 Task: Search one way flight ticket for 4 adults, 2 children, 2 infants in seat and 1 infant on lap in economy from Tupelo: Tupelo Regional Airport (c.d. Lemons Field) to Fort Wayne: Fort Wayne International Airport on 5-4-2023. Choice of flights is Spirit. Number of bags: 1 carry on bag. Price is upto 109000. Outbound departure time preference is 13:30.
Action: Mouse moved to (316, 131)
Screenshot: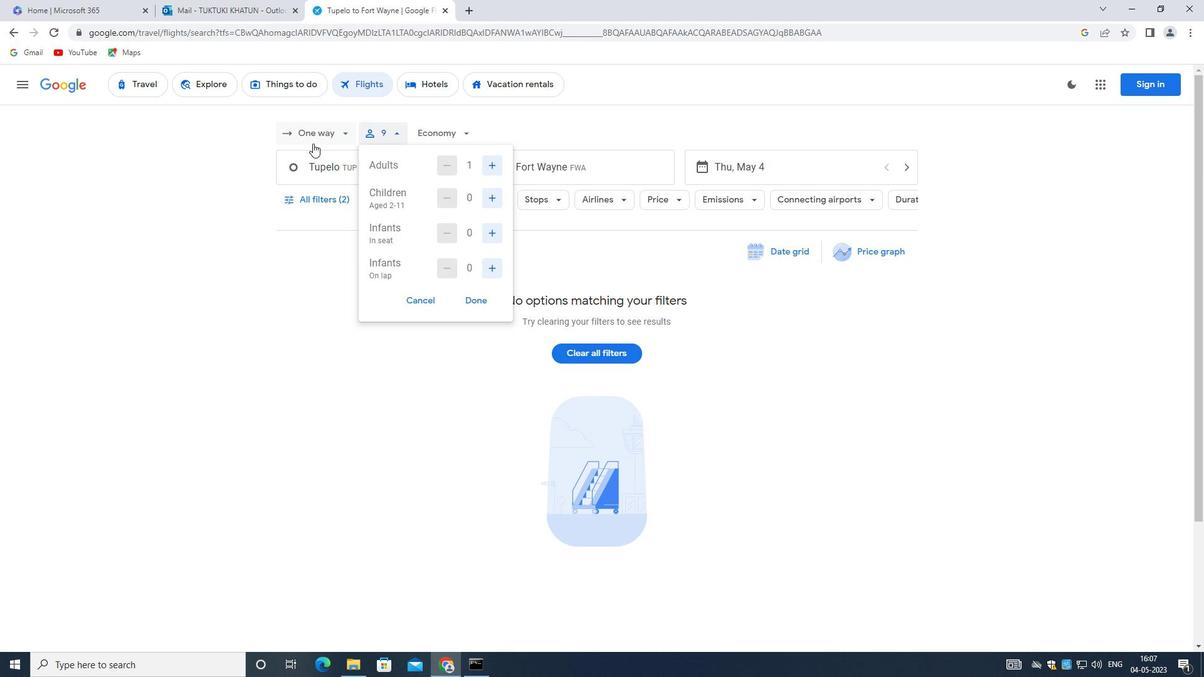 
Action: Mouse pressed left at (316, 131)
Screenshot: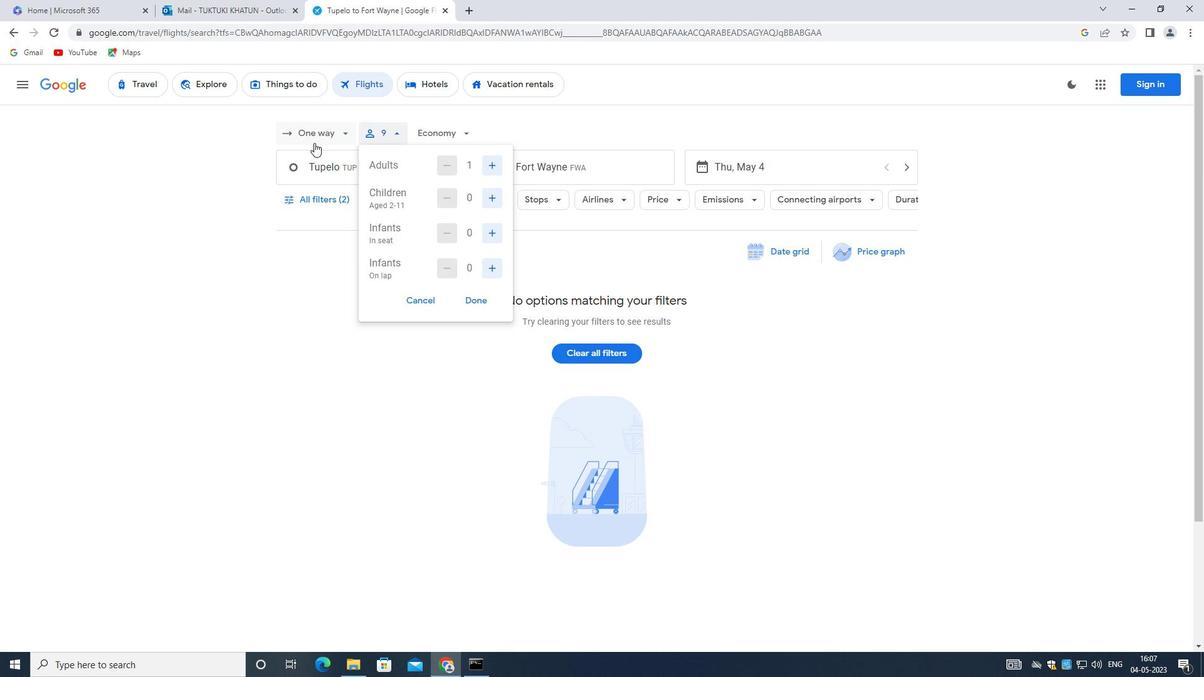 
Action: Mouse moved to (331, 129)
Screenshot: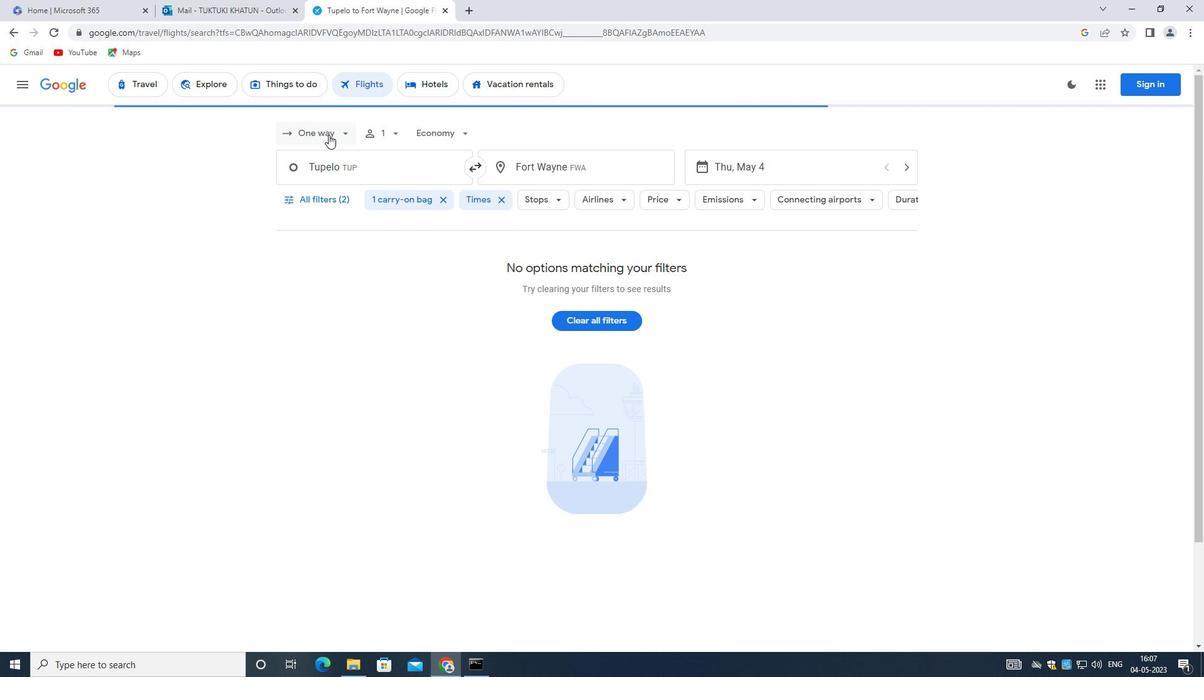 
Action: Mouse pressed left at (331, 129)
Screenshot: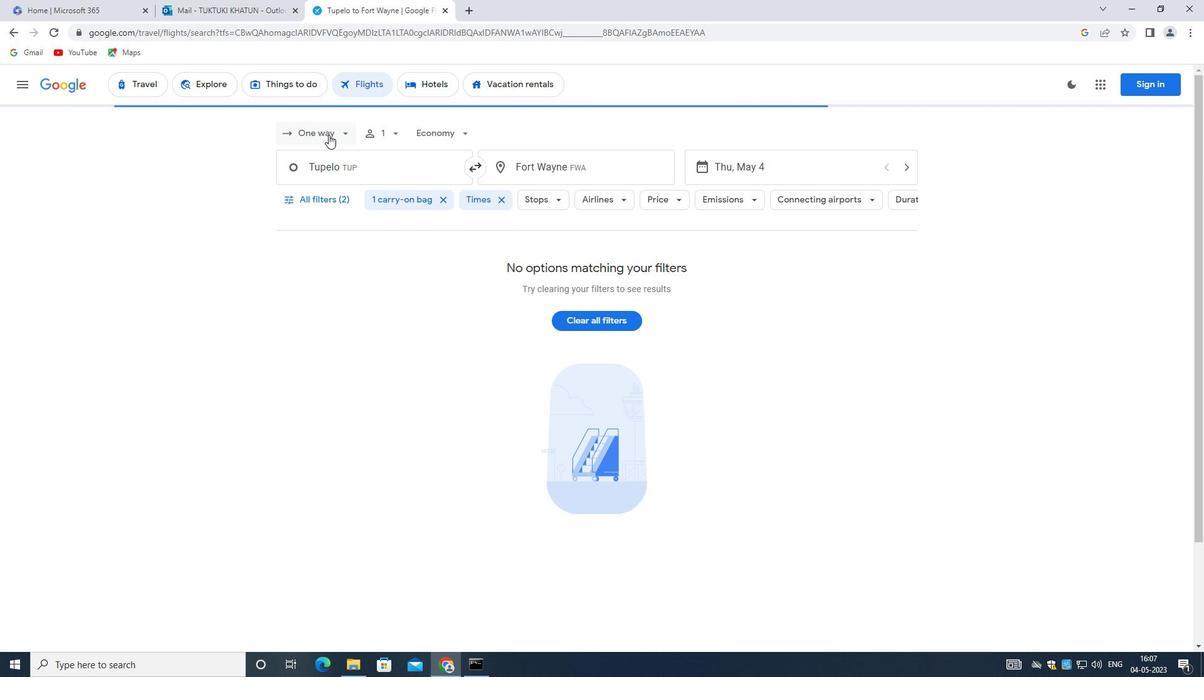 
Action: Mouse moved to (339, 196)
Screenshot: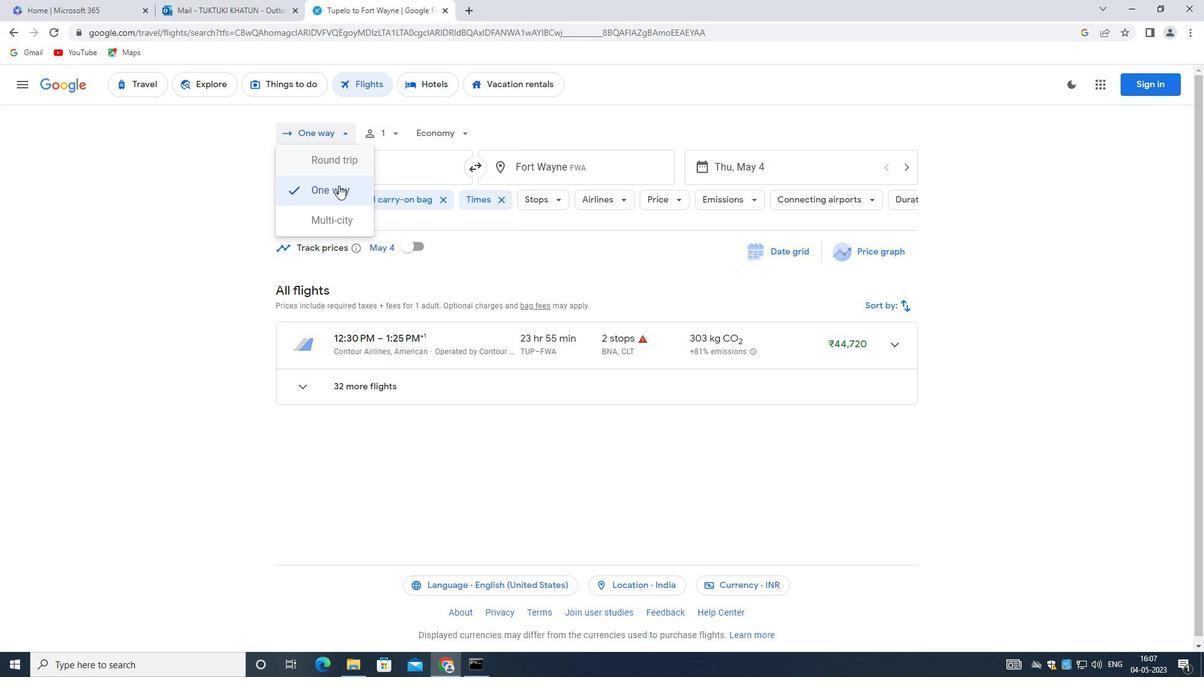 
Action: Mouse pressed left at (339, 196)
Screenshot: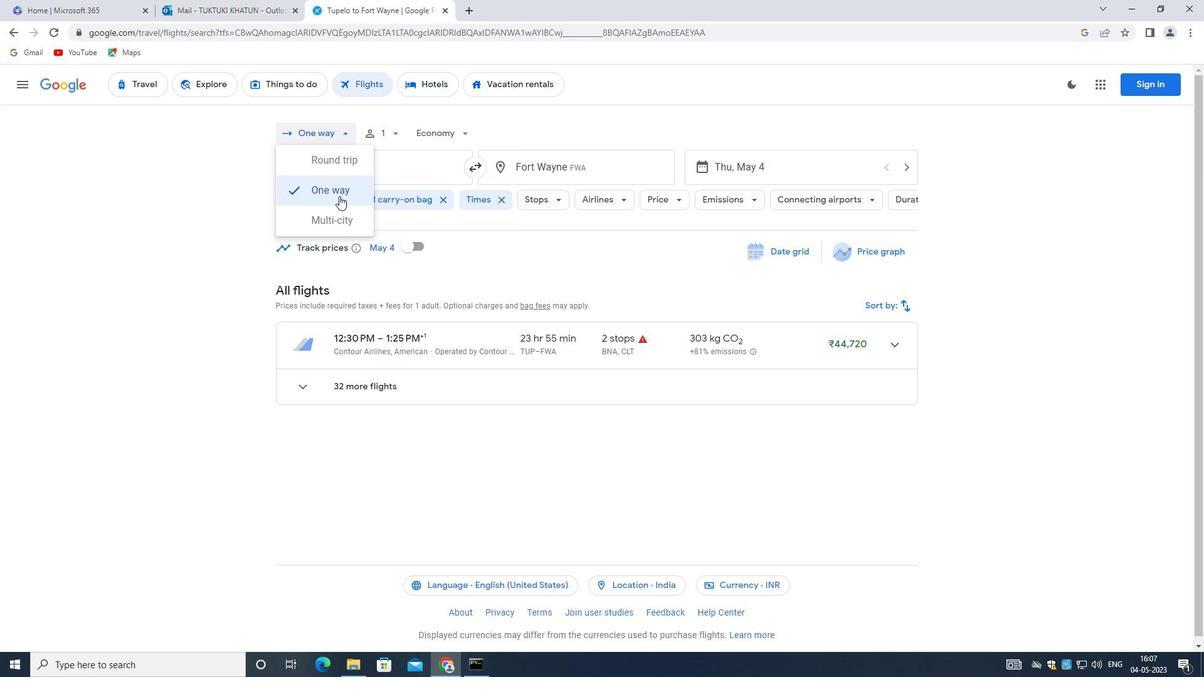 
Action: Mouse moved to (383, 142)
Screenshot: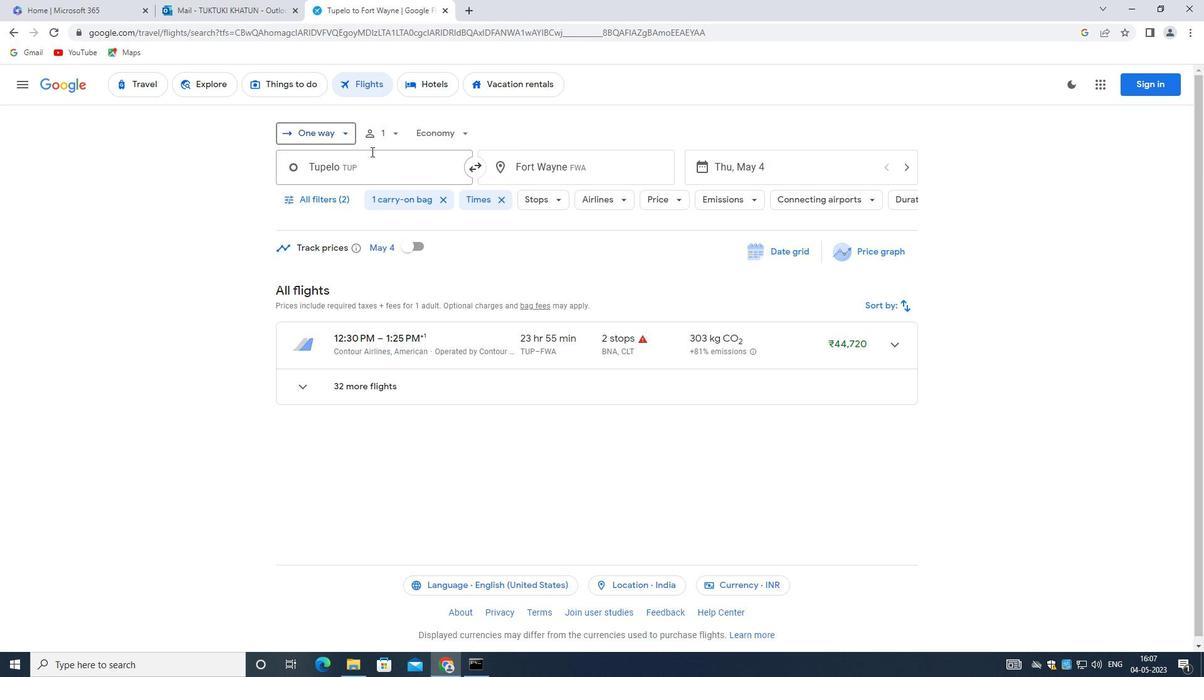 
Action: Mouse pressed left at (383, 142)
Screenshot: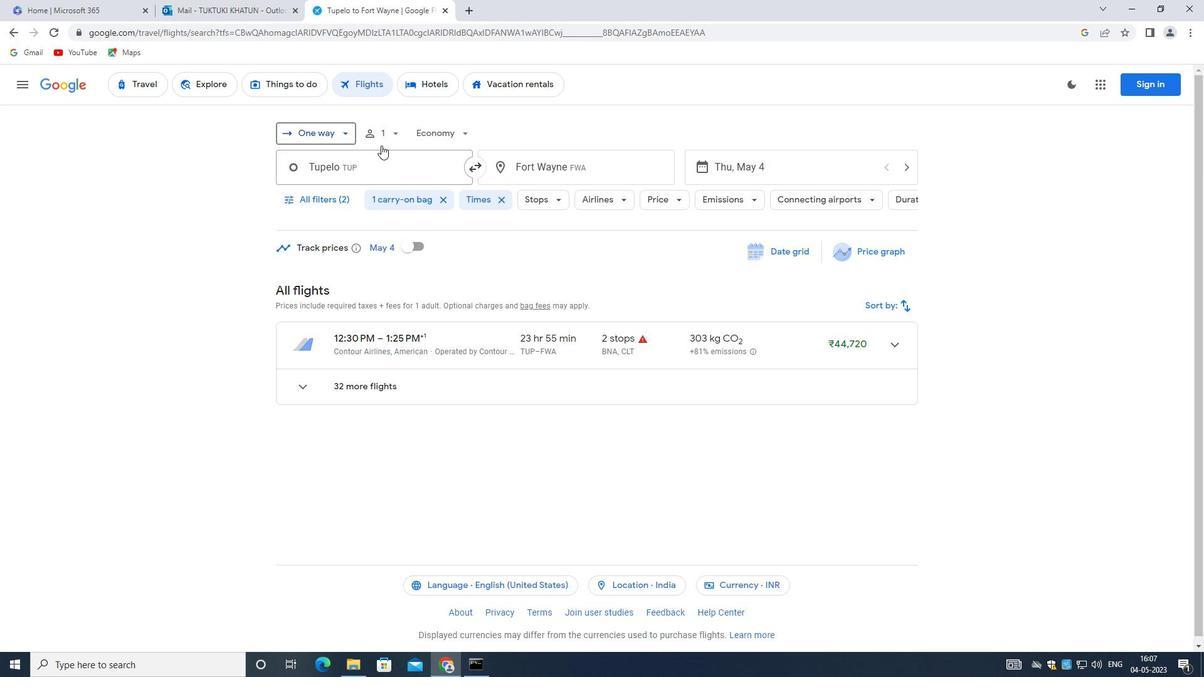 
Action: Mouse moved to (487, 167)
Screenshot: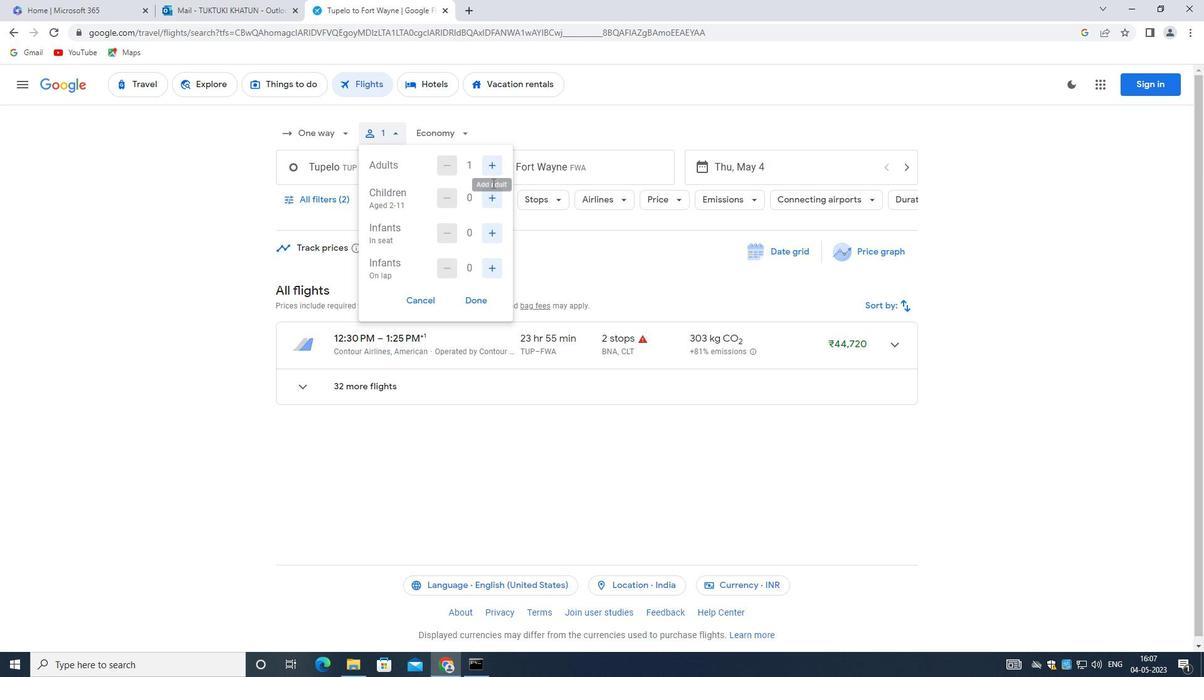 
Action: Mouse pressed left at (487, 167)
Screenshot: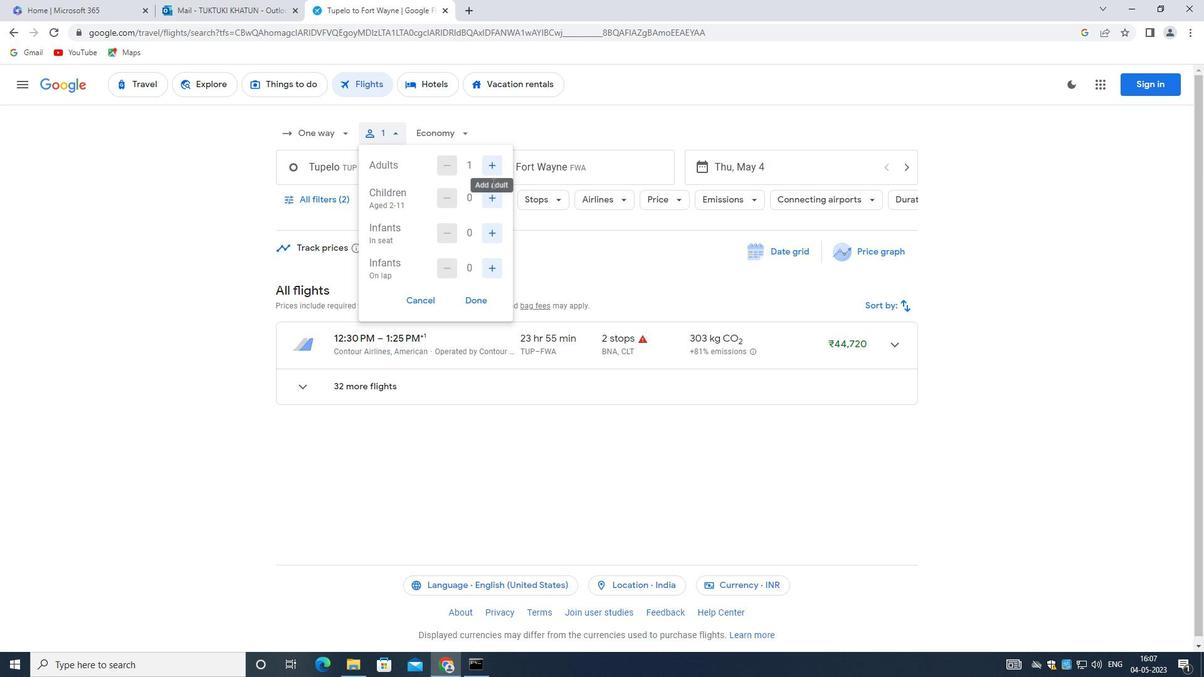 
Action: Mouse moved to (488, 166)
Screenshot: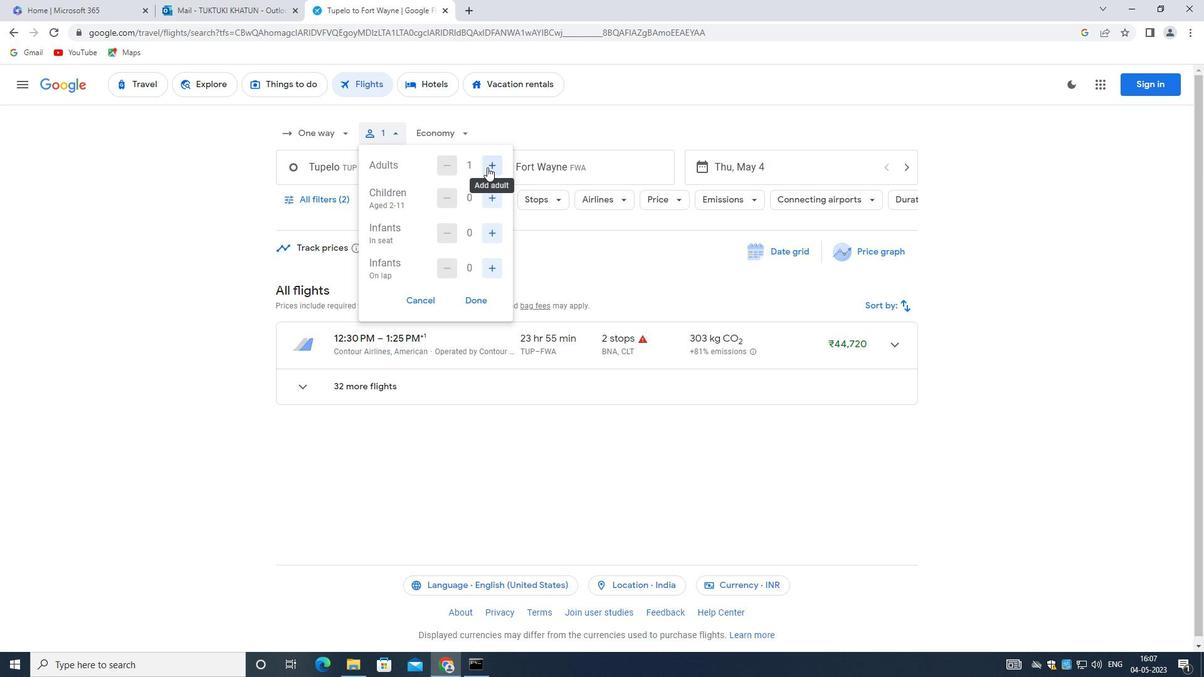 
Action: Mouse pressed left at (488, 166)
Screenshot: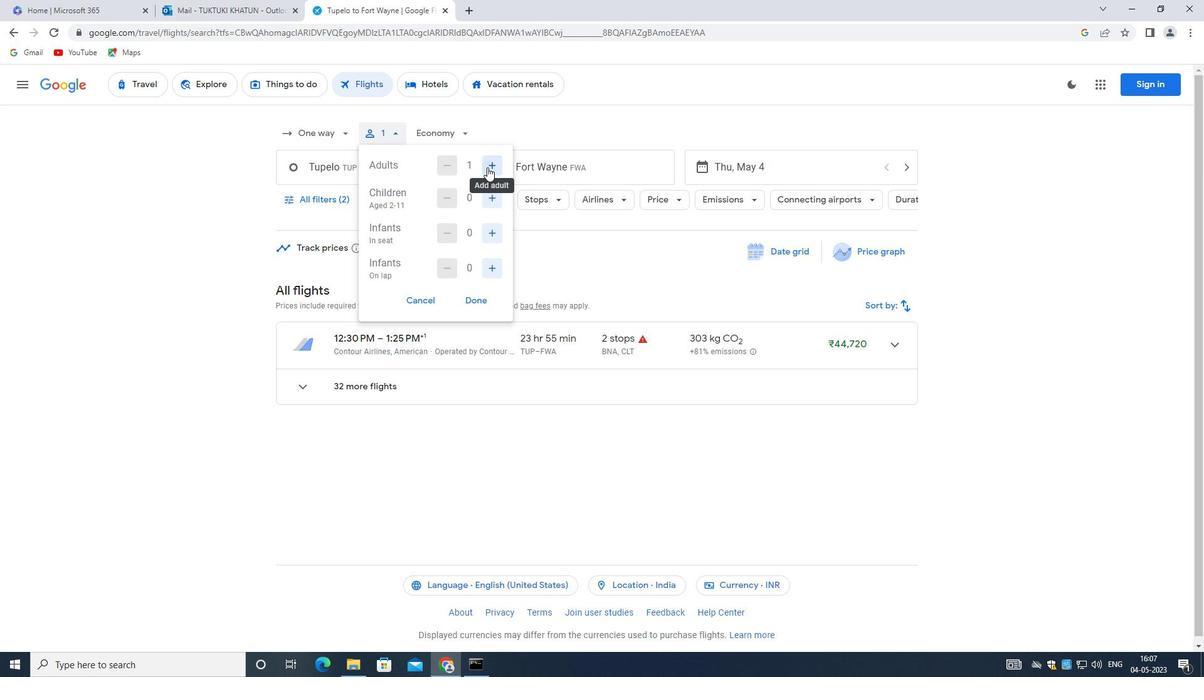 
Action: Mouse moved to (488, 165)
Screenshot: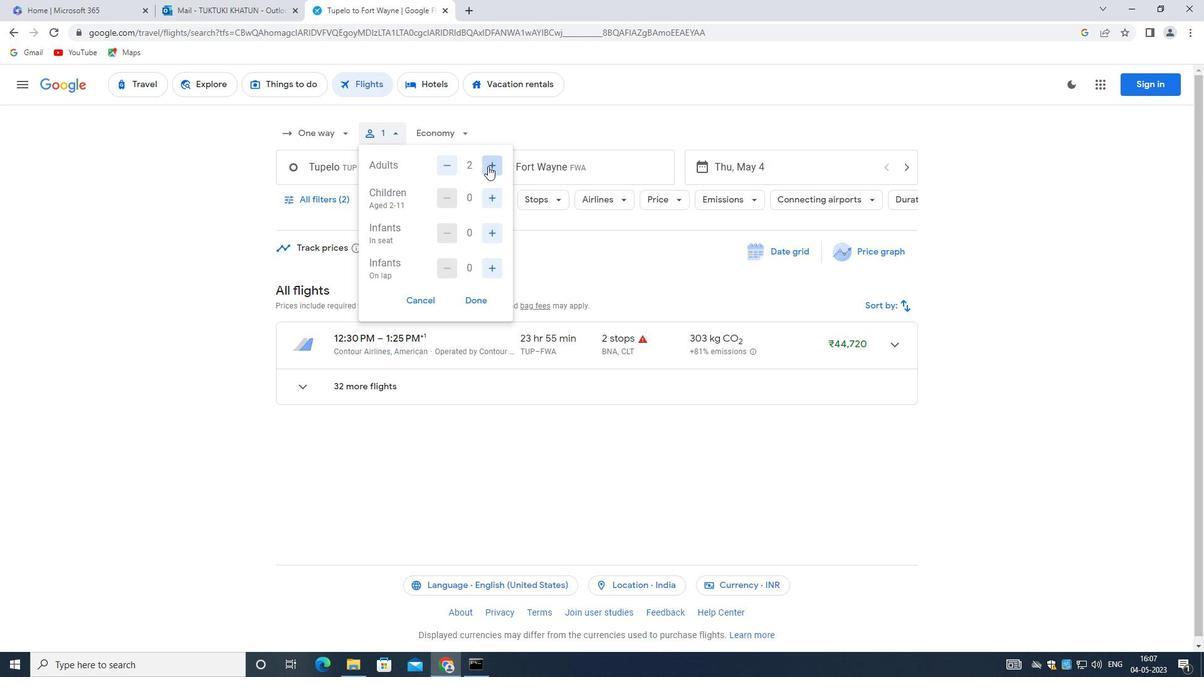 
Action: Mouse pressed left at (488, 165)
Screenshot: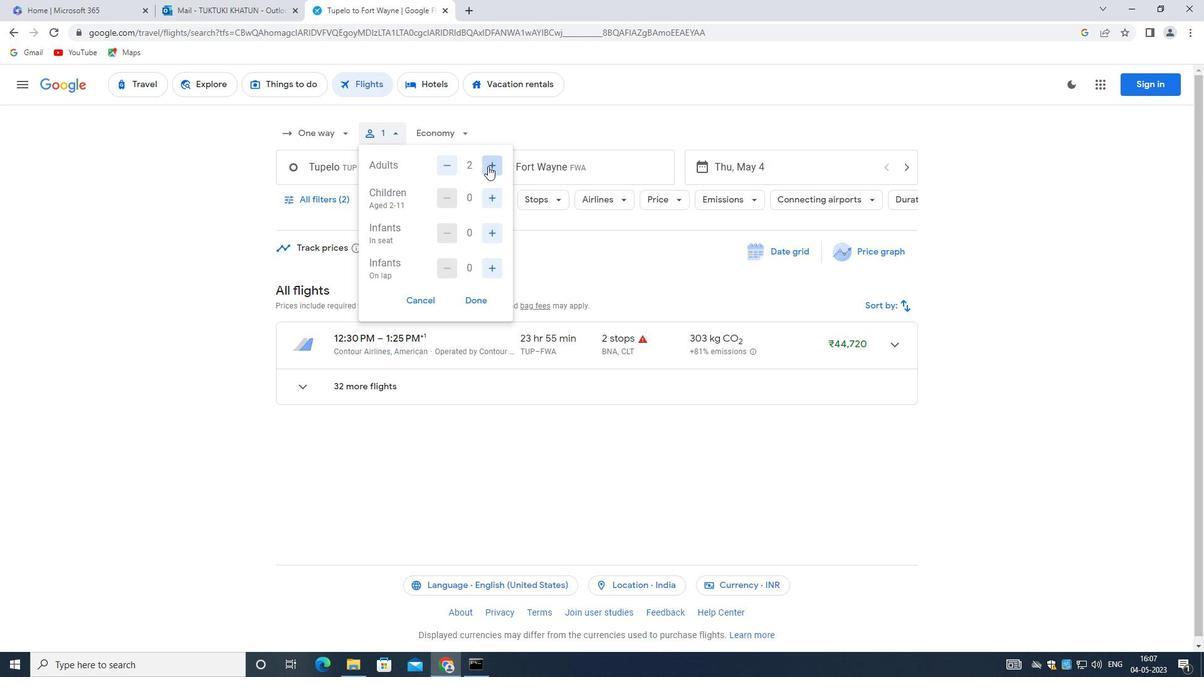 
Action: Mouse moved to (490, 196)
Screenshot: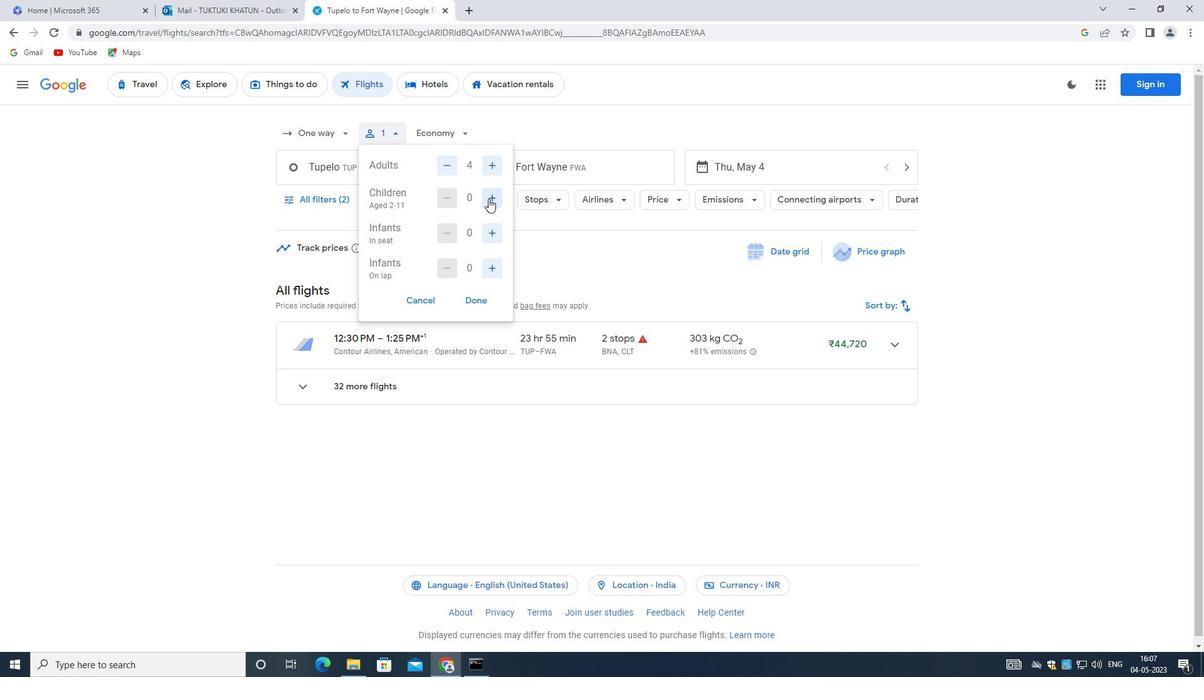 
Action: Mouse pressed left at (490, 196)
Screenshot: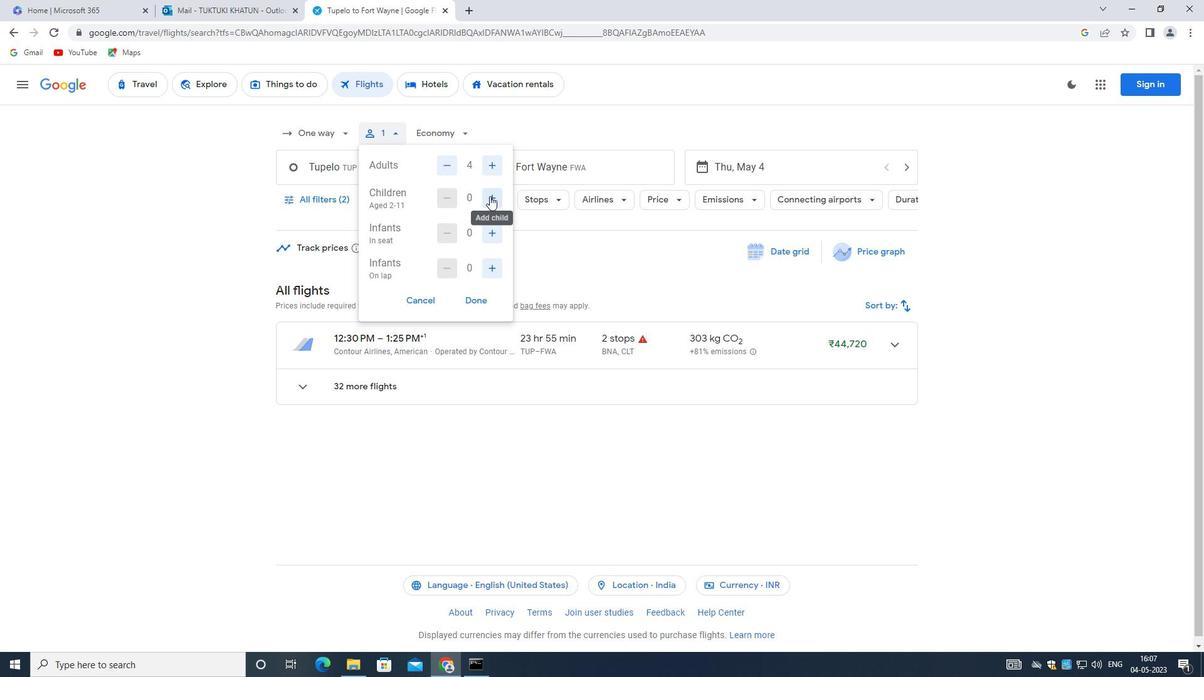 
Action: Mouse pressed left at (490, 196)
Screenshot: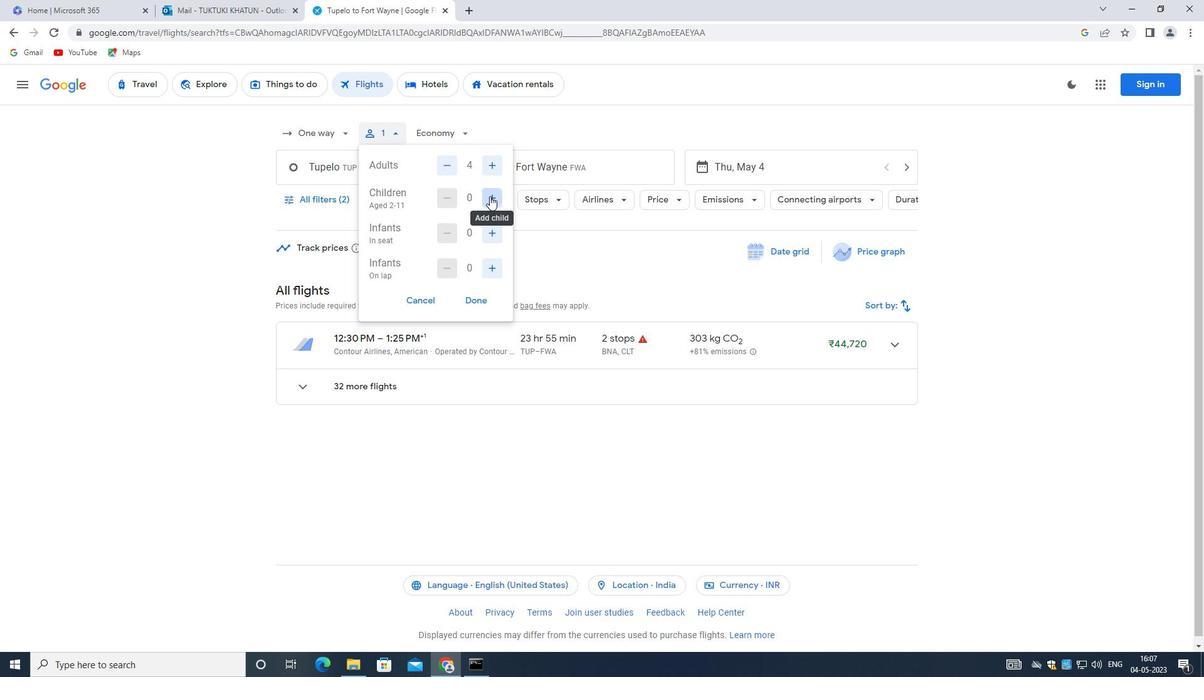 
Action: Mouse moved to (491, 231)
Screenshot: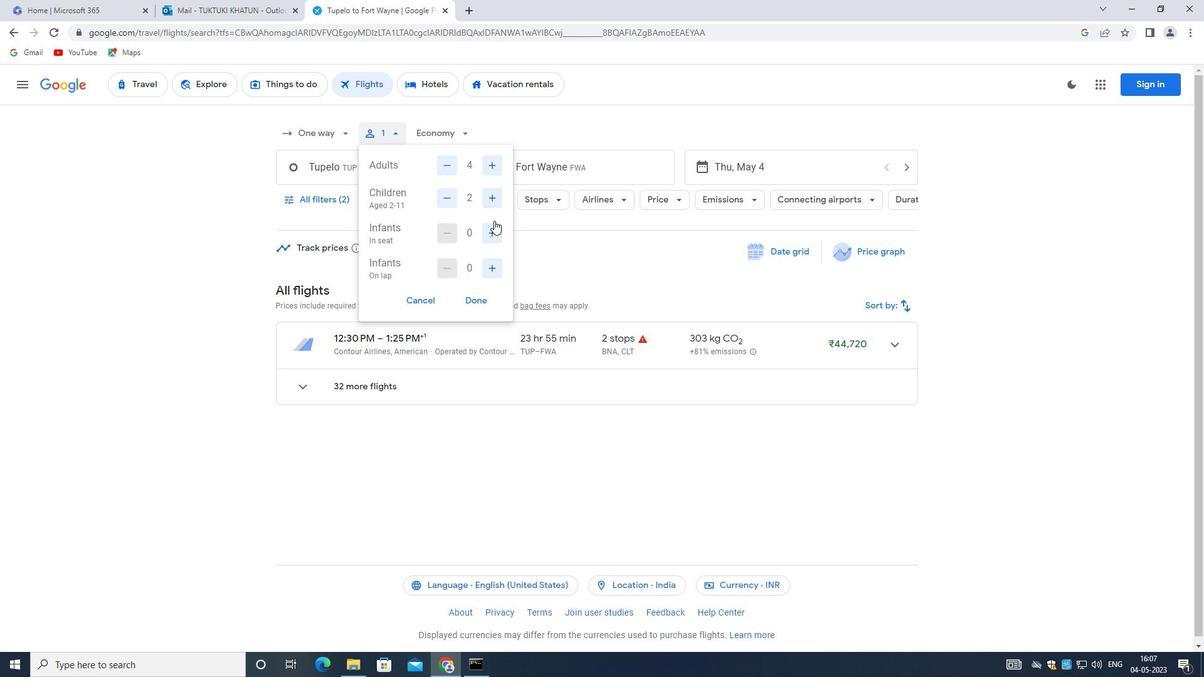 
Action: Mouse pressed left at (491, 231)
Screenshot: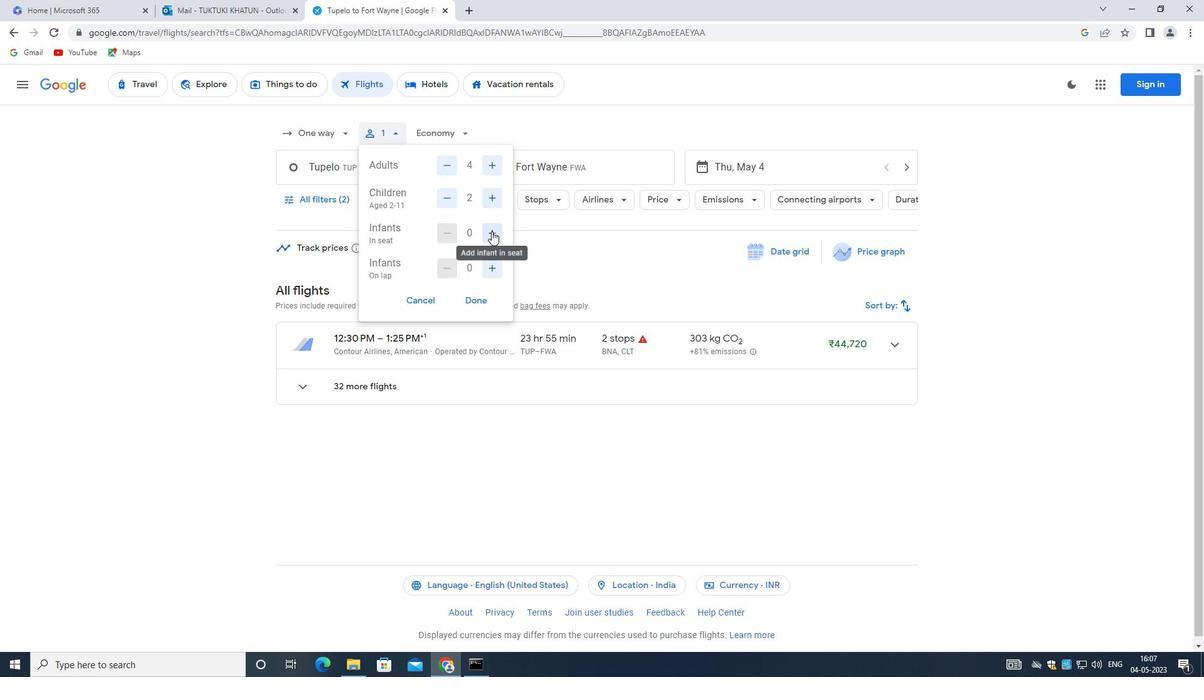 
Action: Mouse pressed left at (491, 231)
Screenshot: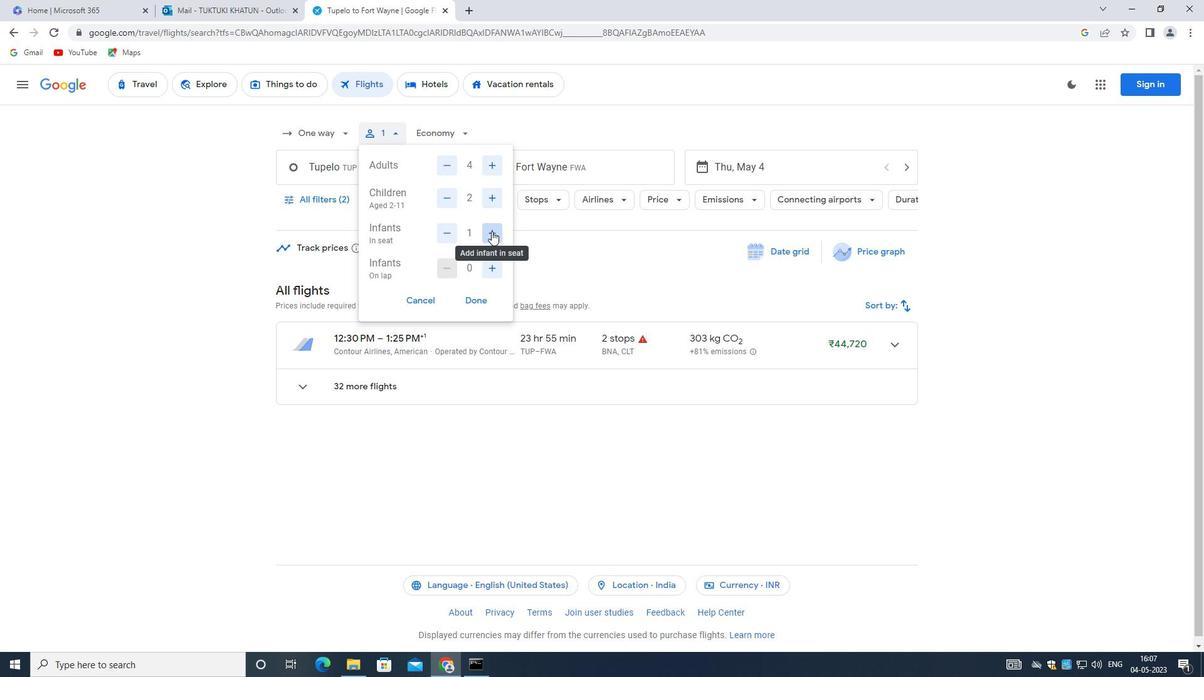 
Action: Mouse moved to (483, 260)
Screenshot: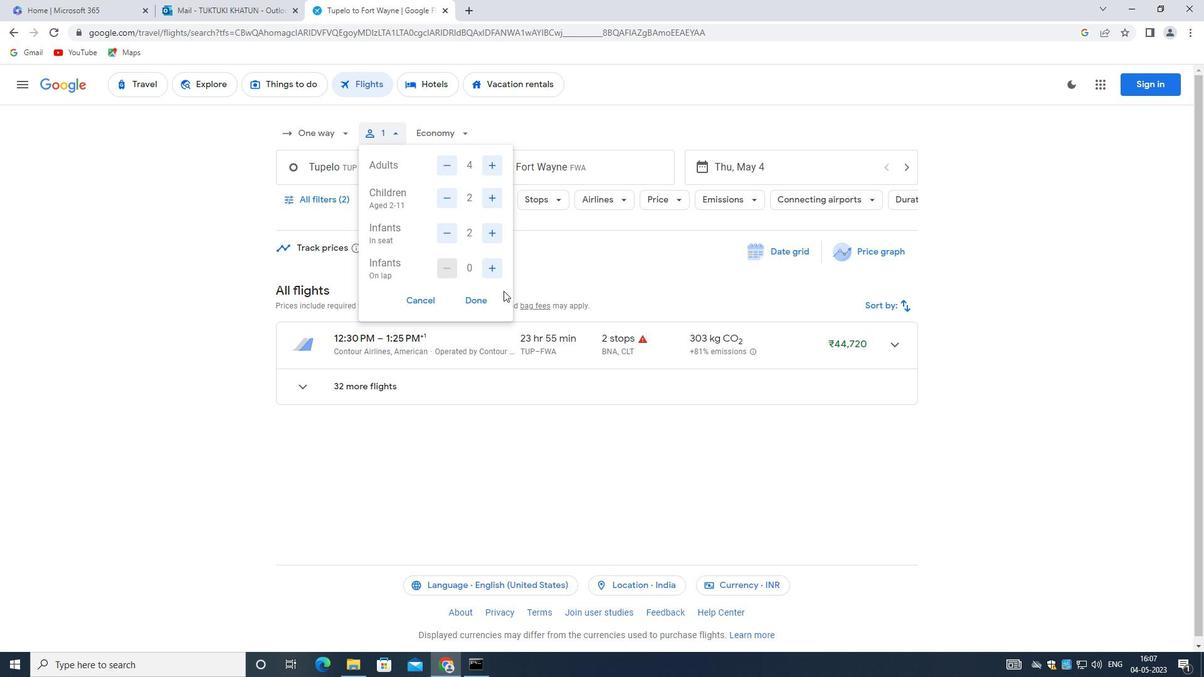 
Action: Mouse pressed left at (483, 260)
Screenshot: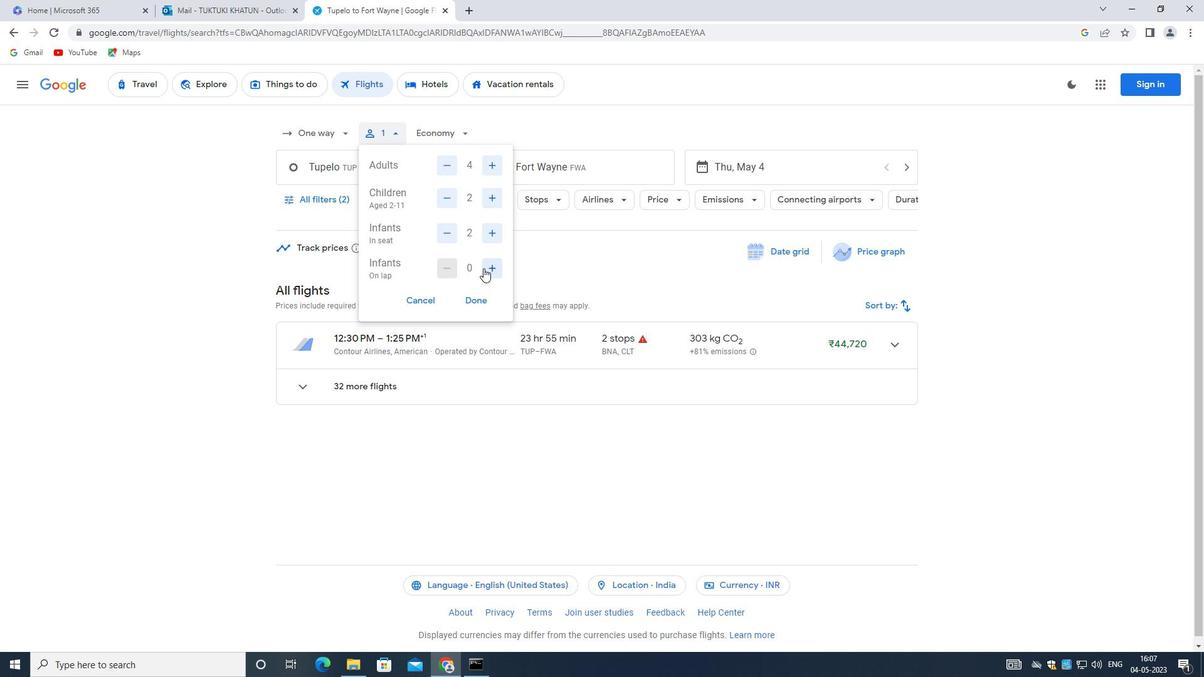 
Action: Mouse moved to (473, 303)
Screenshot: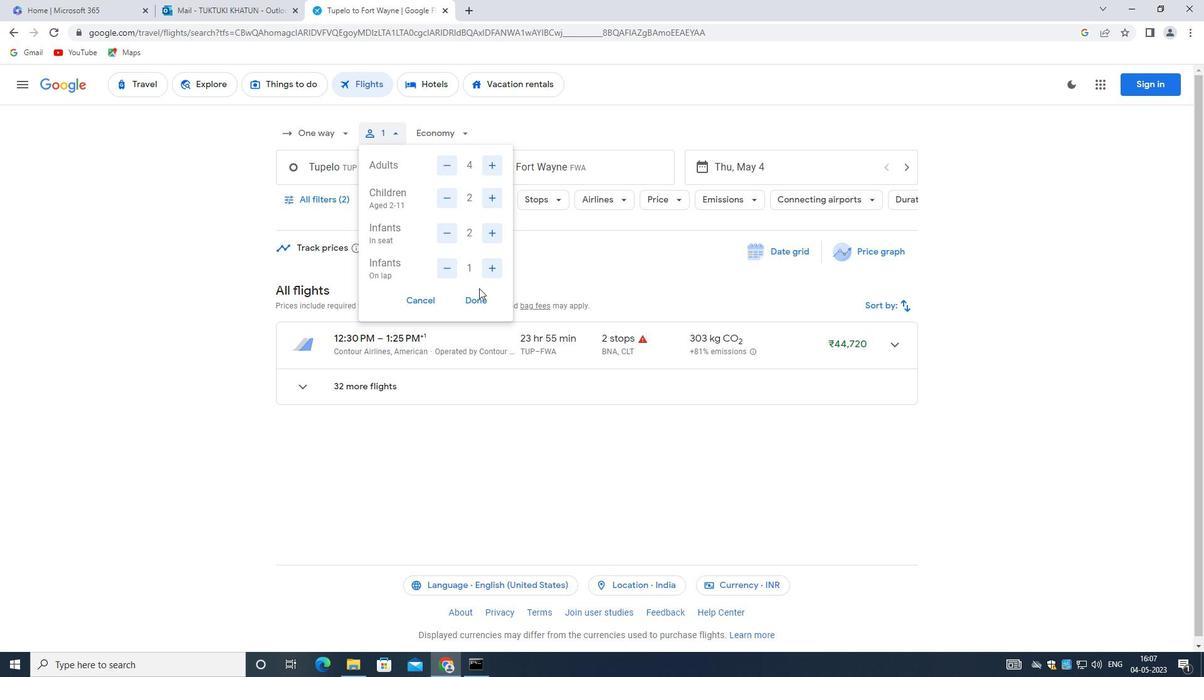 
Action: Mouse pressed left at (473, 303)
Screenshot: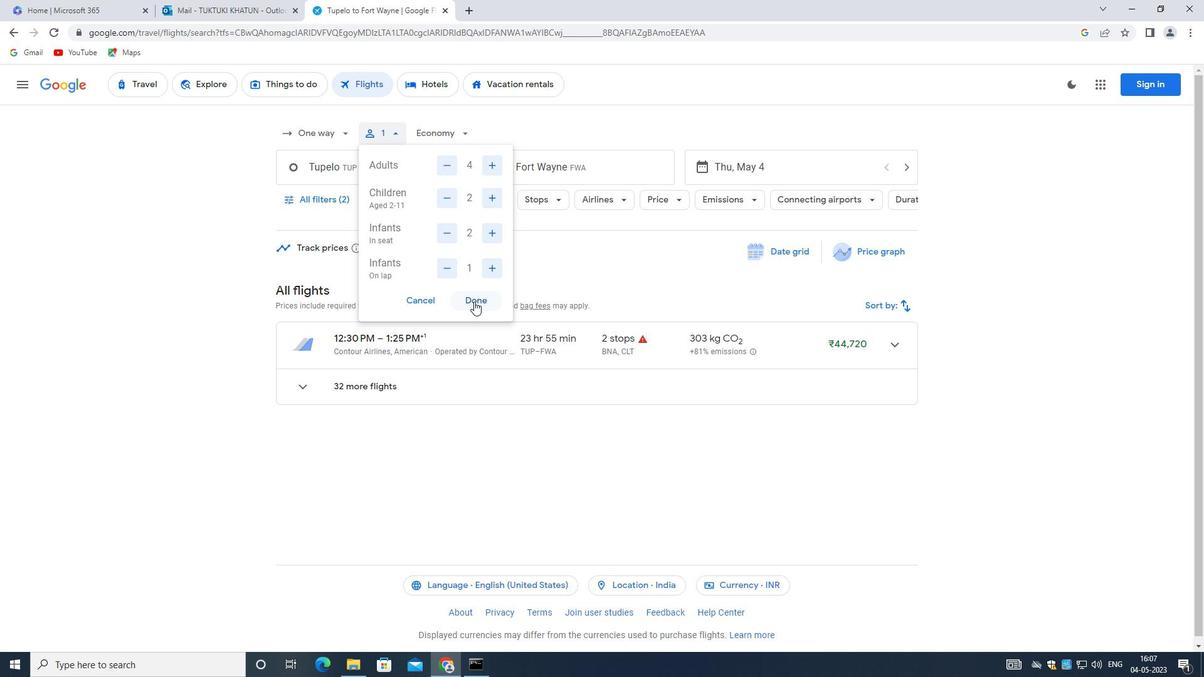 
Action: Mouse moved to (431, 131)
Screenshot: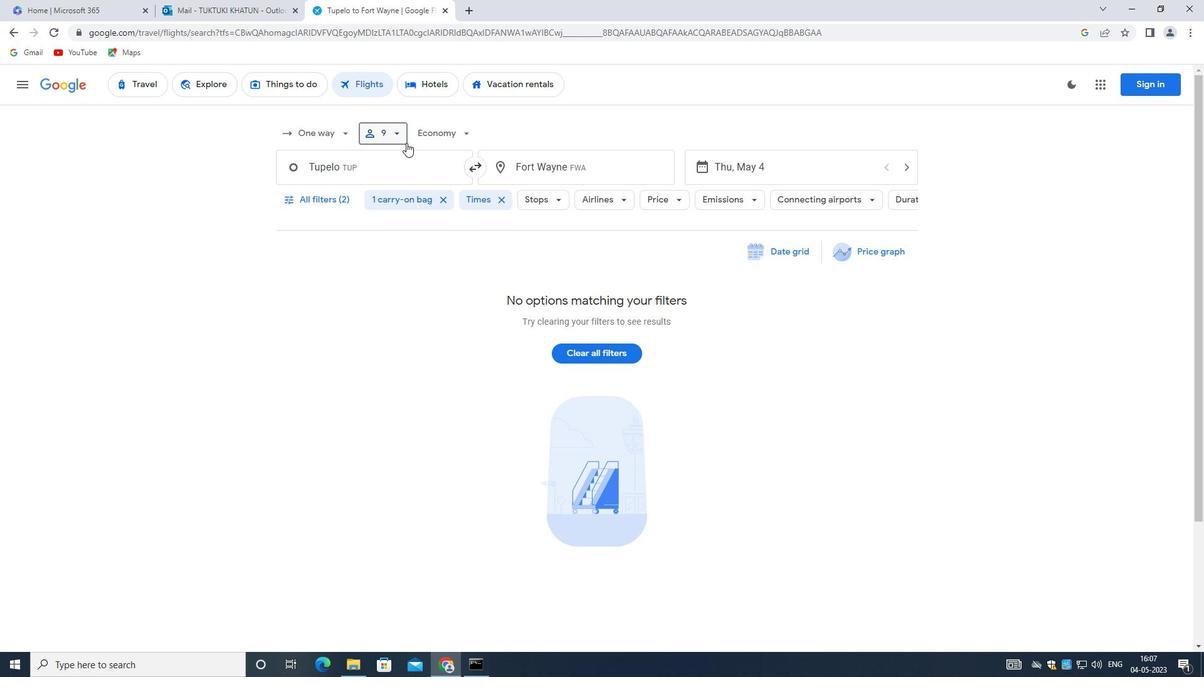
Action: Mouse pressed left at (431, 131)
Screenshot: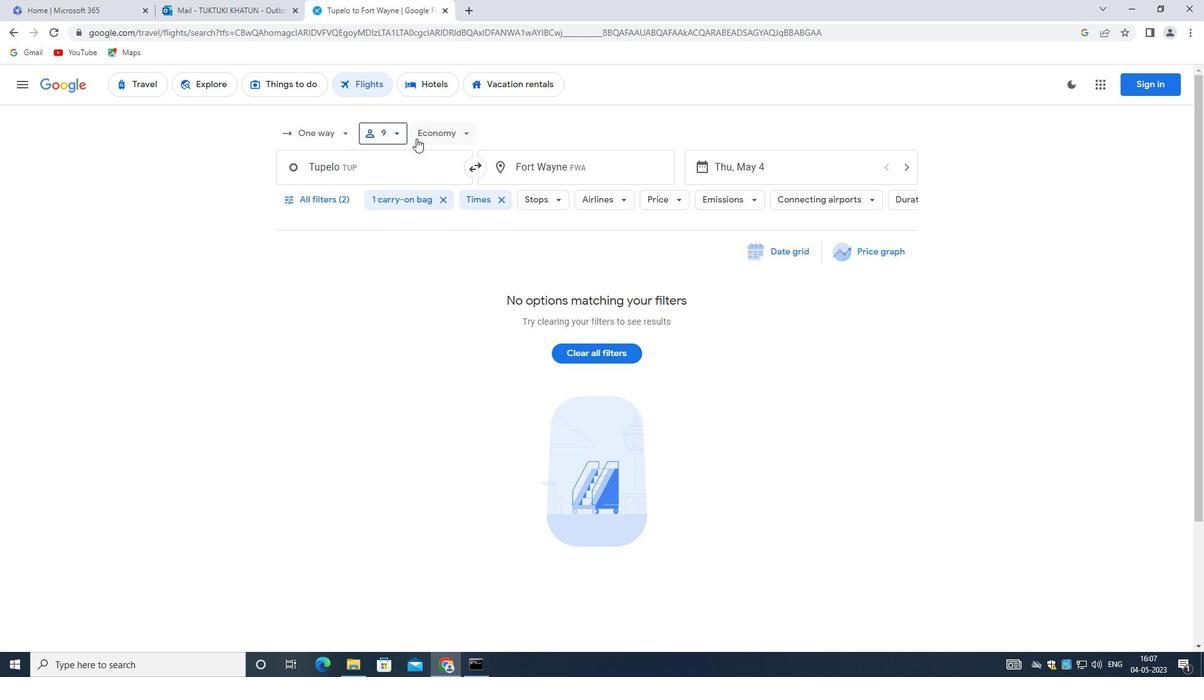 
Action: Mouse moved to (473, 165)
Screenshot: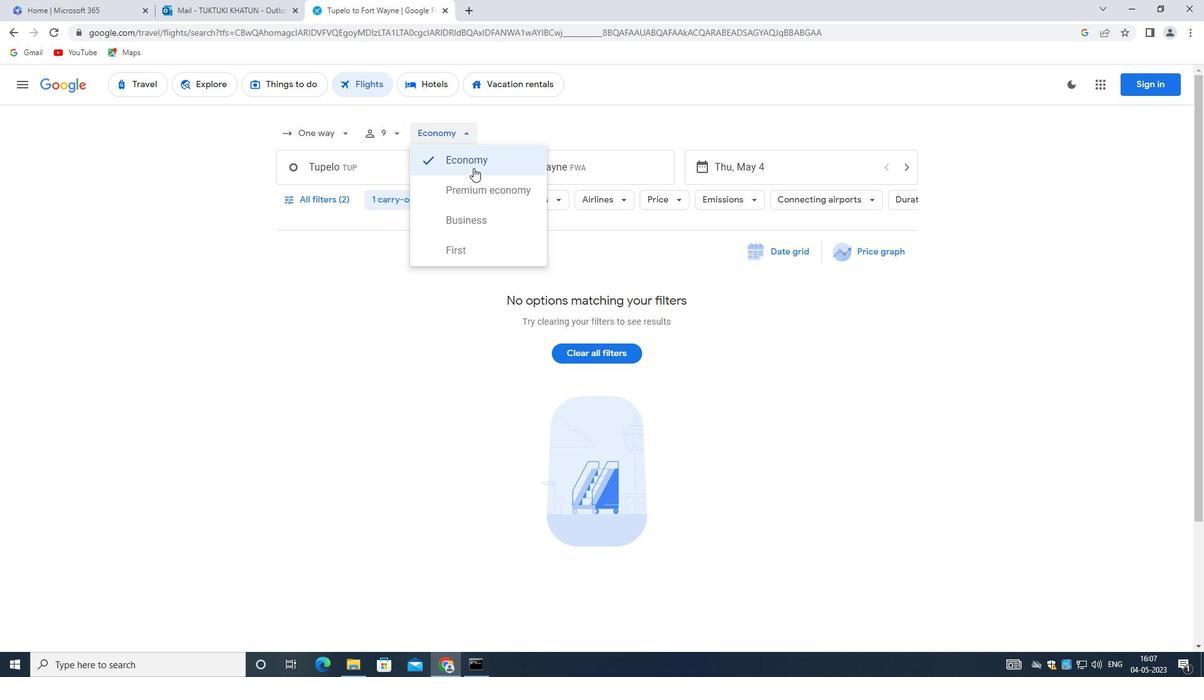 
Action: Mouse pressed left at (473, 165)
Screenshot: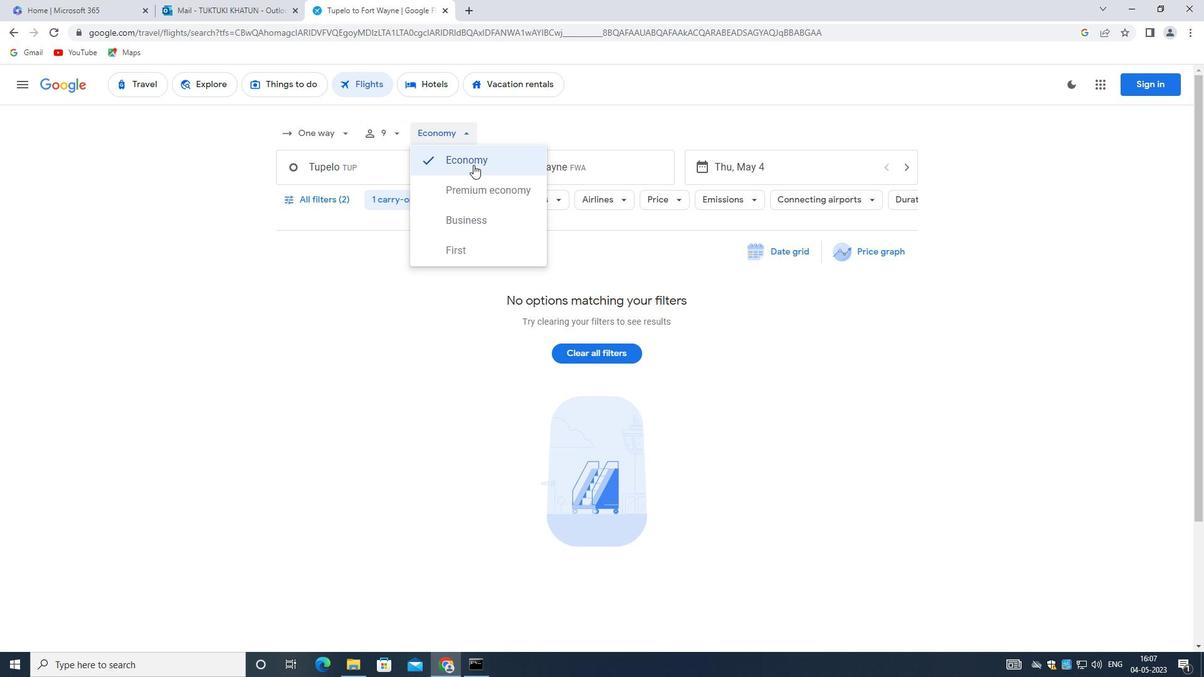 
Action: Mouse moved to (355, 170)
Screenshot: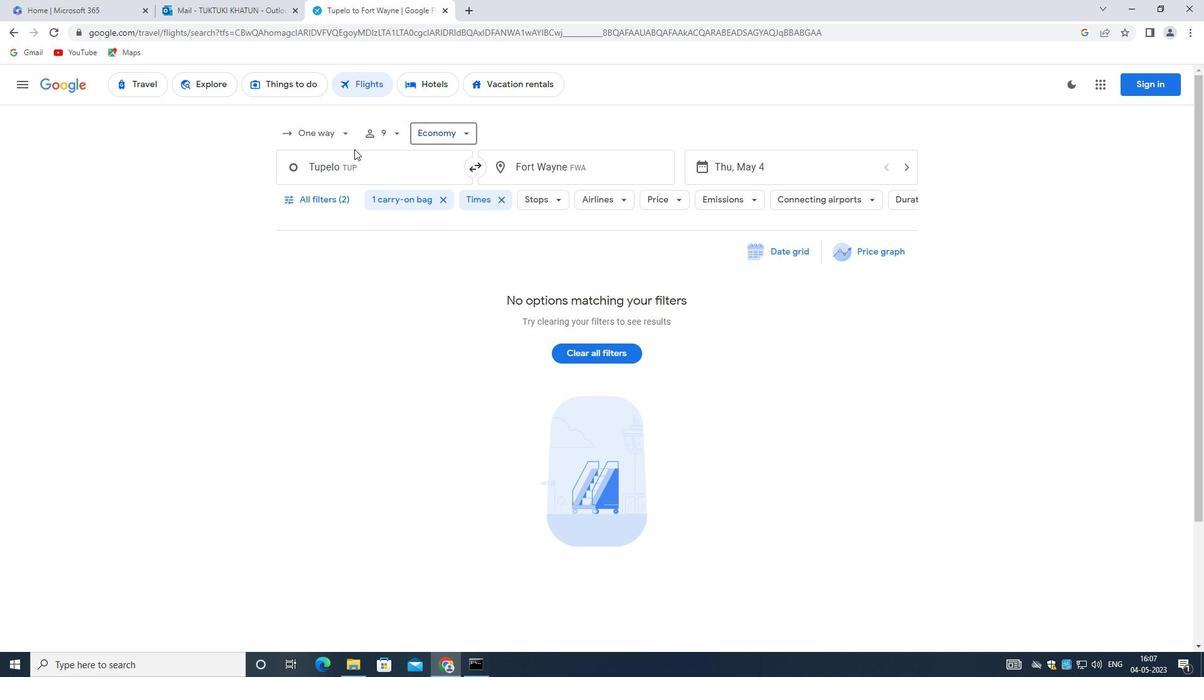 
Action: Mouse pressed left at (355, 170)
Screenshot: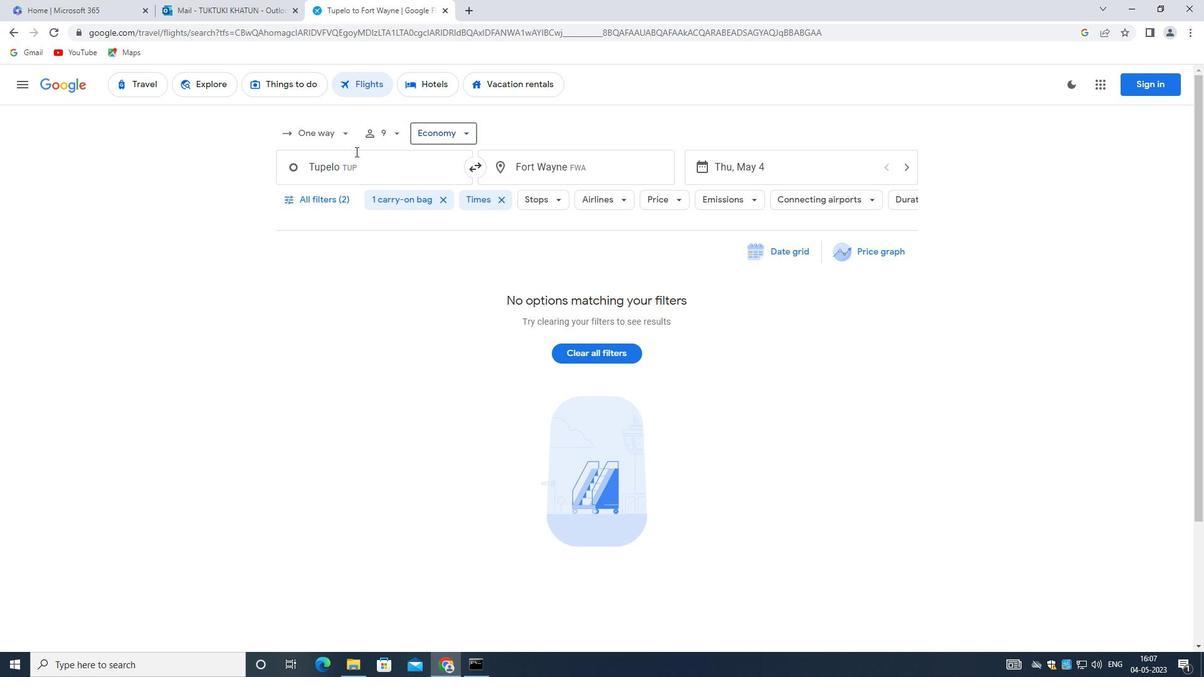 
Action: Mouse moved to (486, 211)
Screenshot: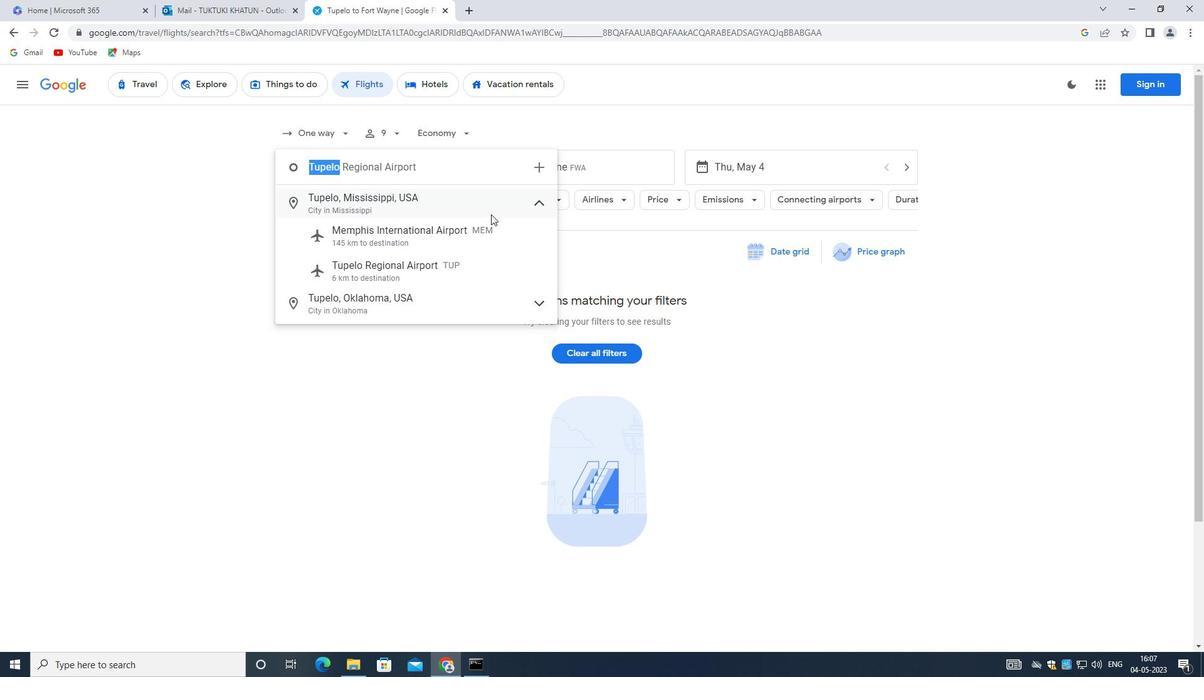 
Action: Key pressed t<Key.backspace><Key.shift>TUPELO
Screenshot: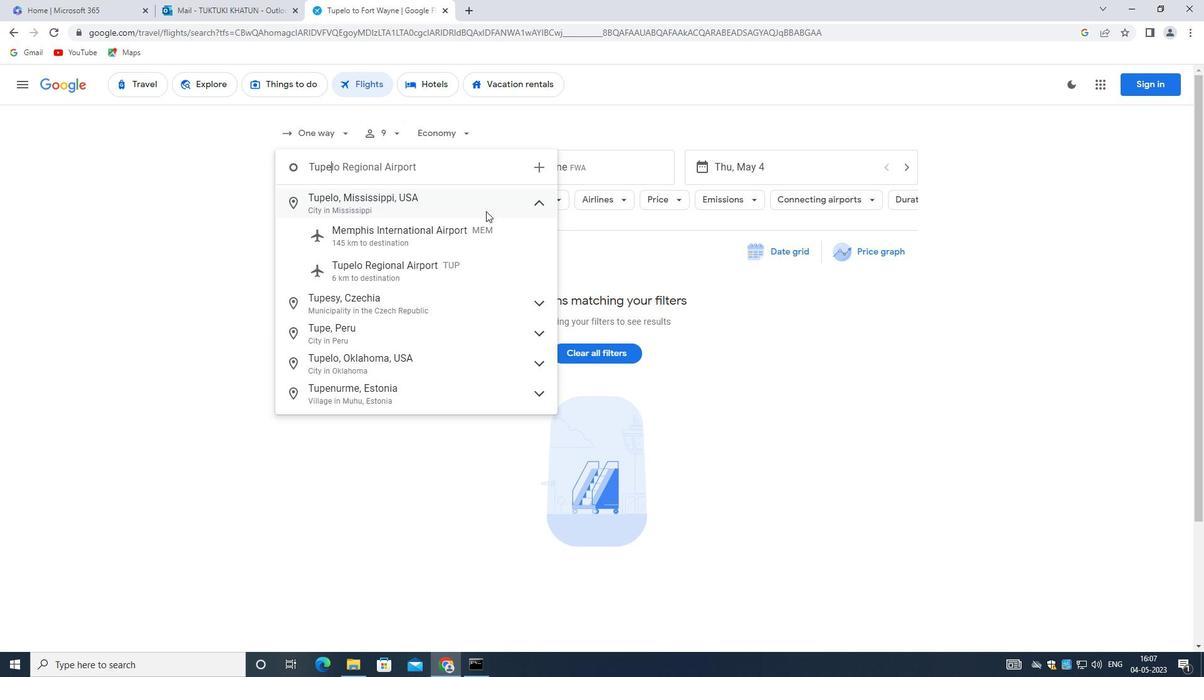 
Action: Mouse moved to (406, 273)
Screenshot: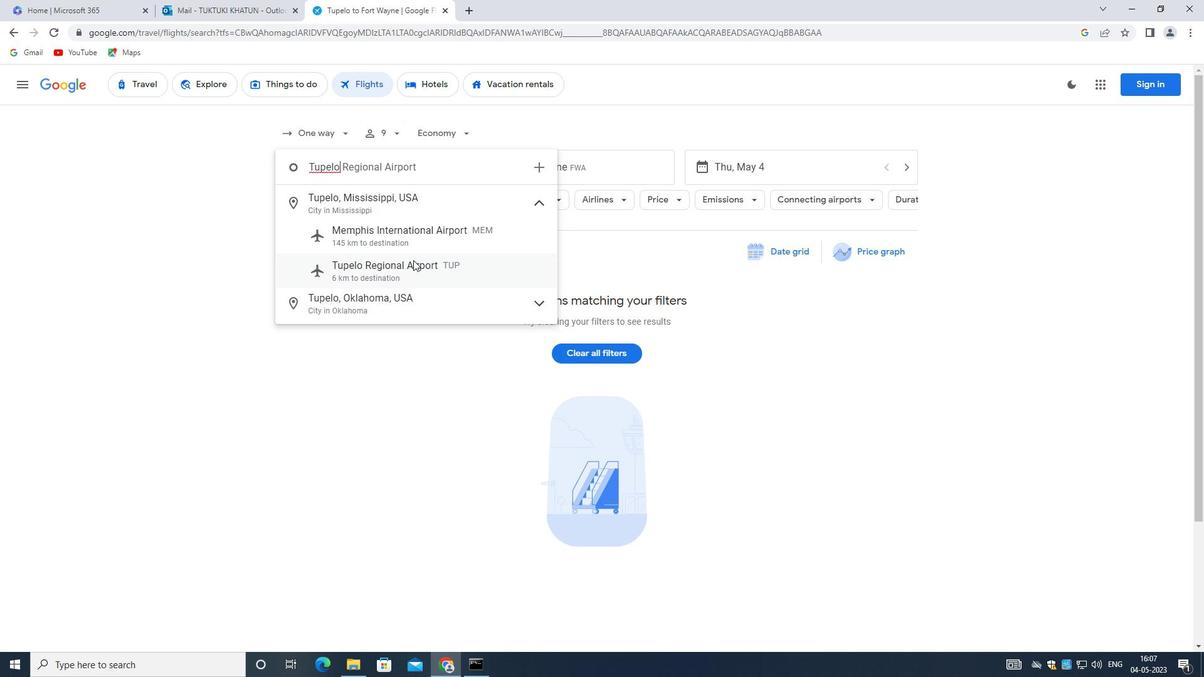 
Action: Mouse pressed left at (406, 273)
Screenshot: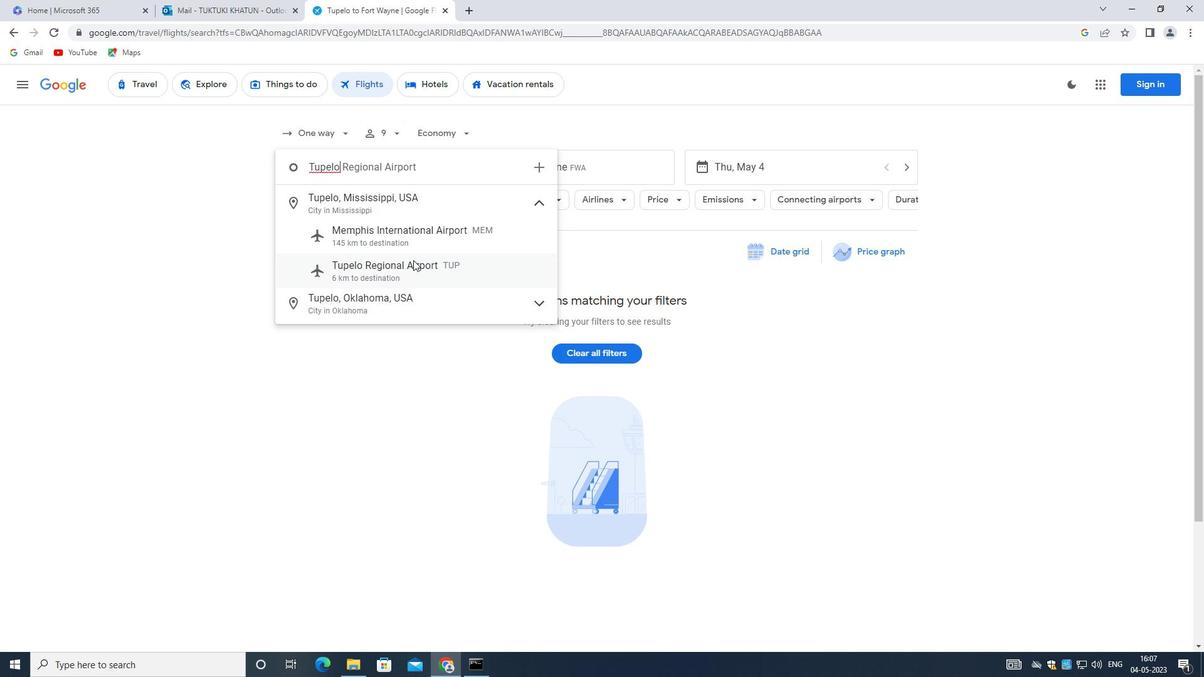 
Action: Mouse moved to (574, 175)
Screenshot: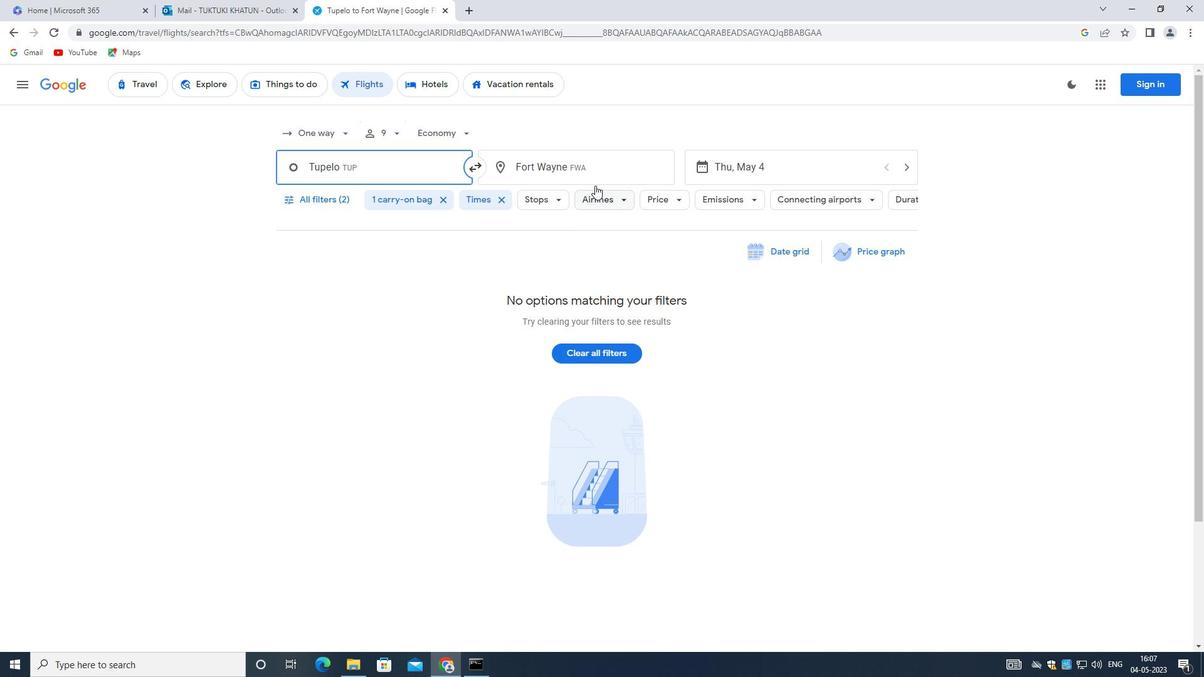 
Action: Mouse pressed left at (574, 175)
Screenshot: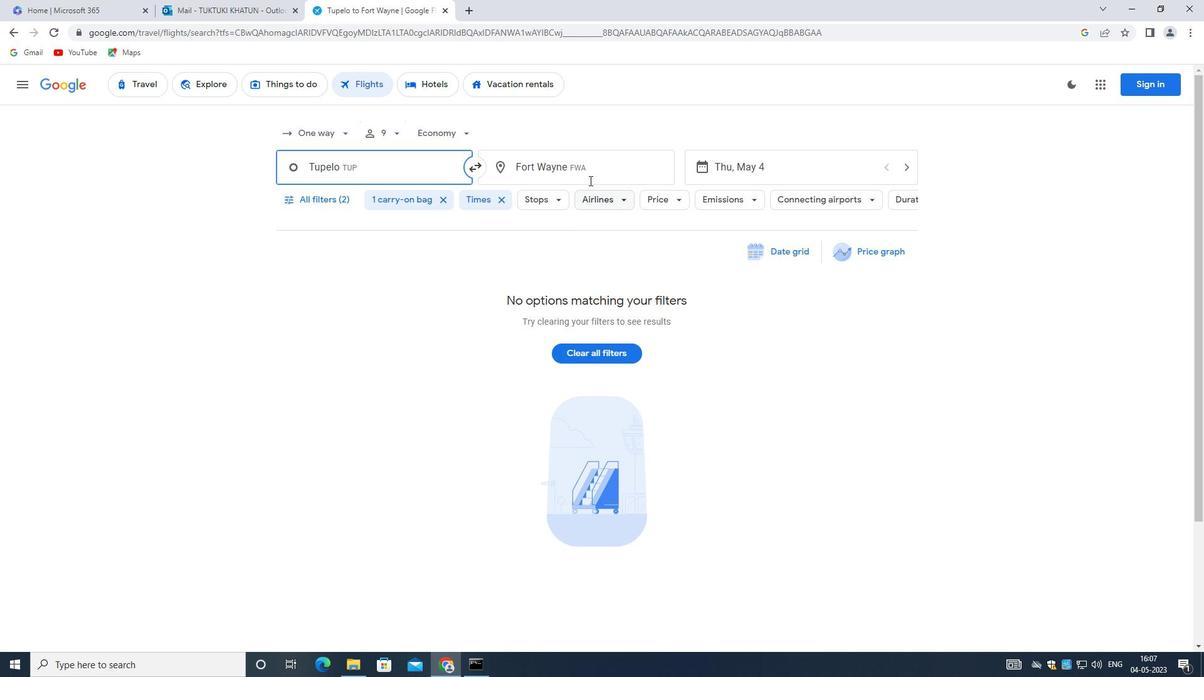 
Action: Mouse moved to (587, 237)
Screenshot: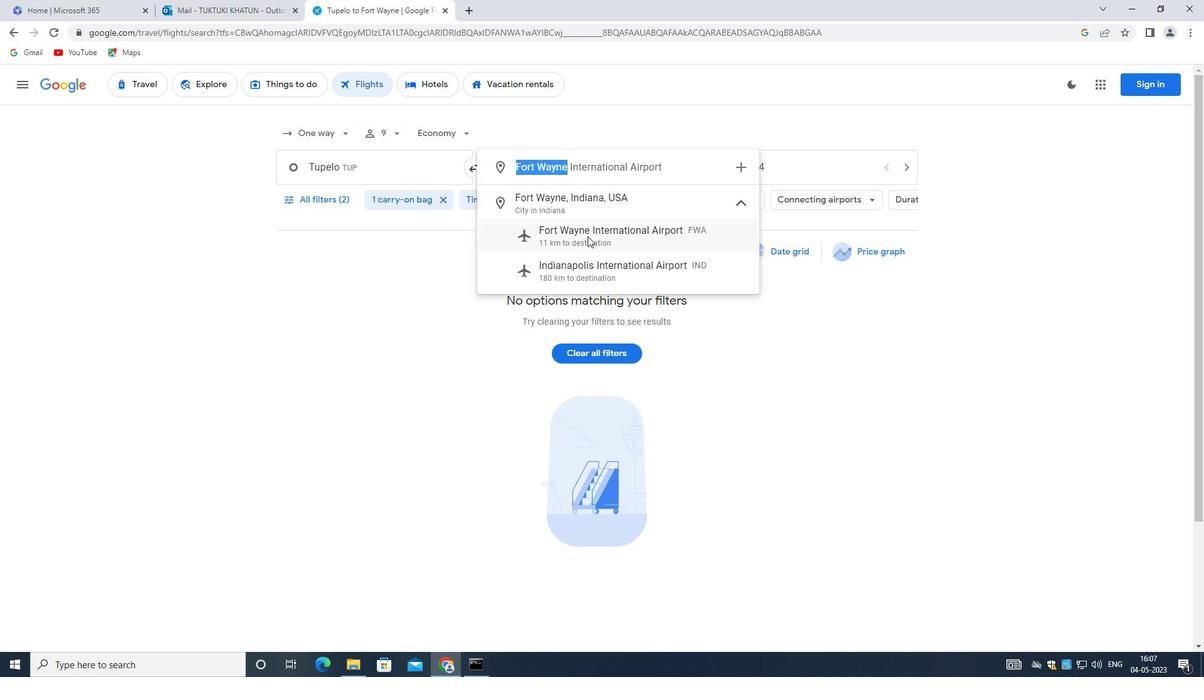 
Action: Mouse pressed left at (587, 237)
Screenshot: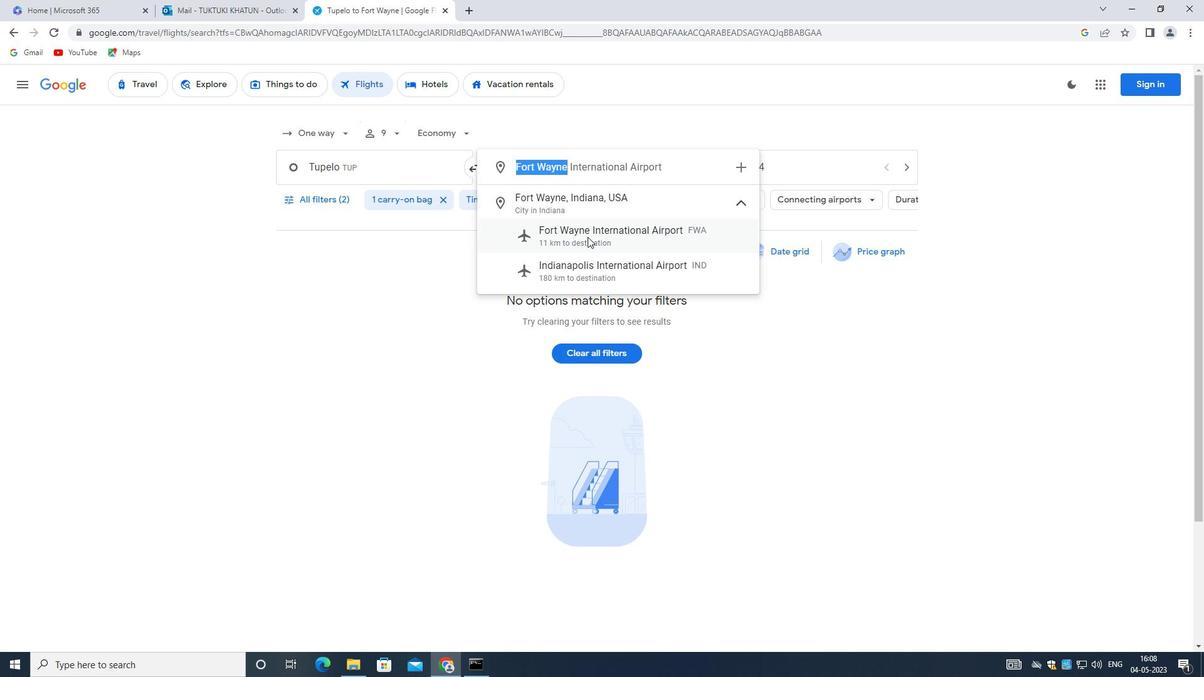 
Action: Mouse moved to (781, 171)
Screenshot: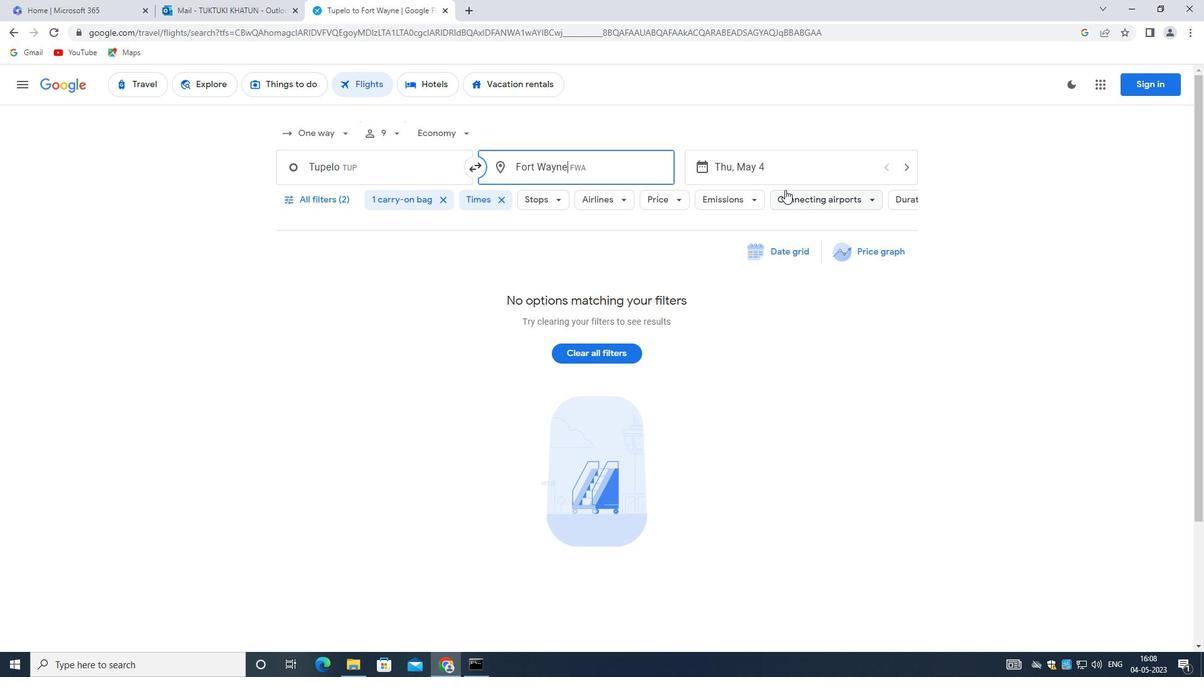 
Action: Mouse pressed left at (781, 171)
Screenshot: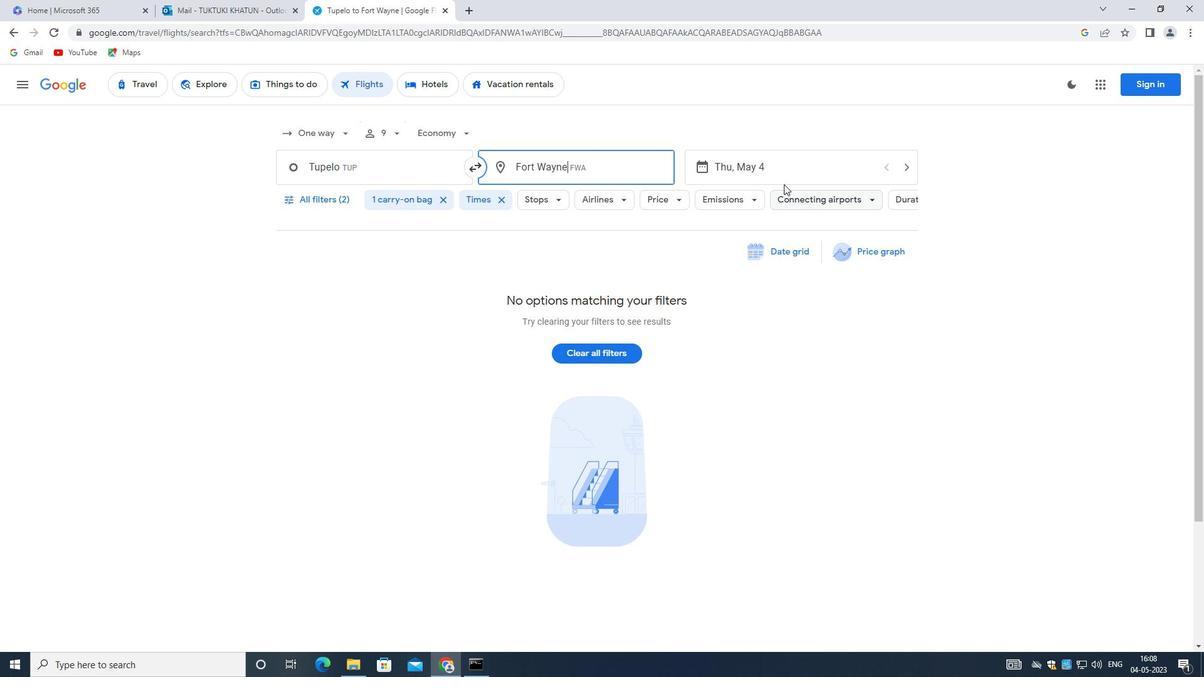 
Action: Mouse moved to (872, 461)
Screenshot: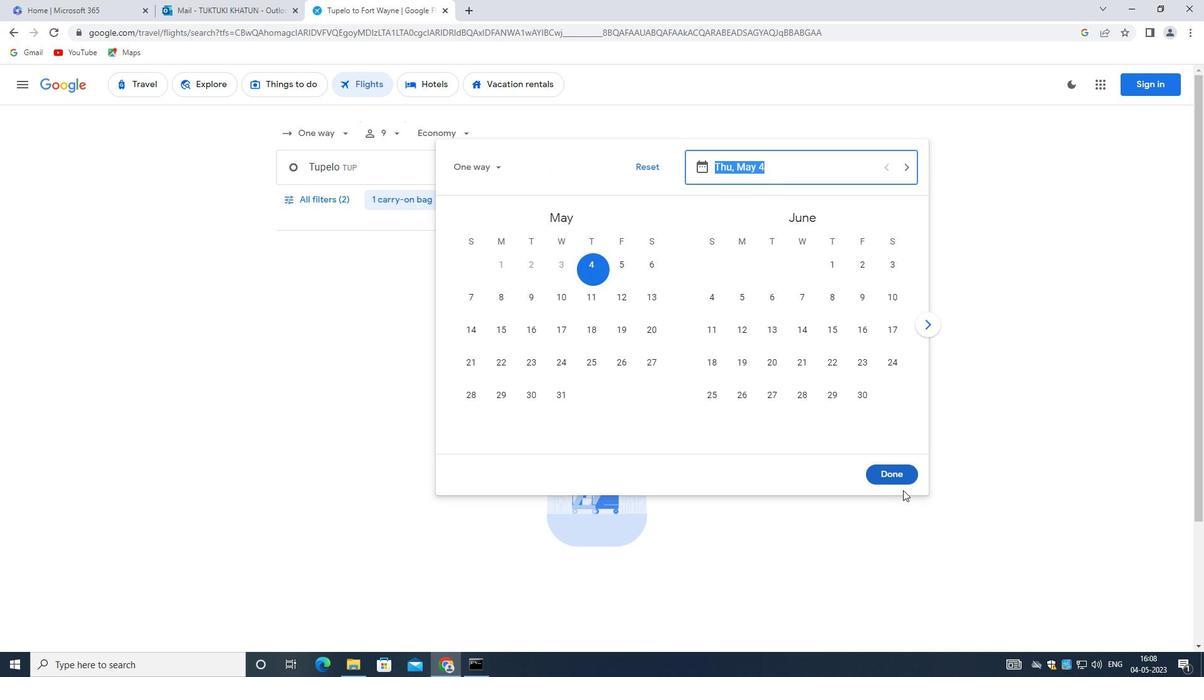 
Action: Mouse pressed left at (872, 461)
Screenshot: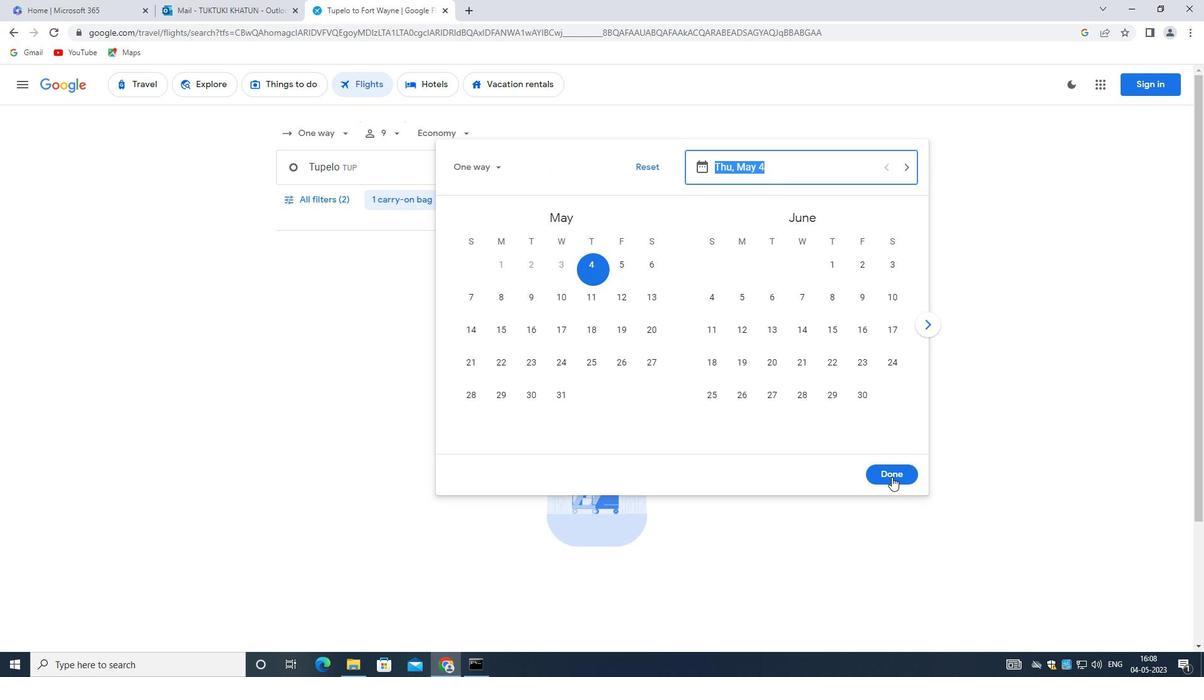 
Action: Mouse moved to (759, 158)
Screenshot: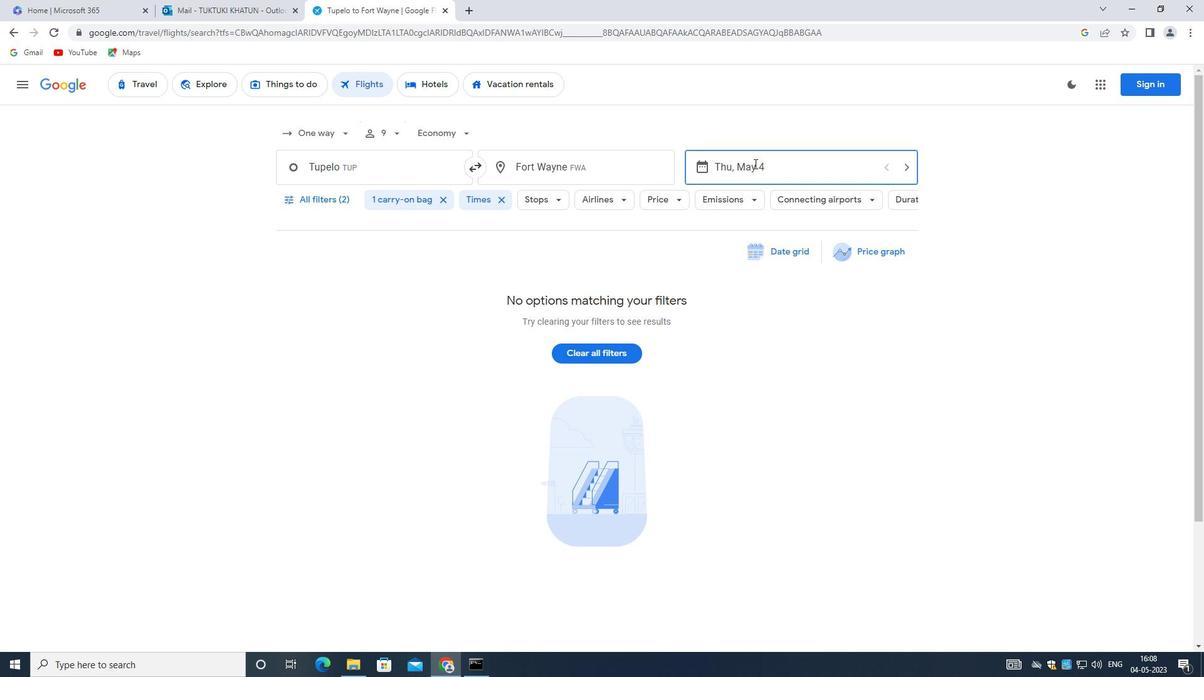 
Action: Mouse pressed left at (759, 158)
Screenshot: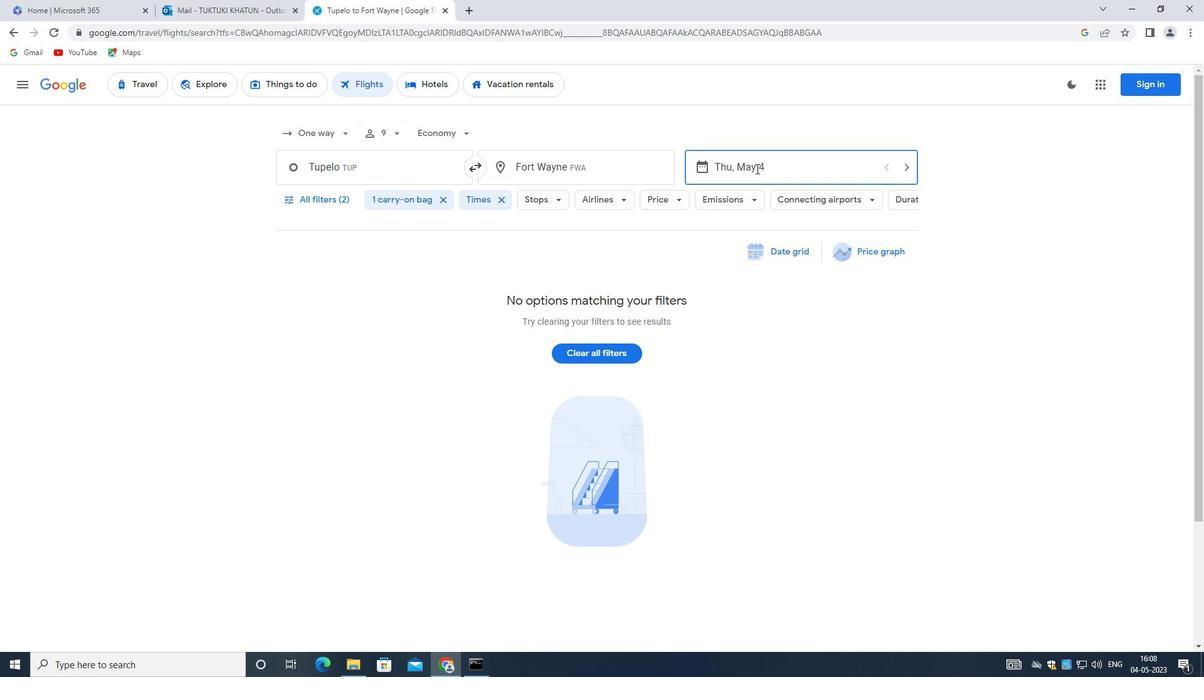 
Action: Mouse moved to (895, 476)
Screenshot: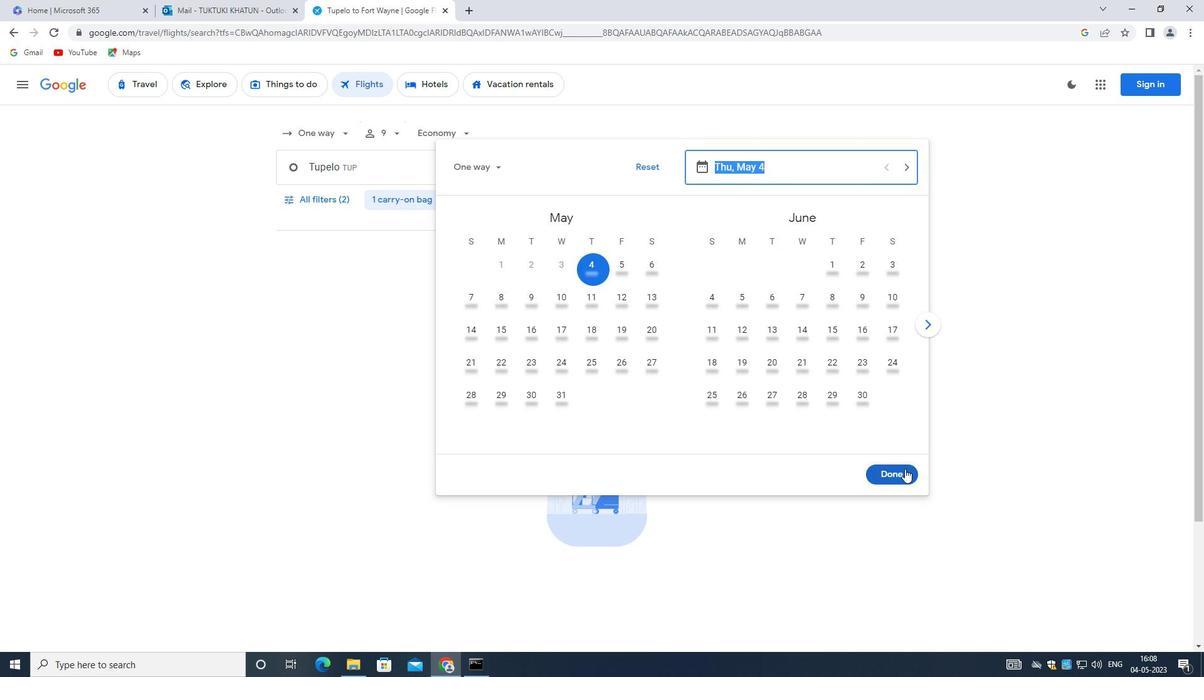 
Action: Mouse pressed left at (895, 476)
Screenshot: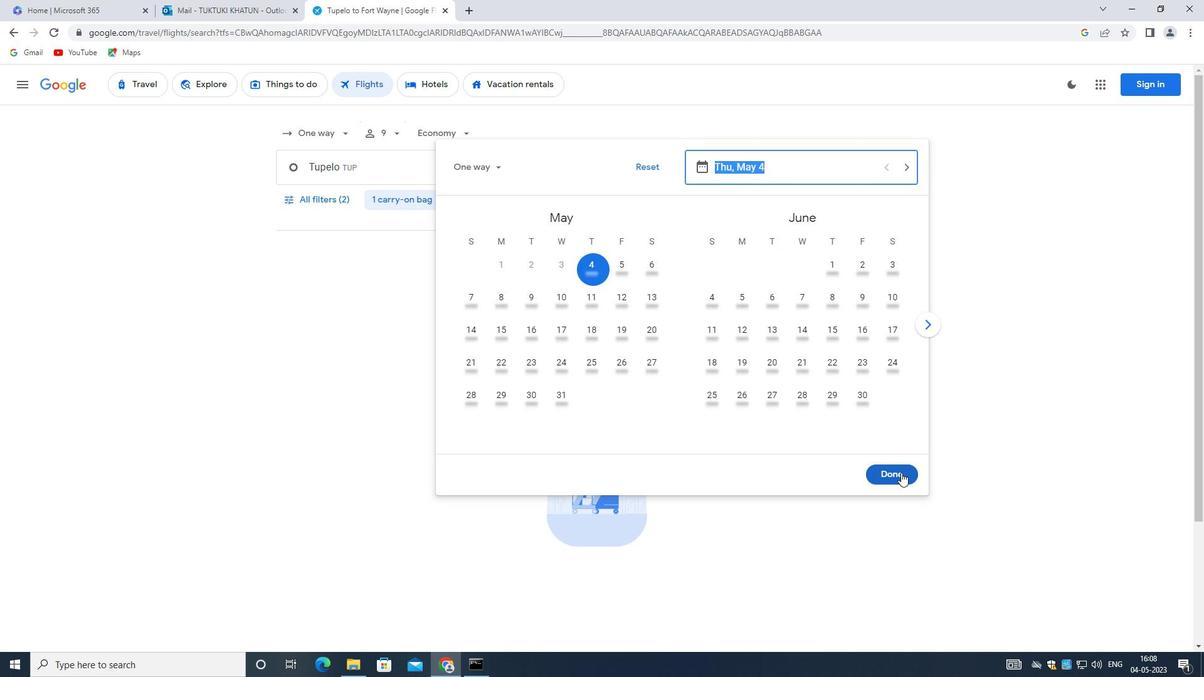 
Action: Mouse moved to (335, 204)
Screenshot: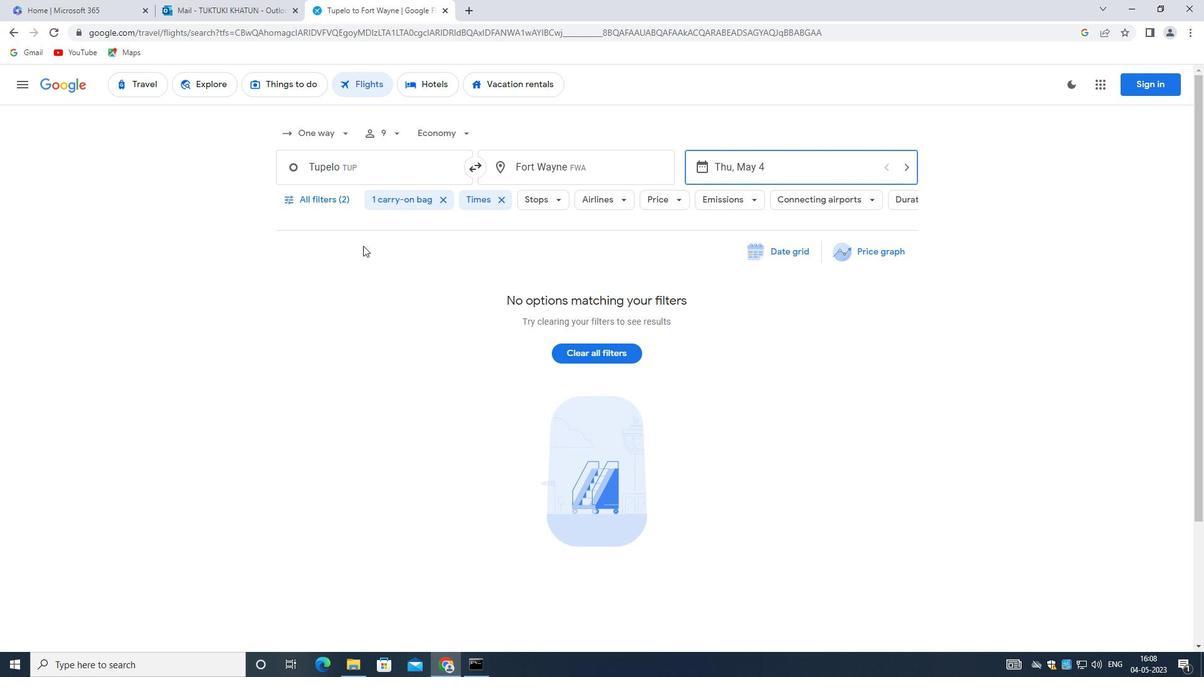 
Action: Mouse pressed left at (335, 204)
Screenshot: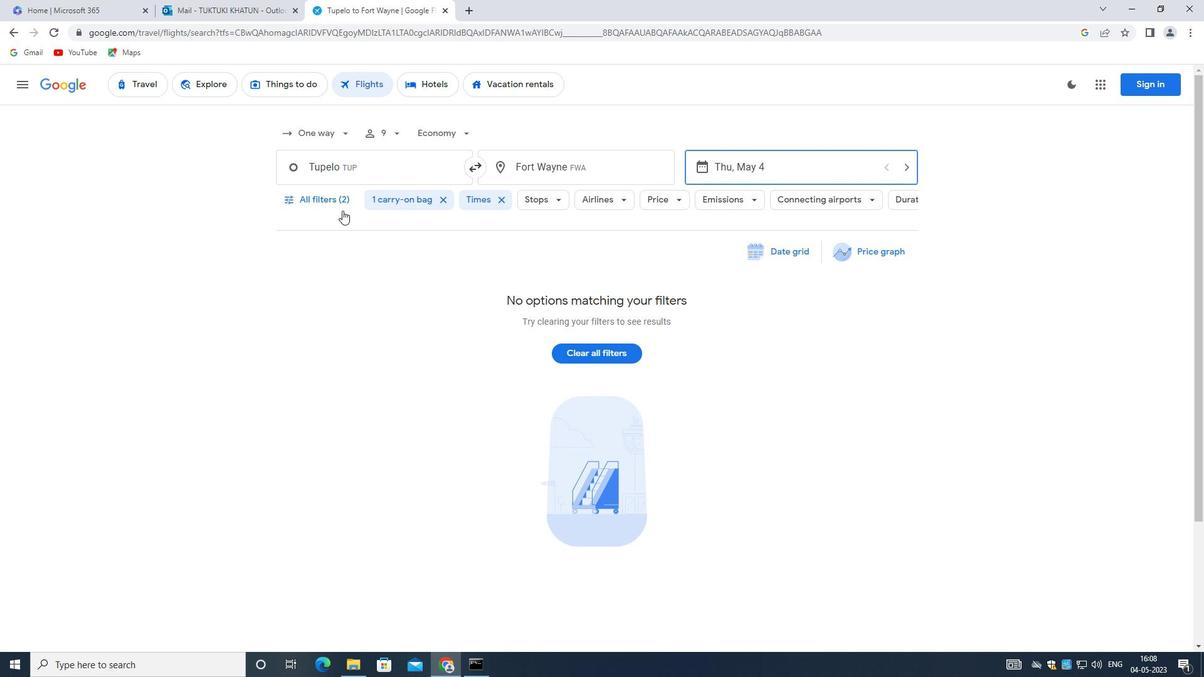 
Action: Mouse moved to (455, 471)
Screenshot: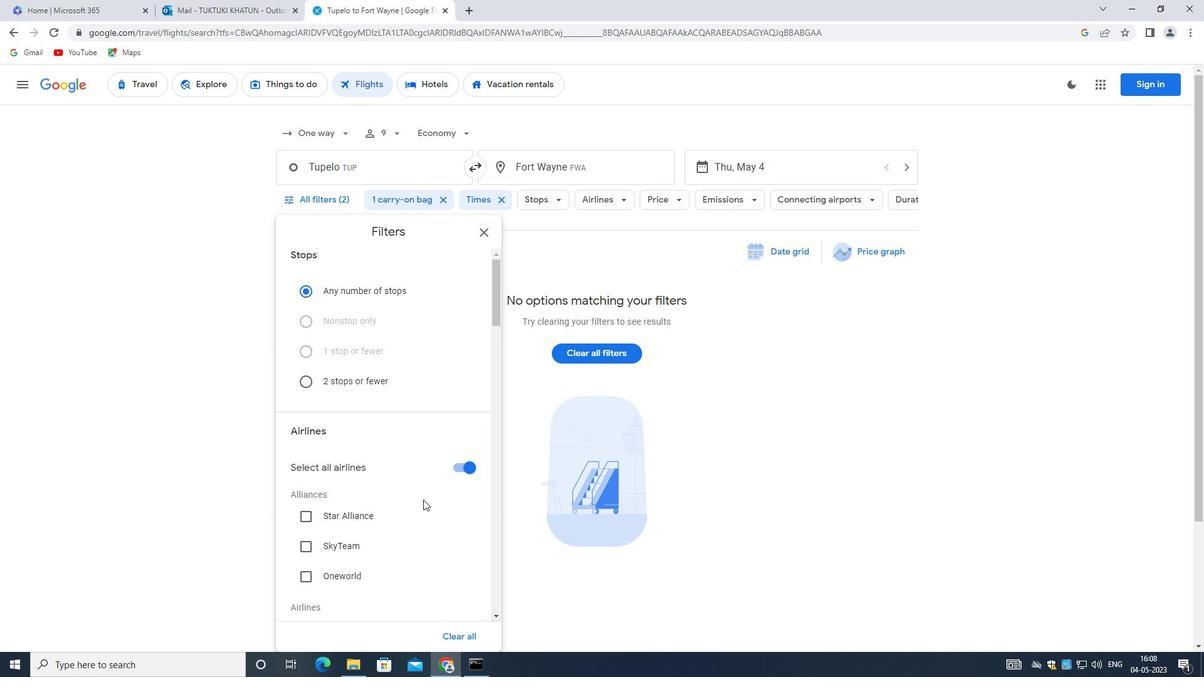 
Action: Mouse pressed left at (455, 471)
Screenshot: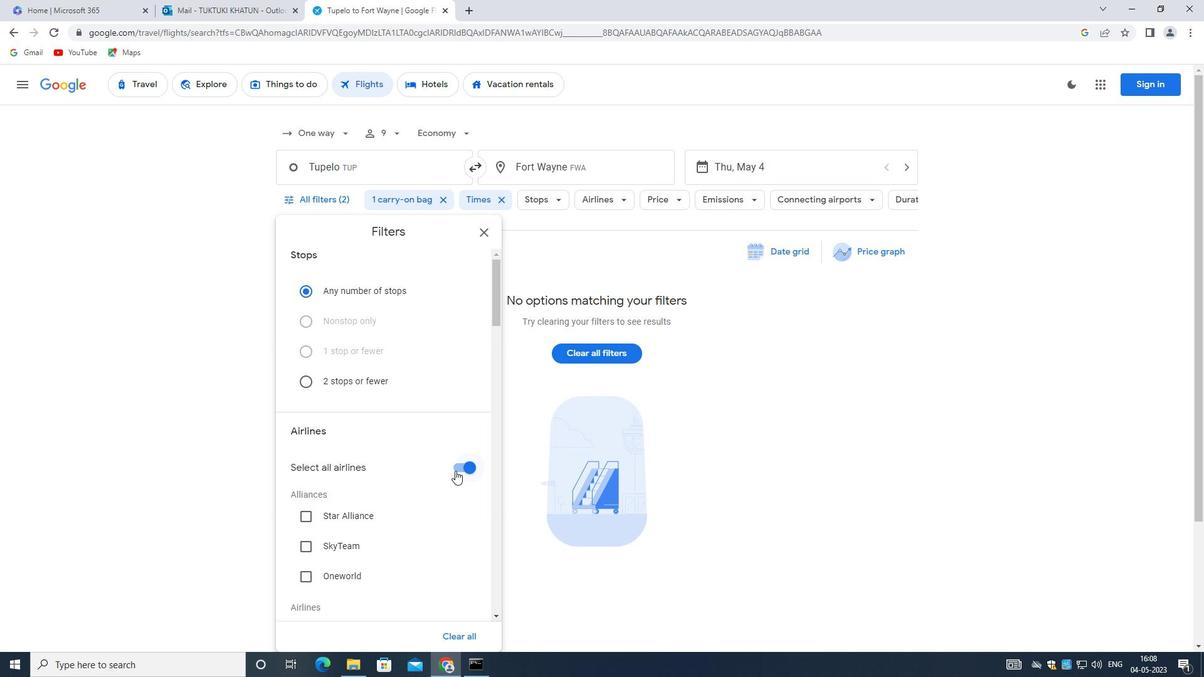 
Action: Mouse moved to (471, 466)
Screenshot: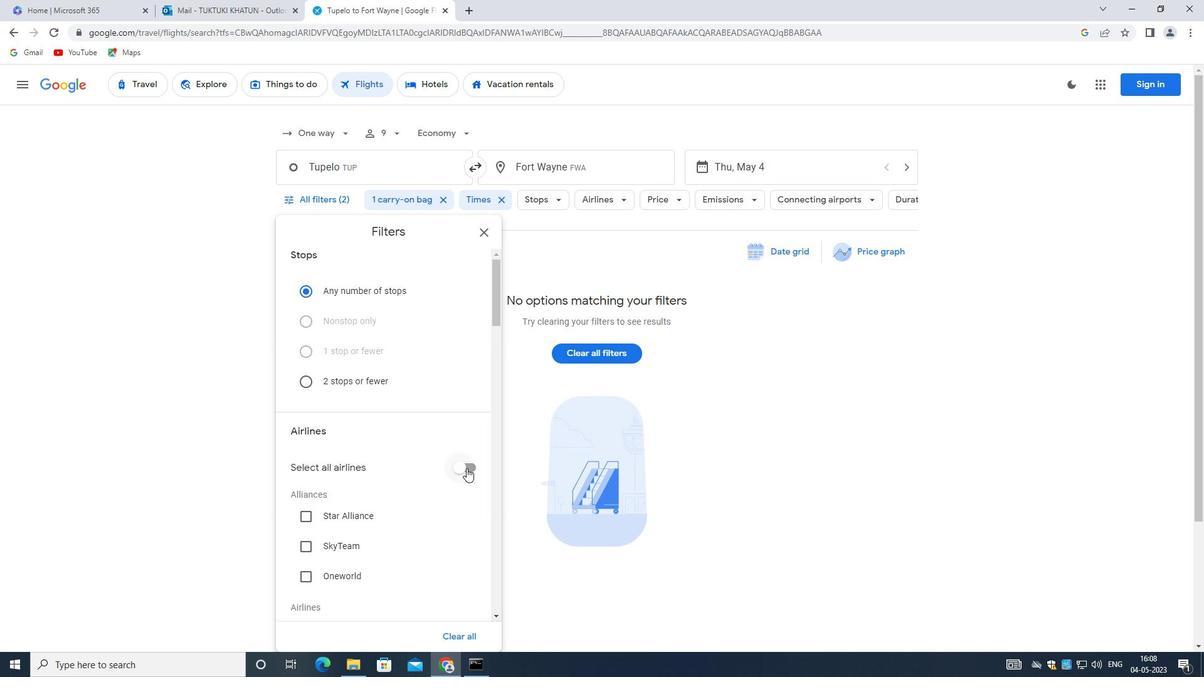 
Action: Mouse pressed left at (471, 466)
Screenshot: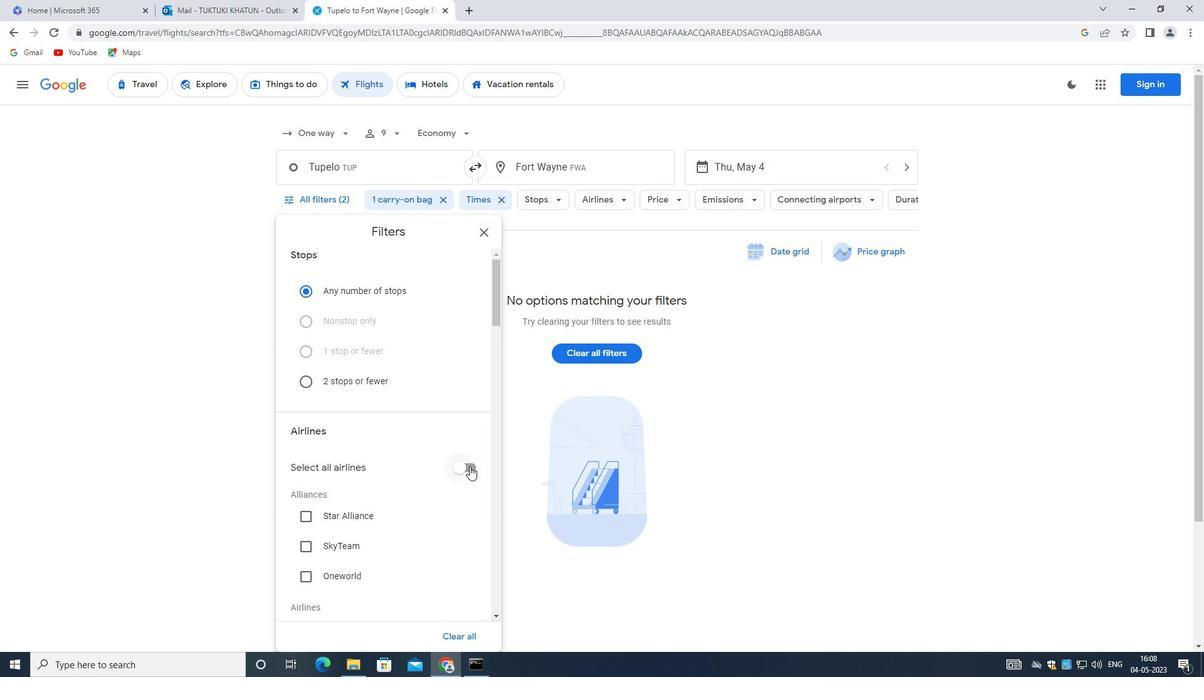 
Action: Mouse moved to (458, 466)
Screenshot: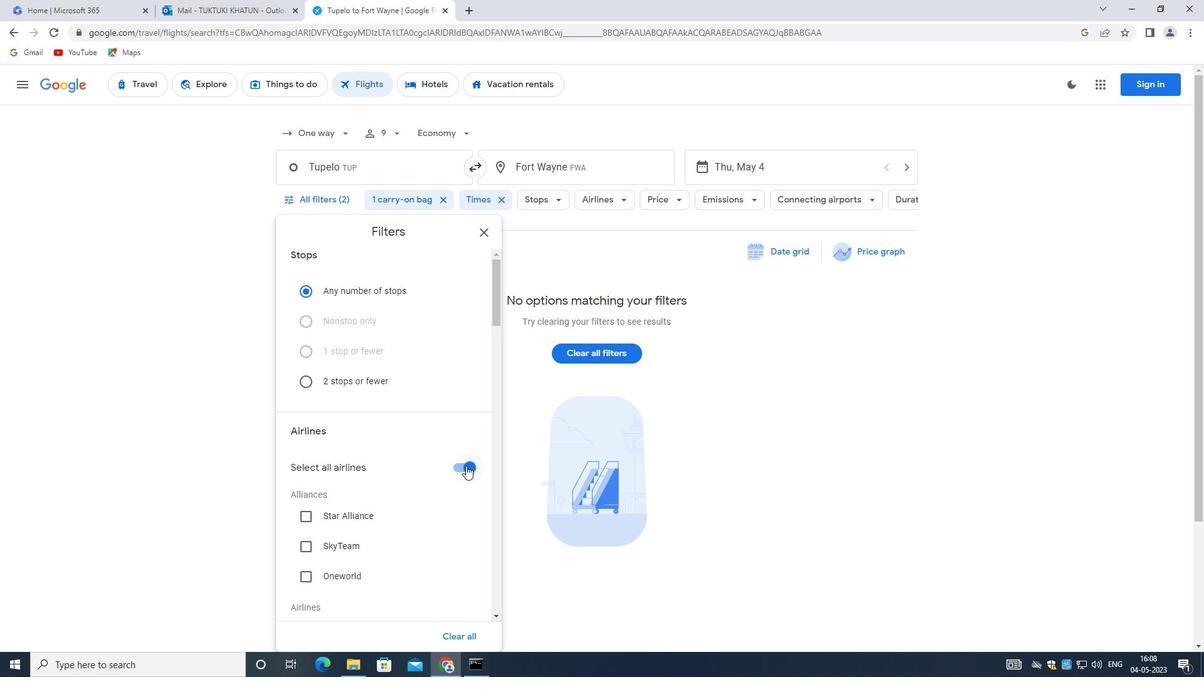 
Action: Mouse pressed left at (458, 466)
Screenshot: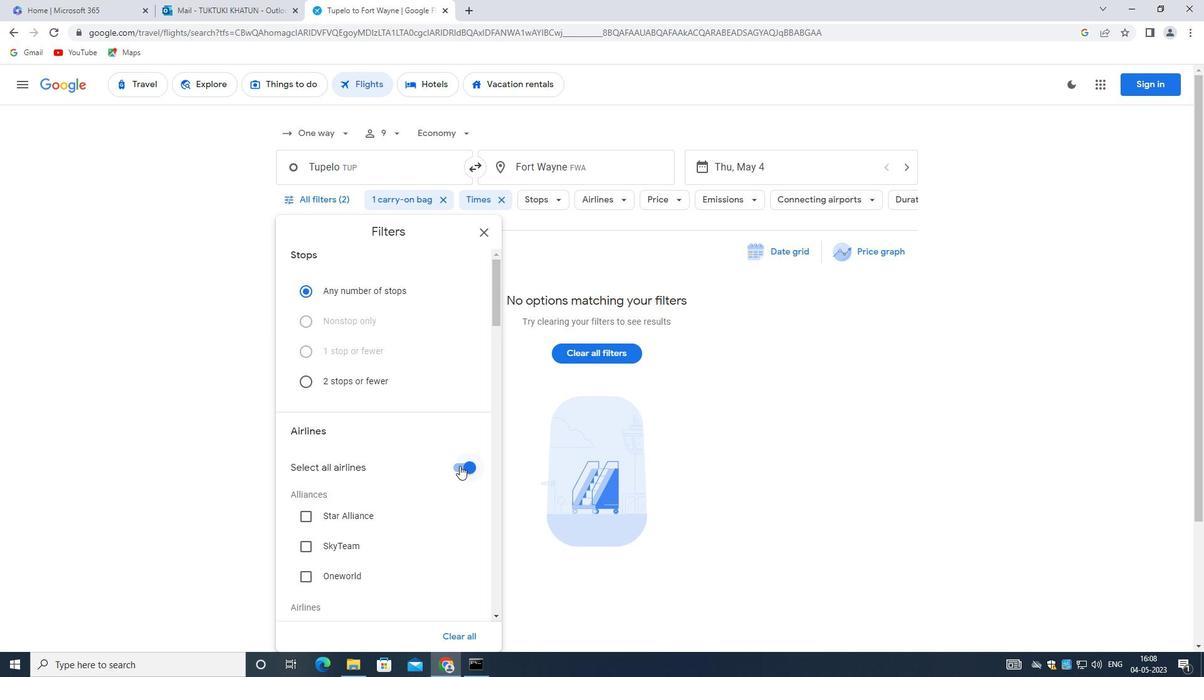 
Action: Mouse moved to (400, 414)
Screenshot: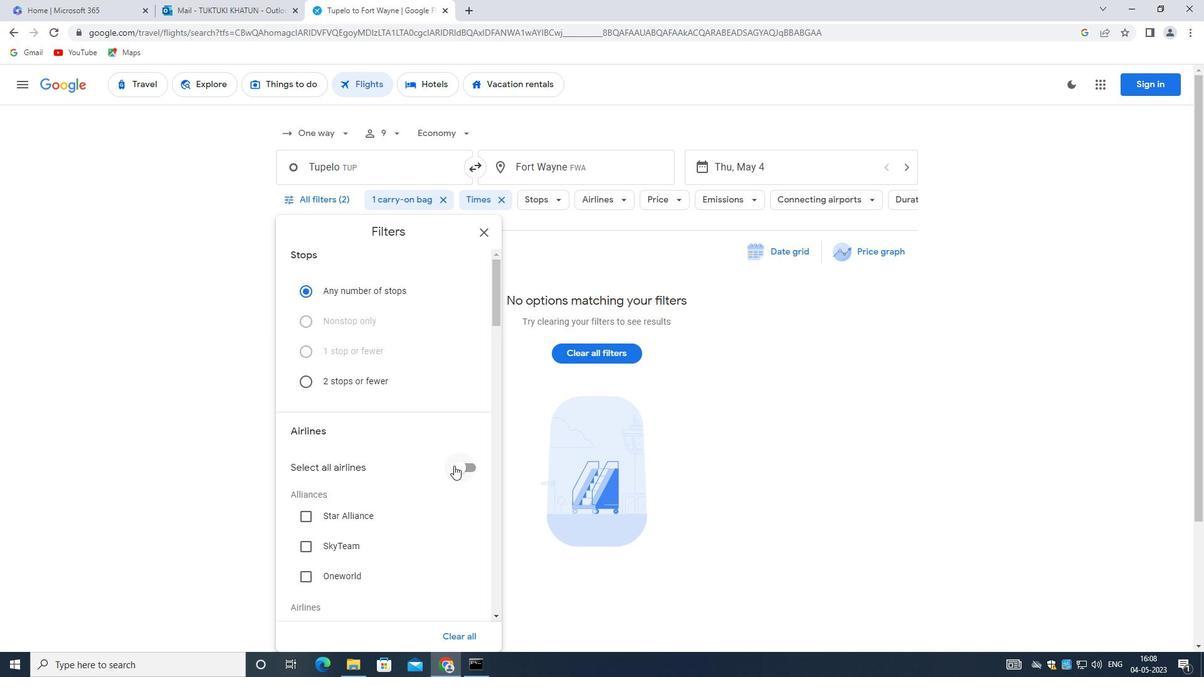 
Action: Mouse scrolled (400, 414) with delta (0, 0)
Screenshot: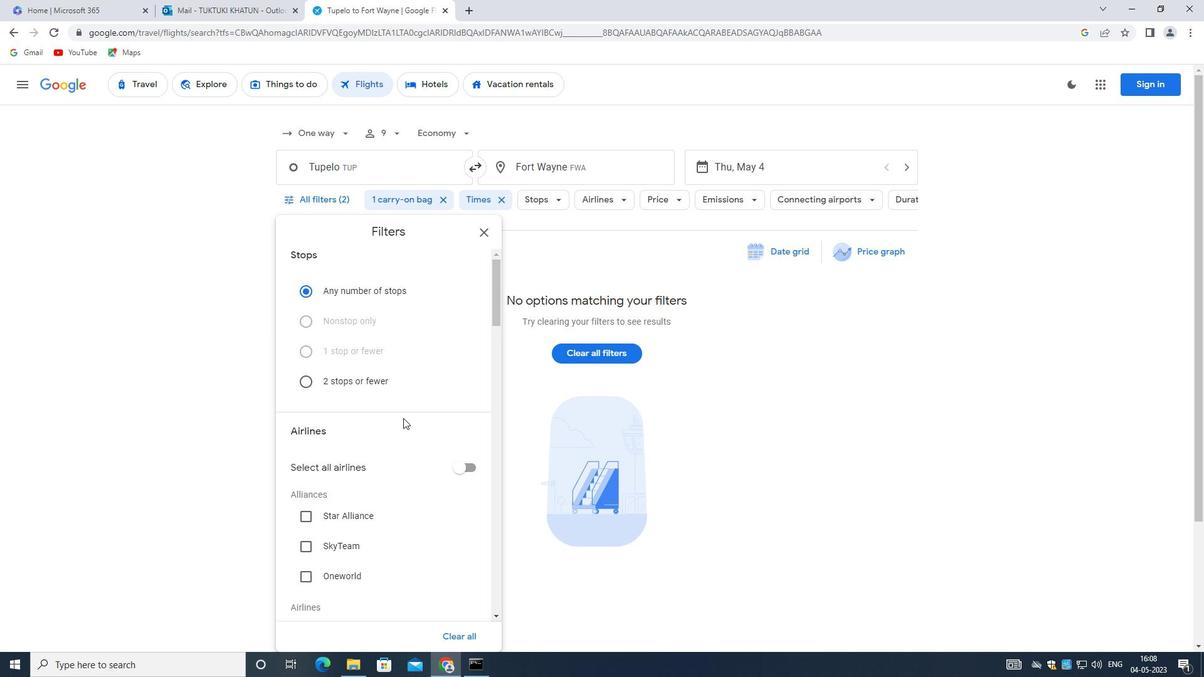 
Action: Mouse scrolled (400, 414) with delta (0, 0)
Screenshot: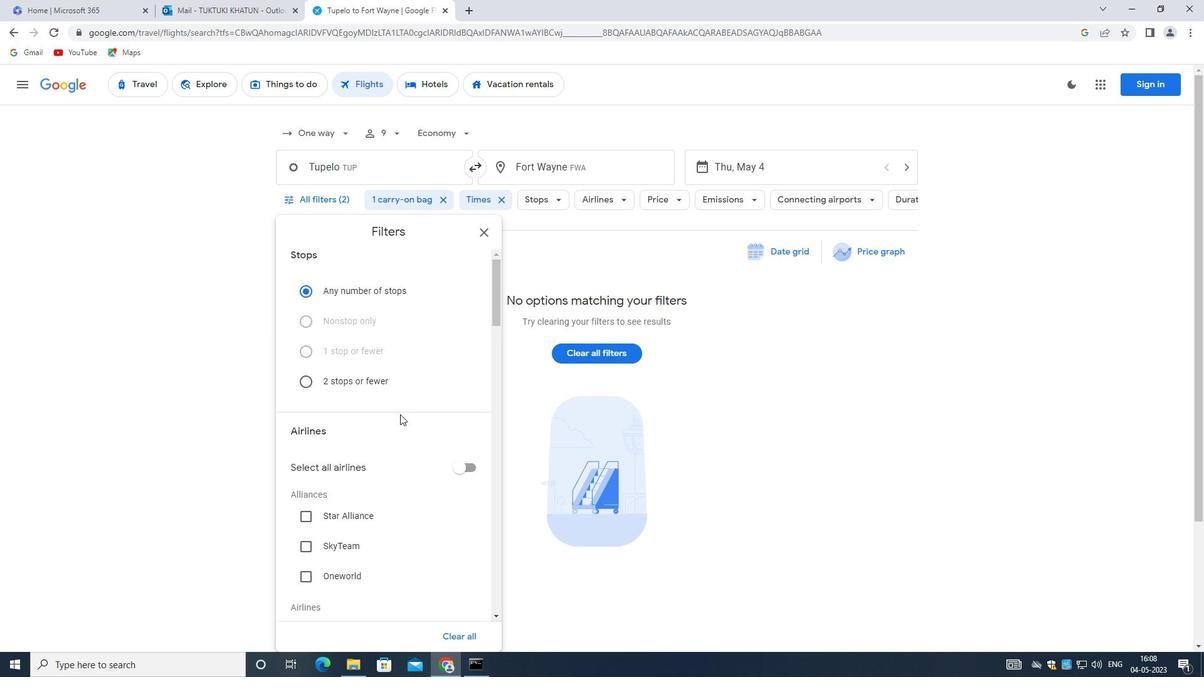 
Action: Mouse moved to (400, 414)
Screenshot: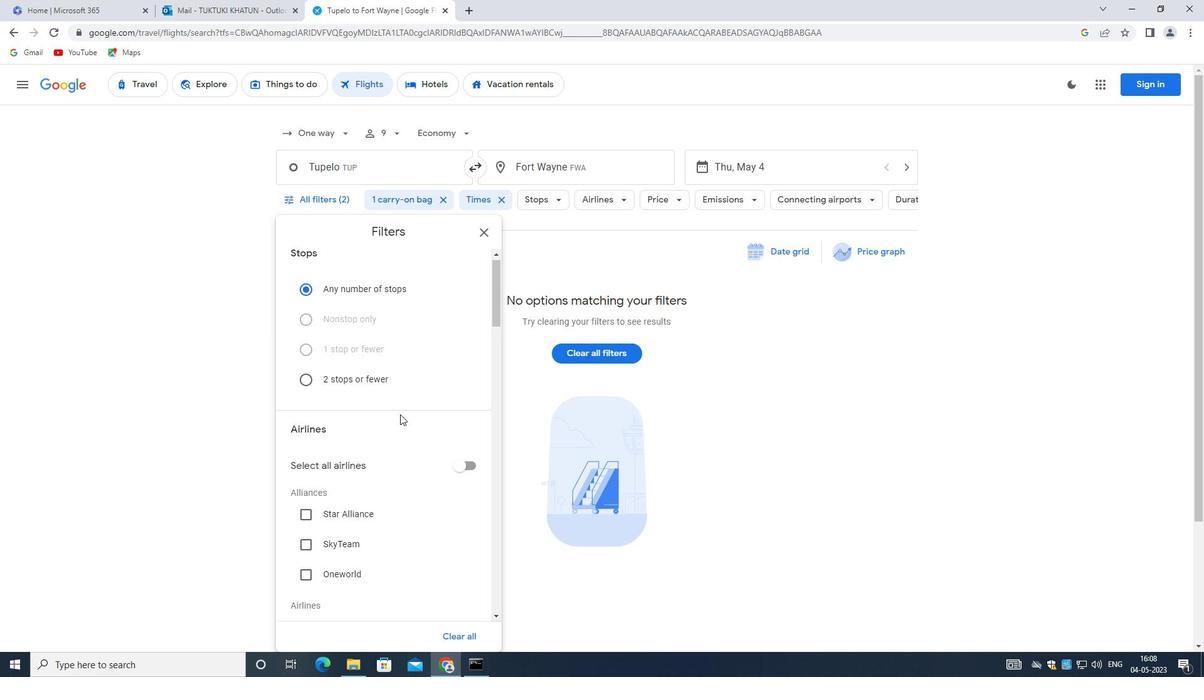 
Action: Mouse scrolled (400, 413) with delta (0, 0)
Screenshot: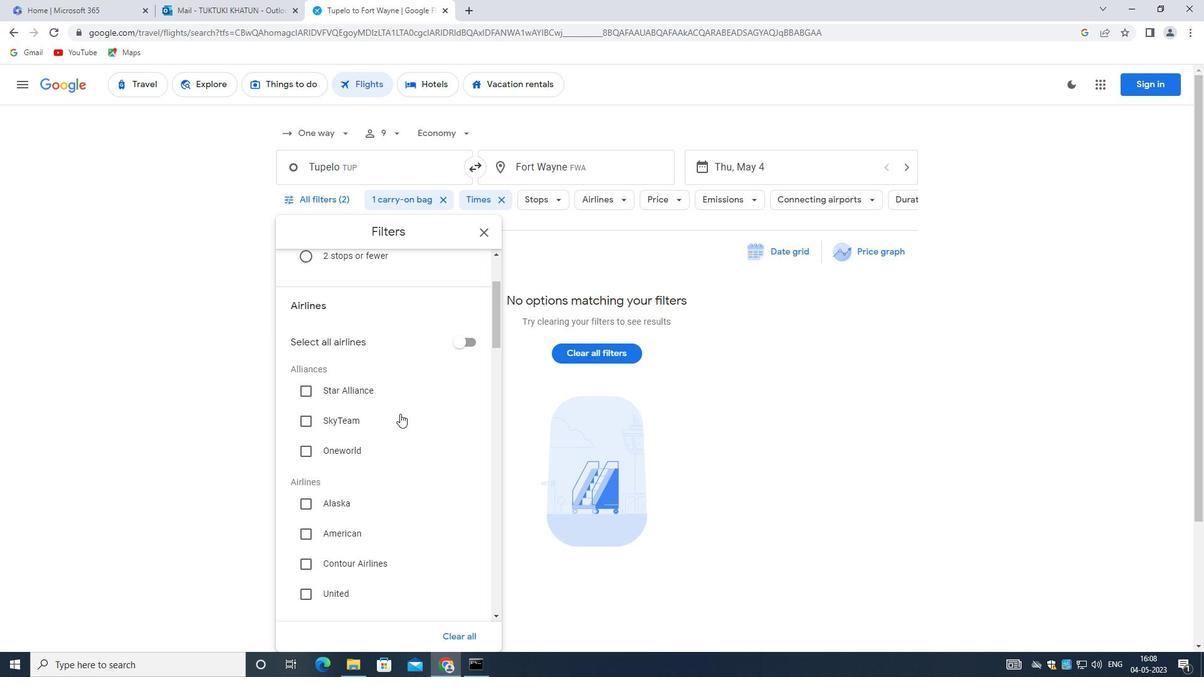 
Action: Mouse scrolled (400, 413) with delta (0, 0)
Screenshot: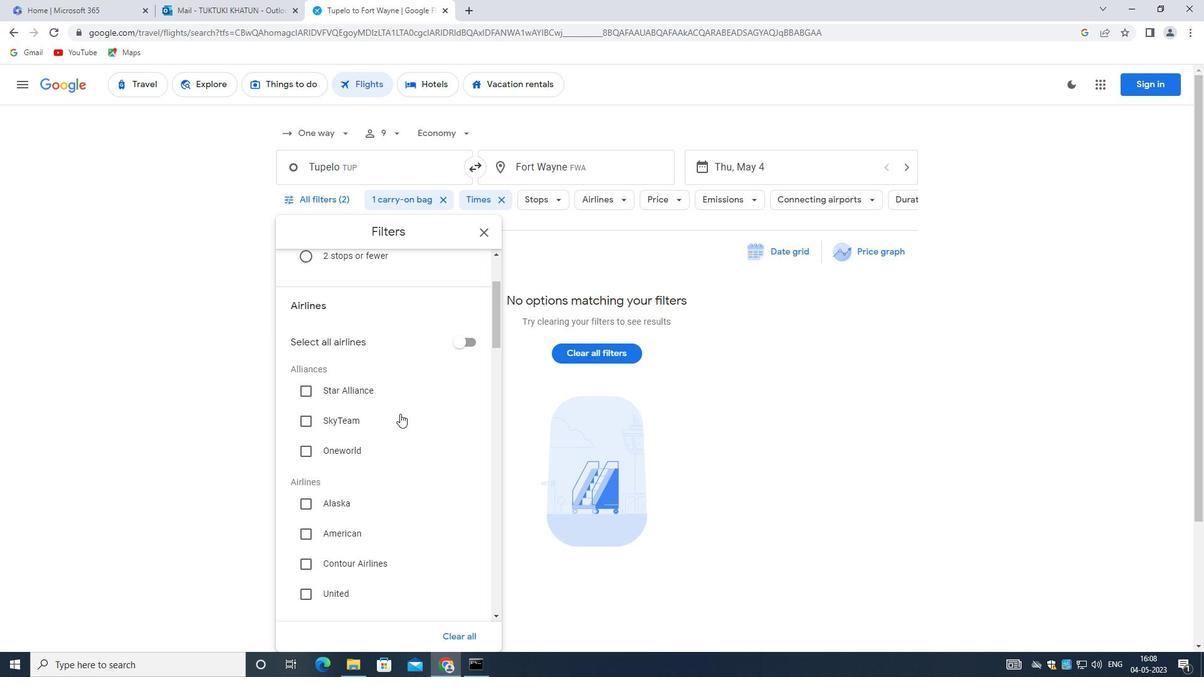 
Action: Mouse scrolled (400, 413) with delta (0, 0)
Screenshot: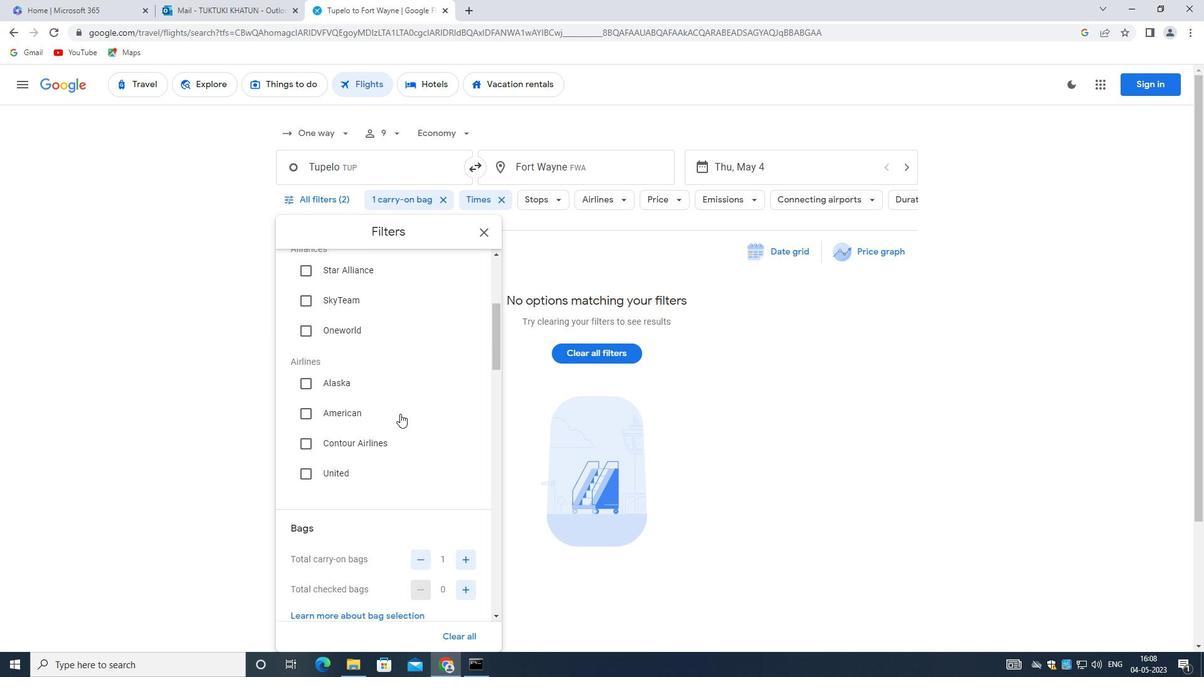 
Action: Mouse scrolled (400, 413) with delta (0, 0)
Screenshot: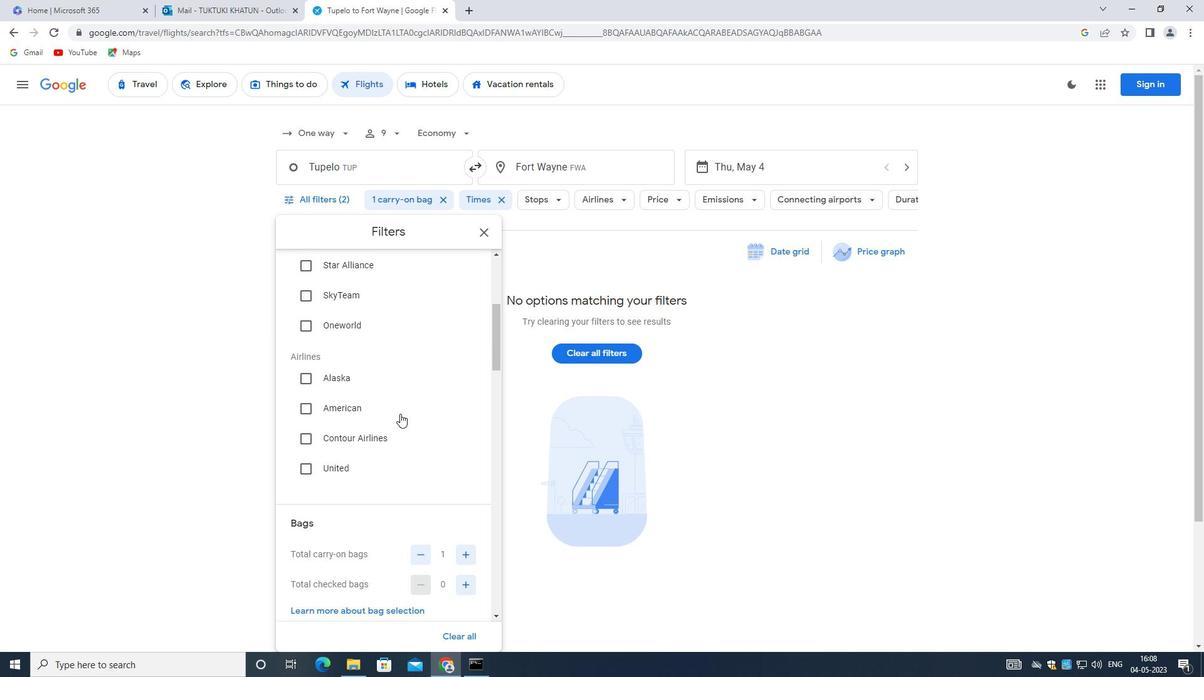 
Action: Mouse moved to (419, 434)
Screenshot: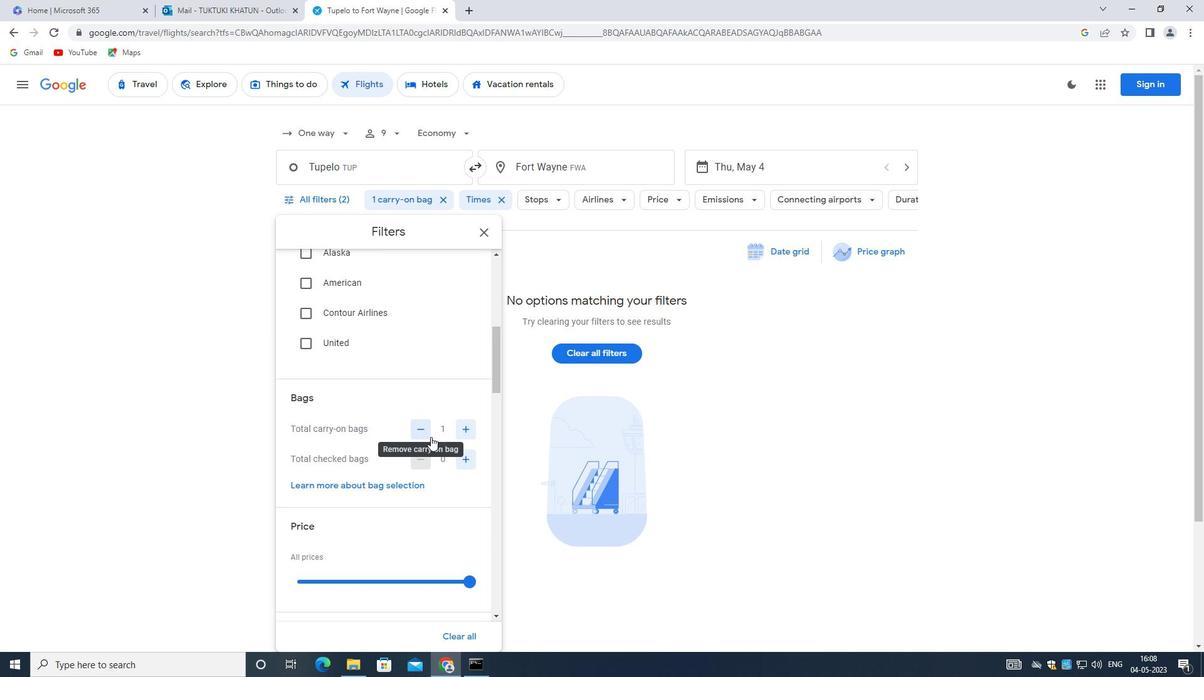 
Action: Mouse scrolled (419, 434) with delta (0, 0)
Screenshot: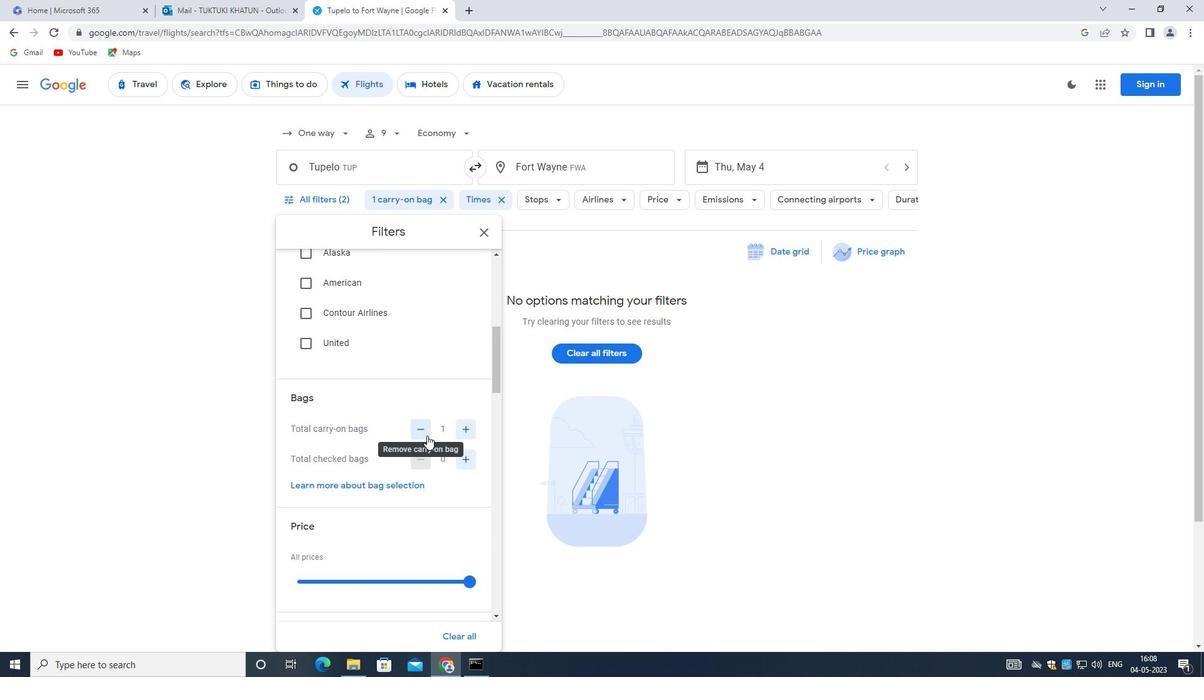 
Action: Mouse moved to (417, 434)
Screenshot: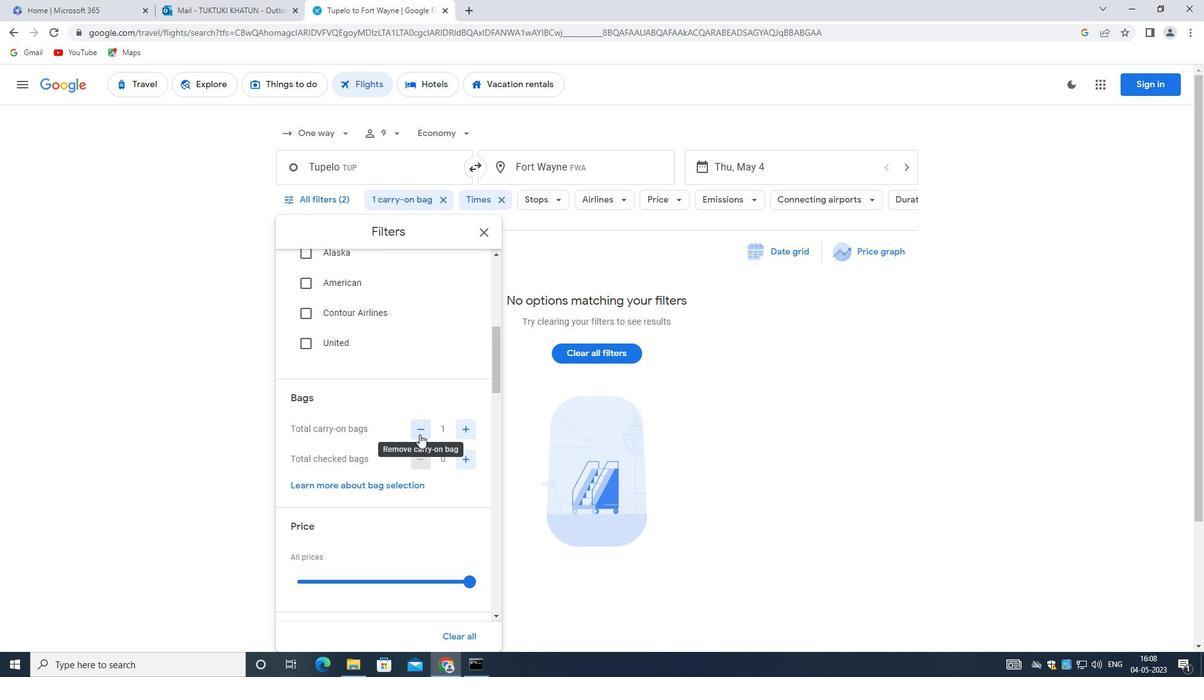
Action: Mouse scrolled (417, 434) with delta (0, 0)
Screenshot: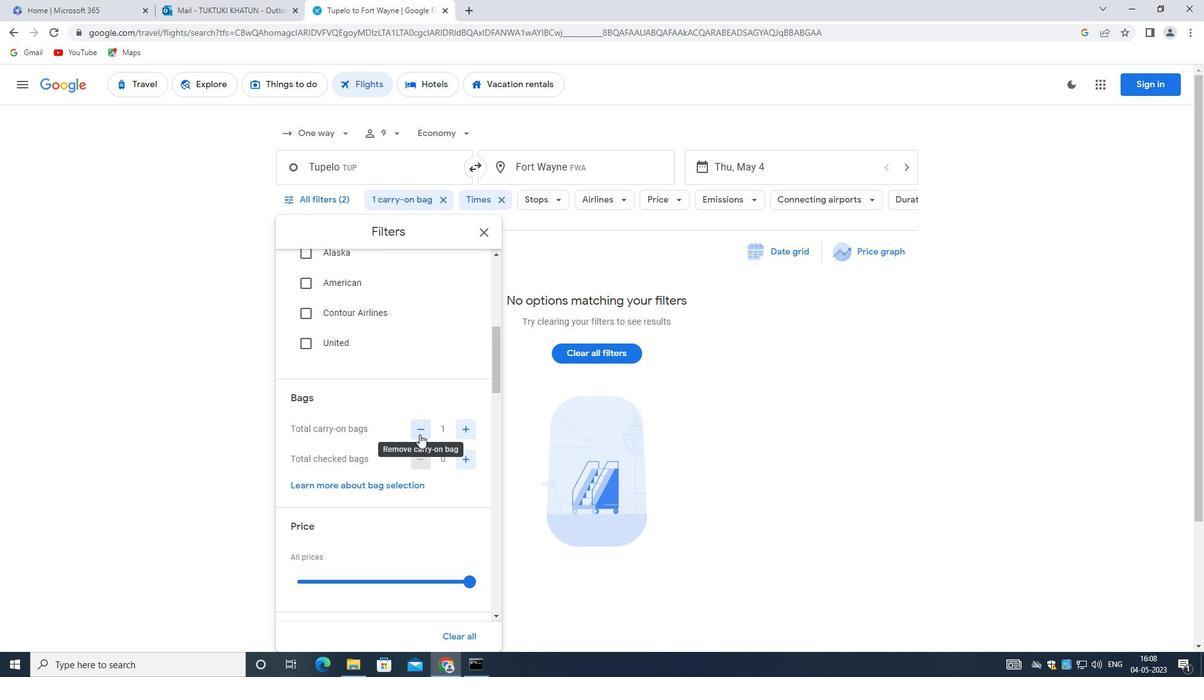 
Action: Mouse moved to (380, 440)
Screenshot: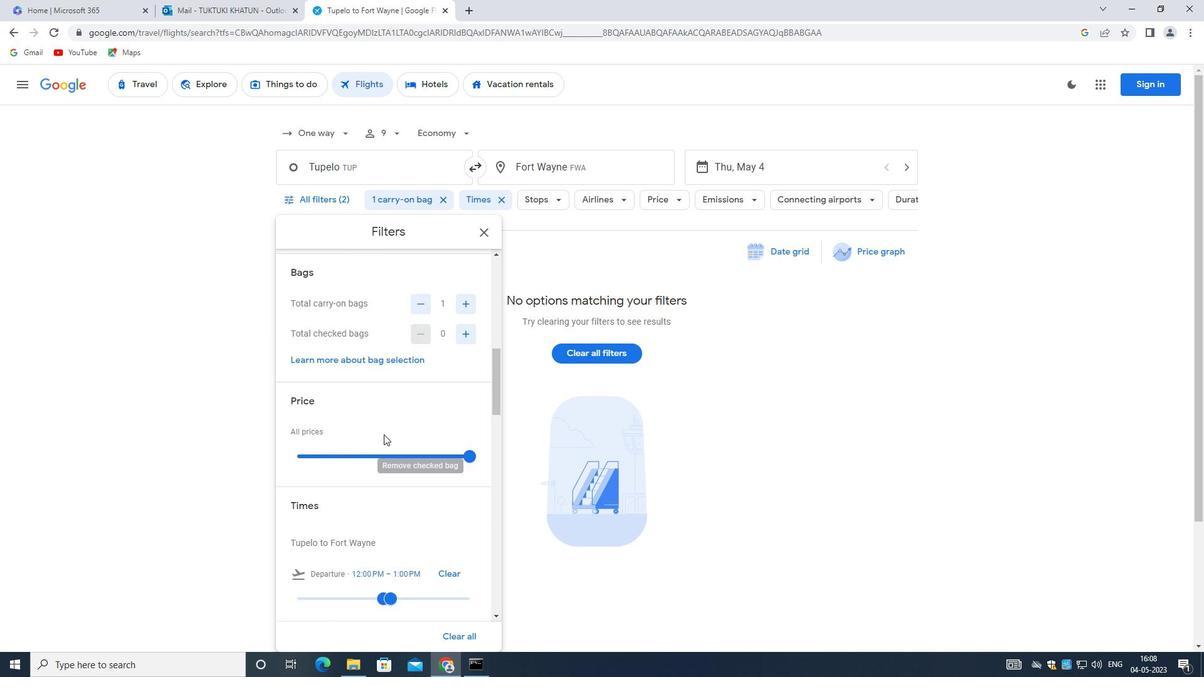 
Action: Mouse scrolled (380, 439) with delta (0, 0)
Screenshot: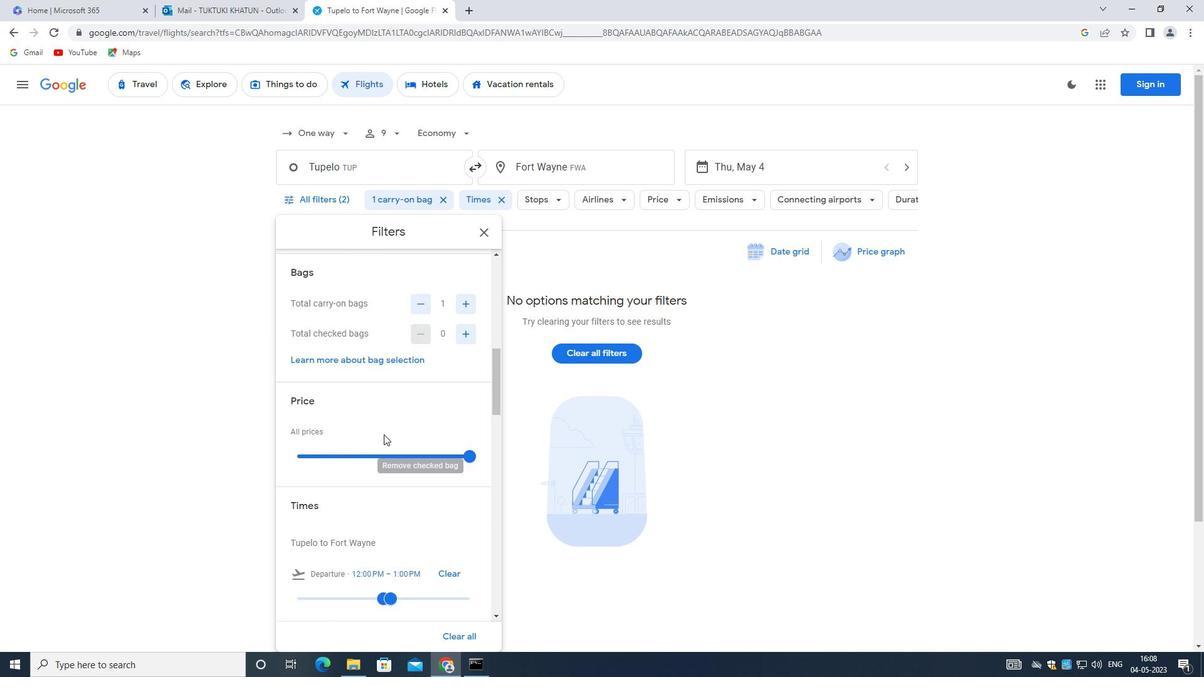 
Action: Mouse moved to (380, 444)
Screenshot: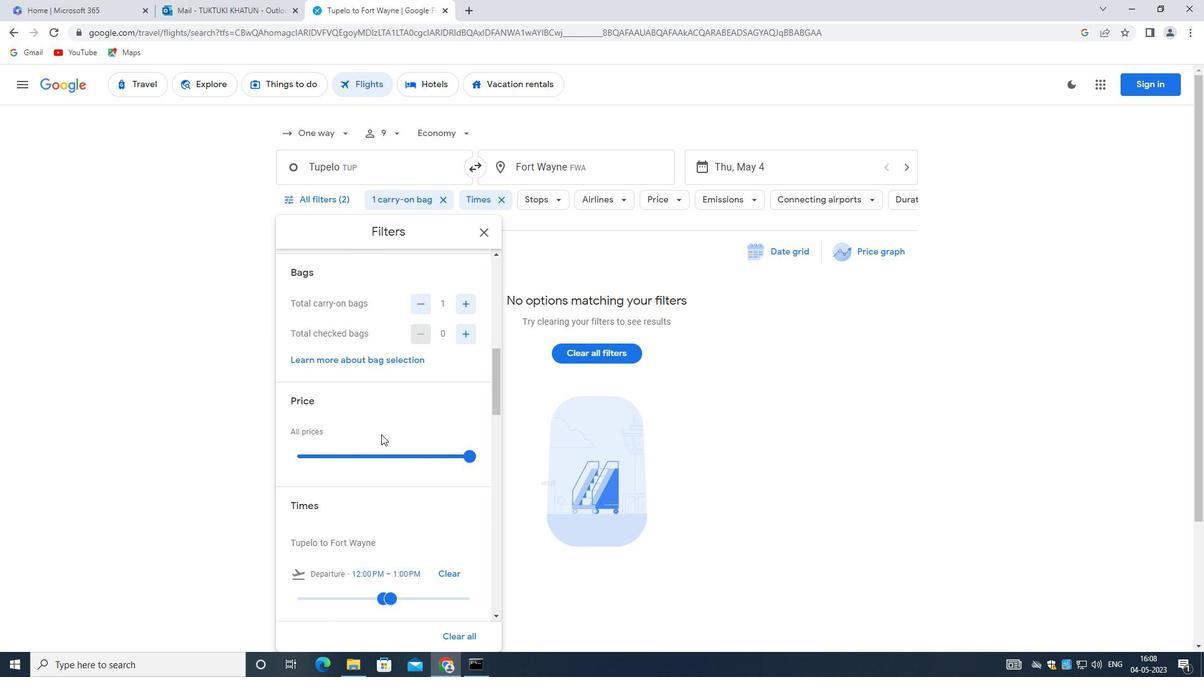 
Action: Mouse scrolled (380, 443) with delta (0, 0)
Screenshot: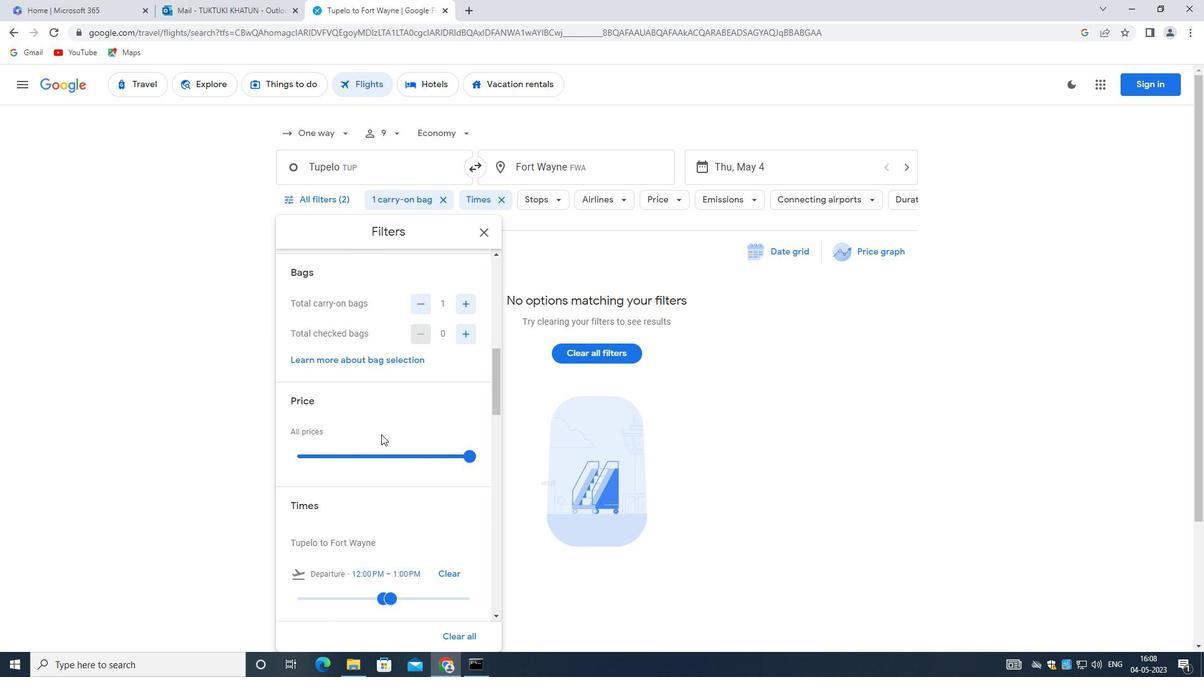 
Action: Mouse moved to (466, 330)
Screenshot: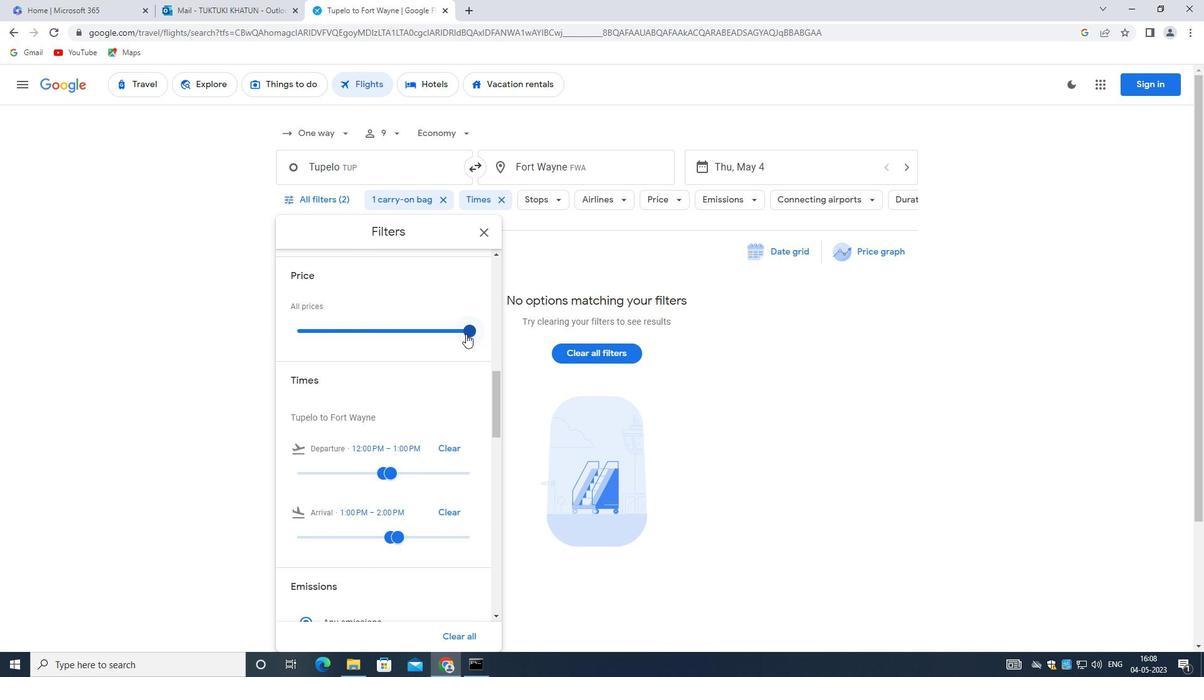 
Action: Mouse pressed left at (466, 330)
Screenshot: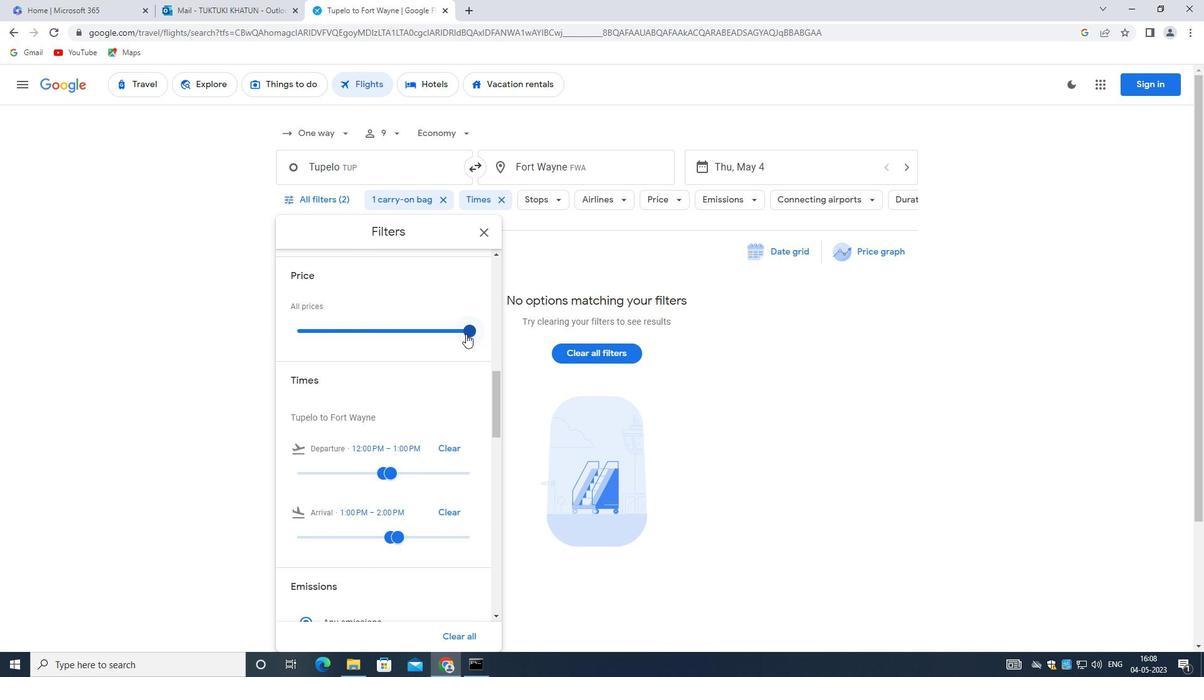 
Action: Mouse pressed left at (466, 330)
Screenshot: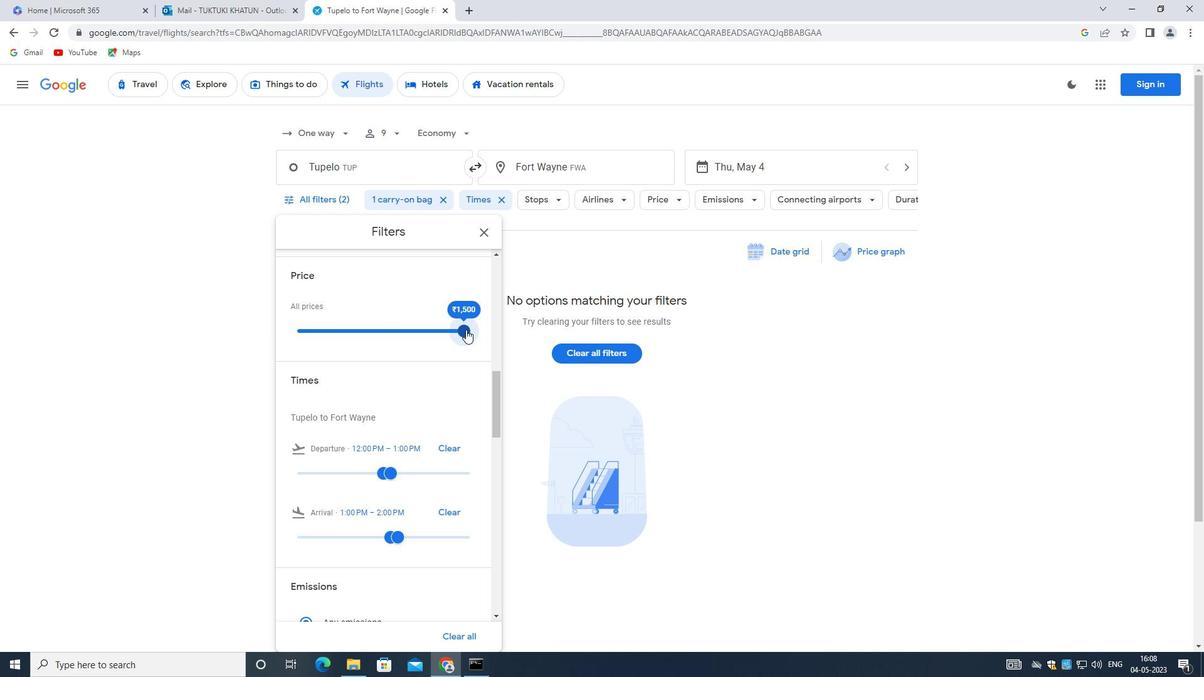 
Action: Mouse moved to (395, 471)
Screenshot: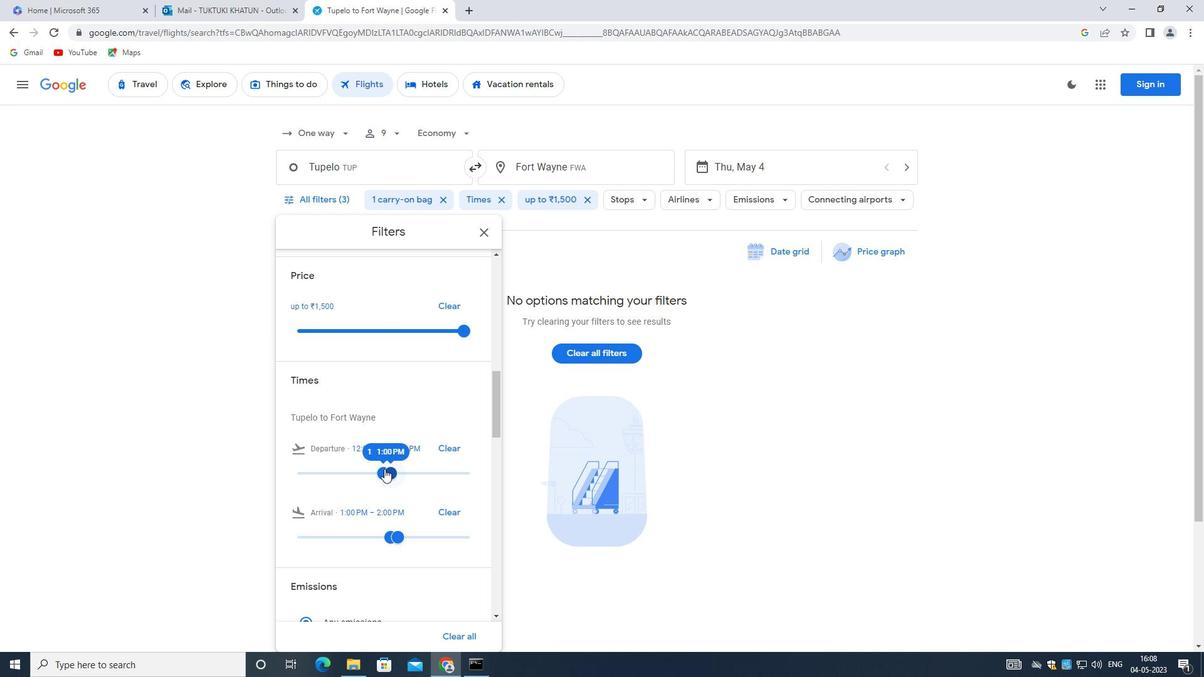 
Action: Mouse pressed left at (395, 471)
Screenshot: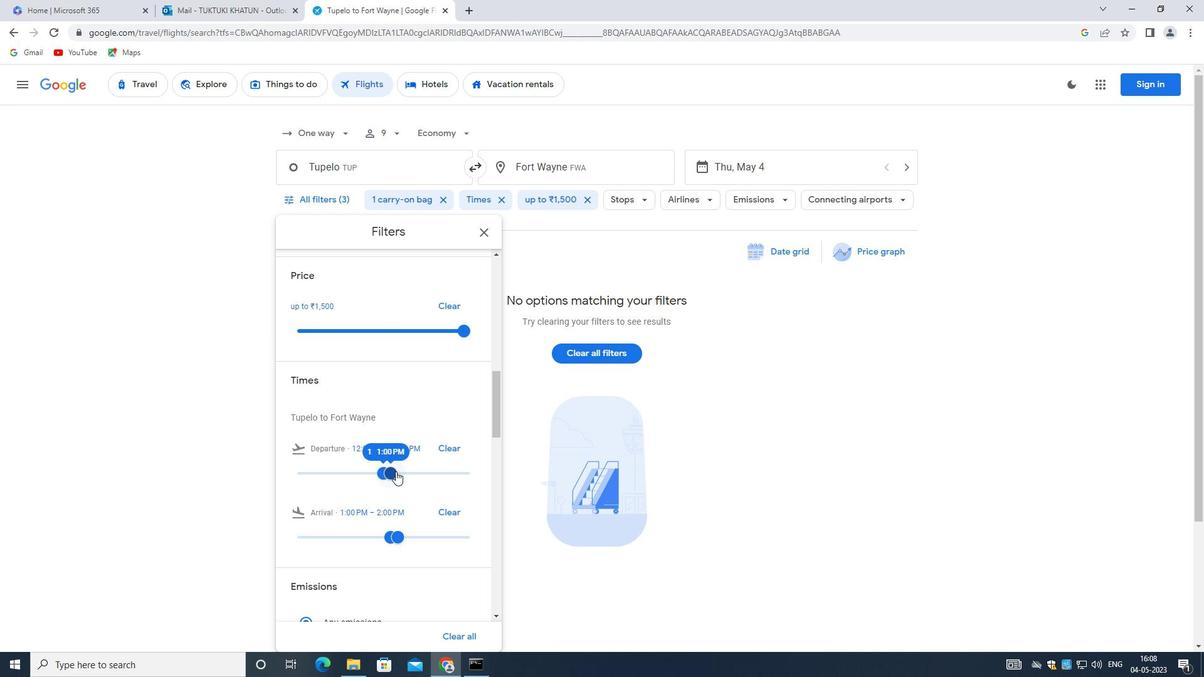 
Action: Mouse moved to (389, 473)
Screenshot: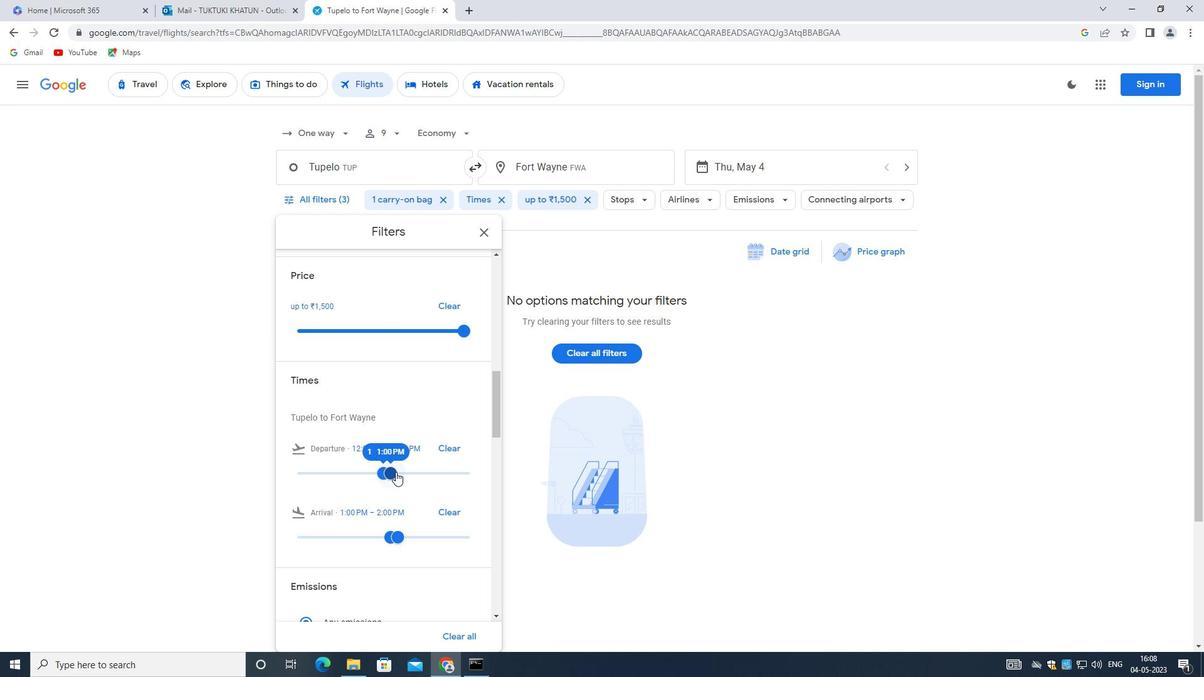 
Action: Mouse pressed left at (389, 473)
Screenshot: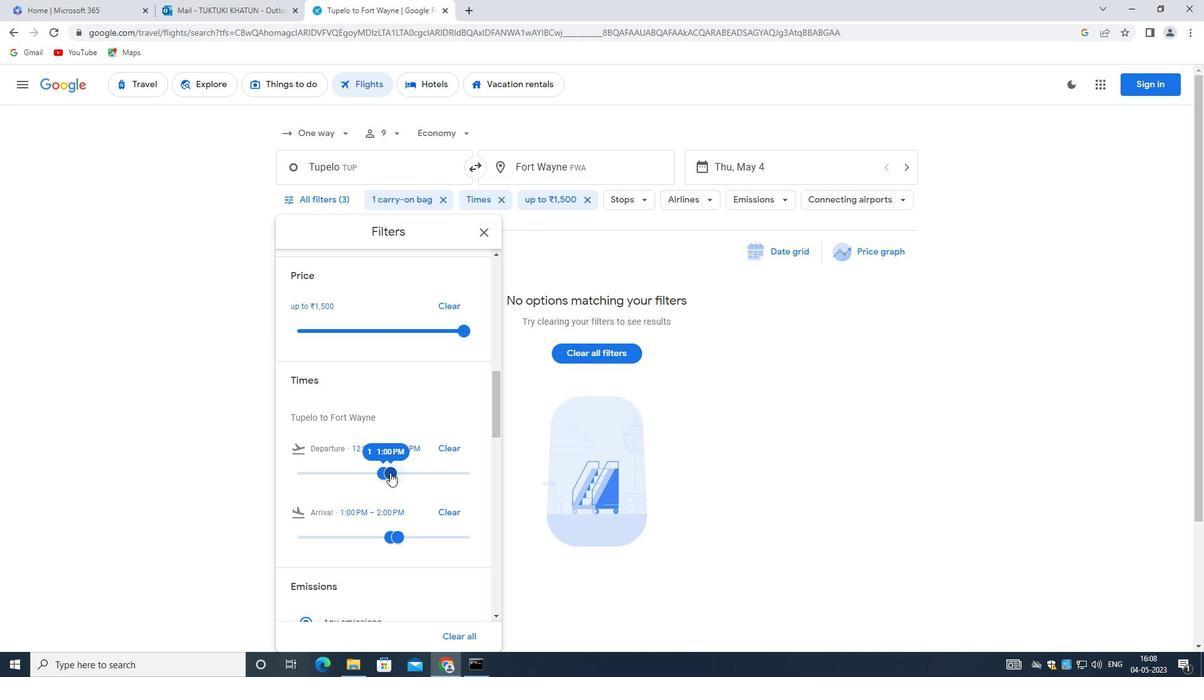 
Action: Mouse moved to (383, 474)
Screenshot: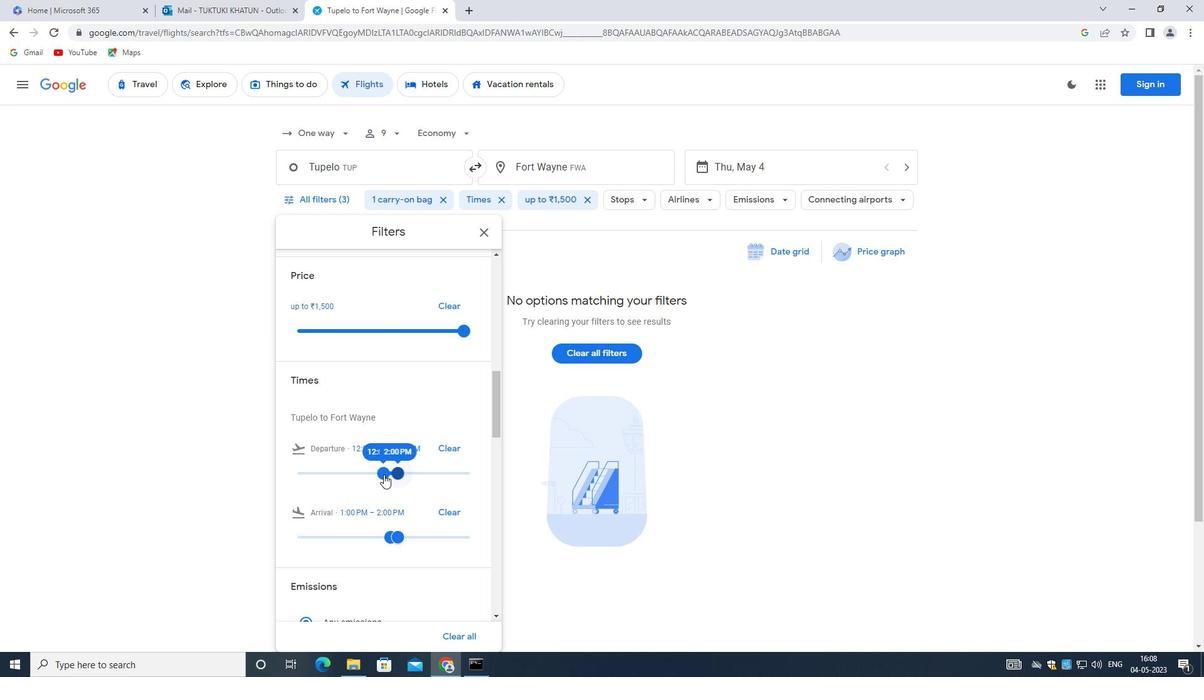 
Action: Mouse pressed left at (383, 474)
Screenshot: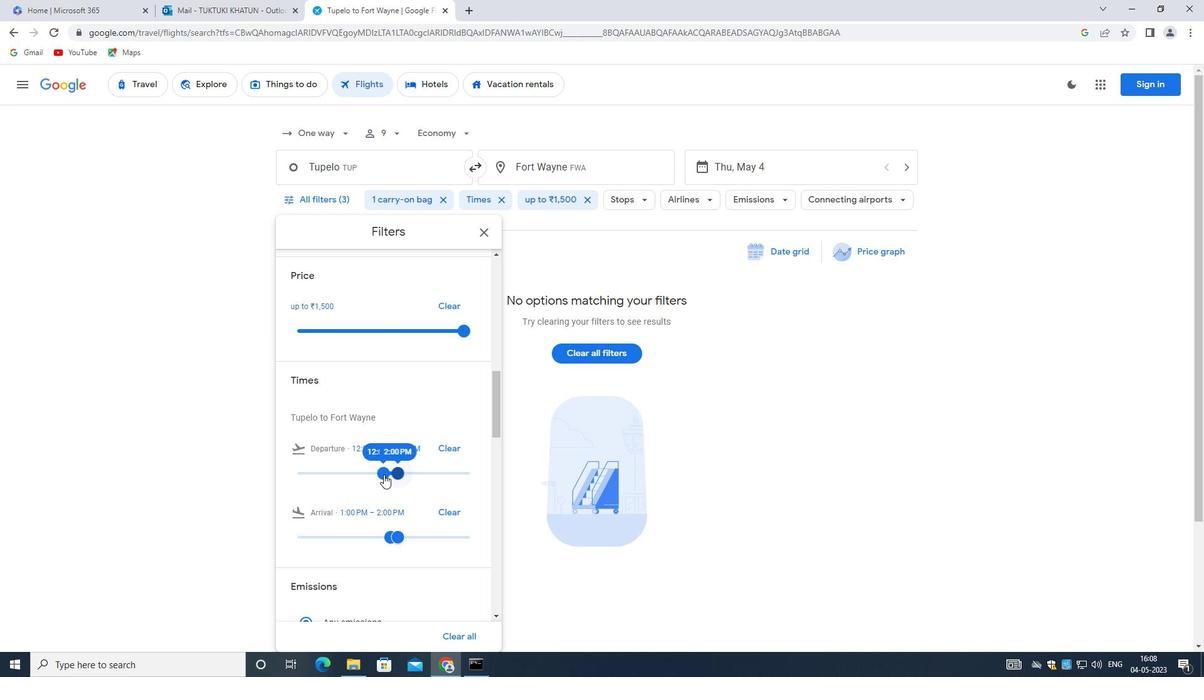 
Action: Mouse moved to (385, 473)
Screenshot: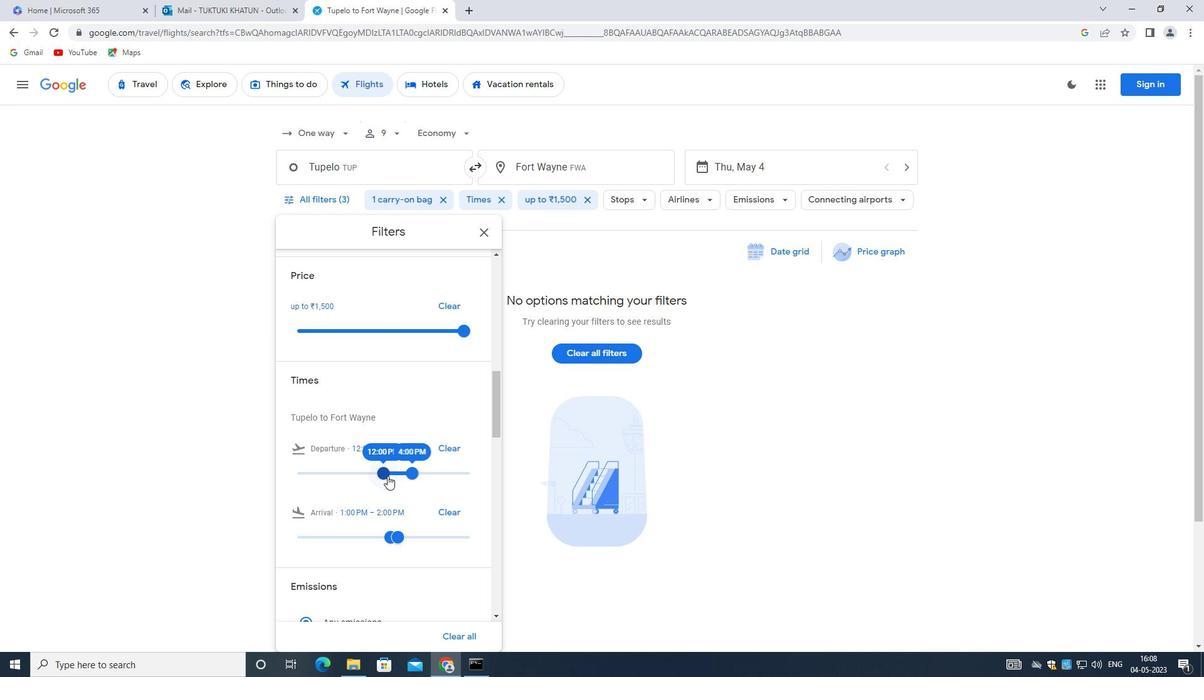 
Action: Mouse pressed left at (385, 473)
Screenshot: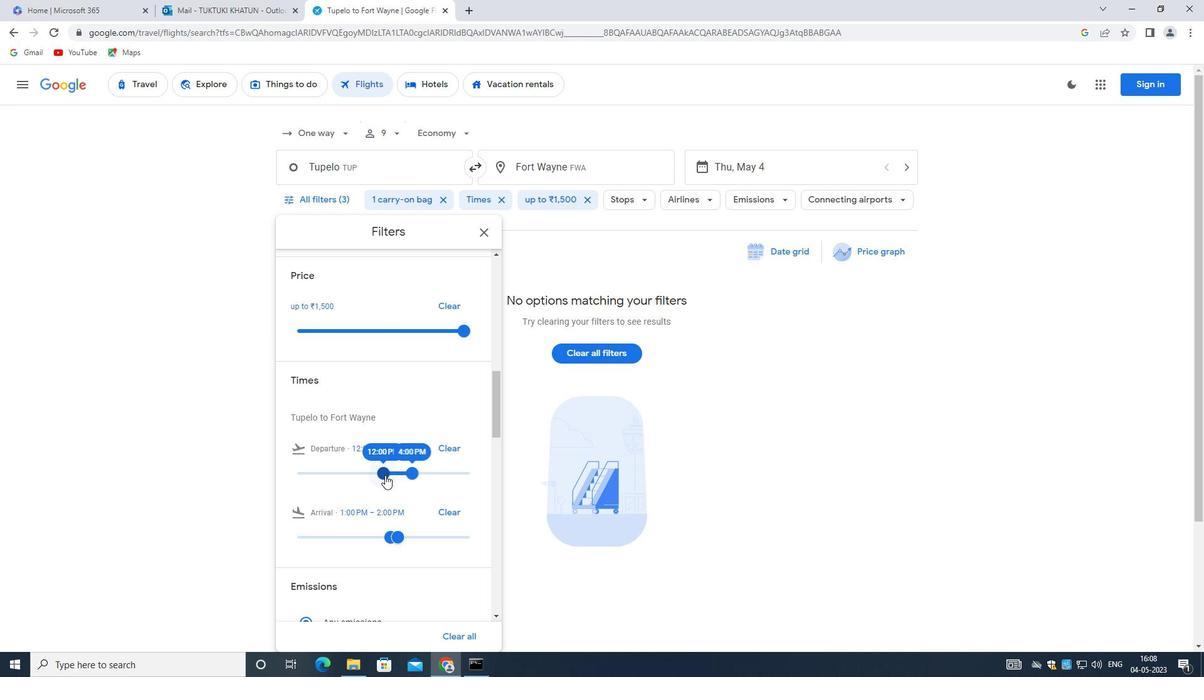 
Action: Mouse moved to (413, 473)
Screenshot: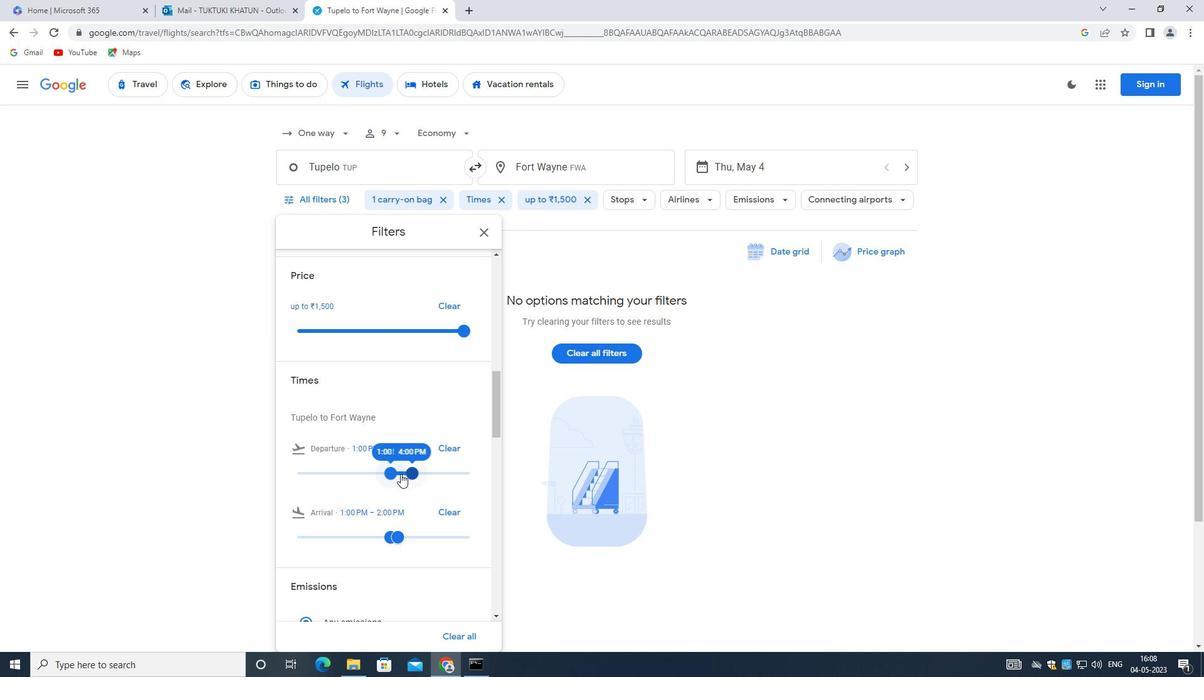 
Action: Mouse pressed left at (413, 473)
Screenshot: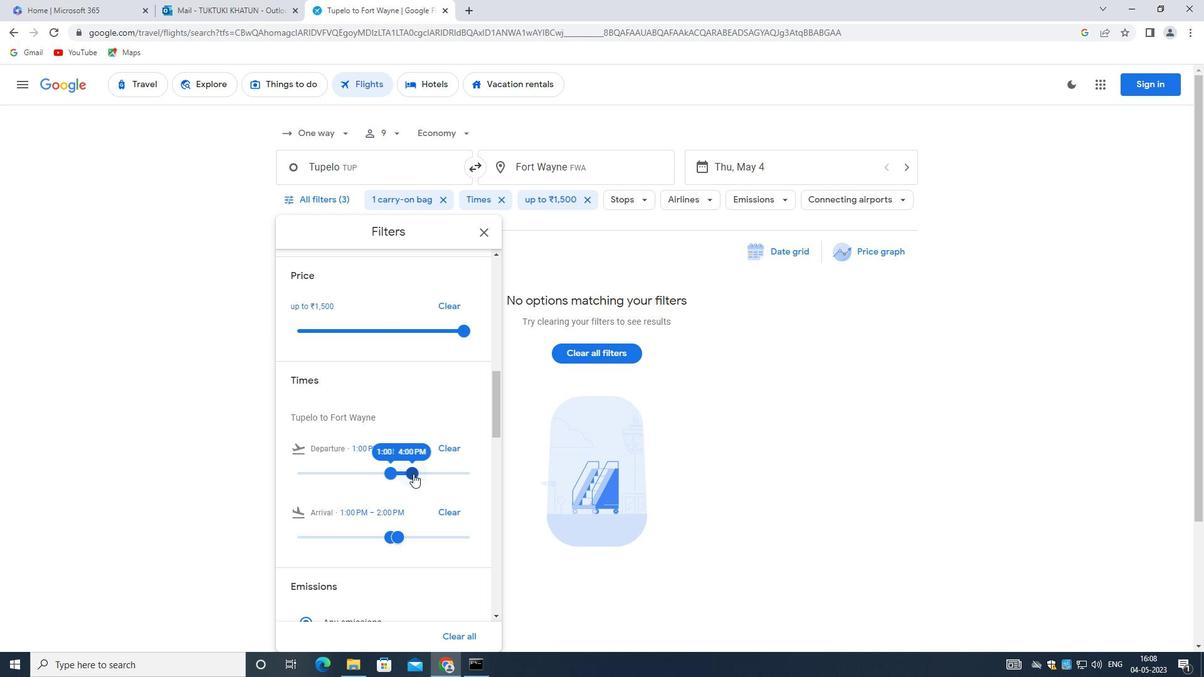 
Action: Mouse moved to (407, 458)
Screenshot: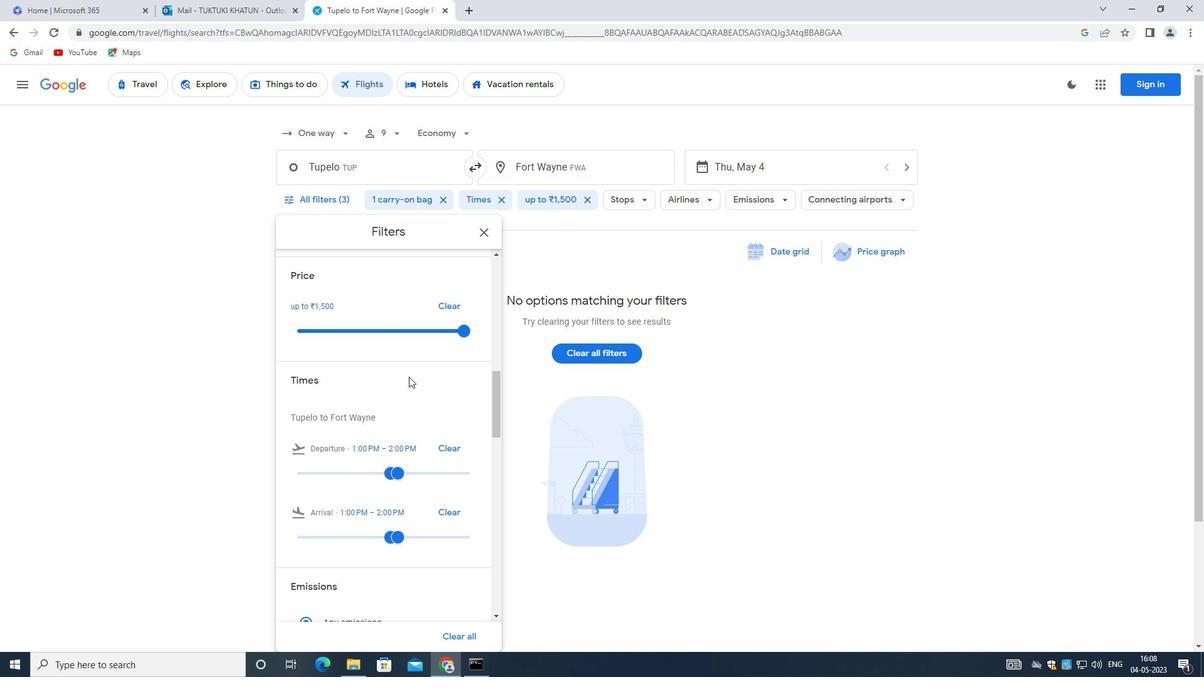 
Action: Mouse scrolled (407, 458) with delta (0, 0)
Screenshot: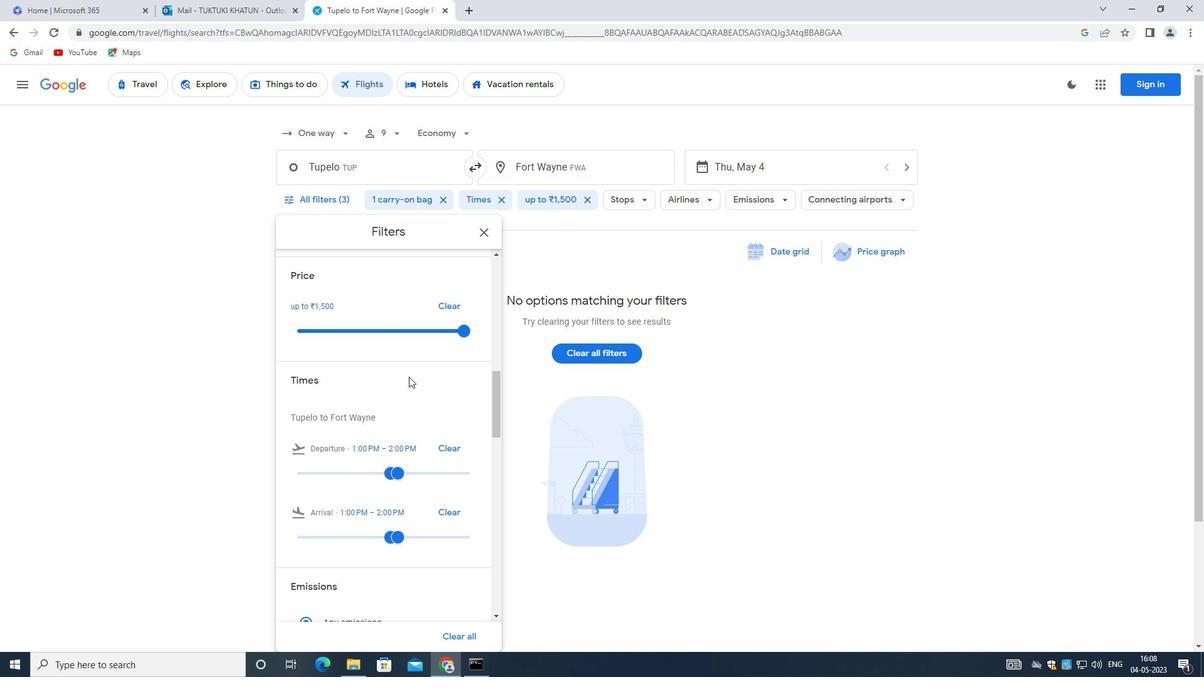 
Action: Mouse moved to (399, 495)
Screenshot: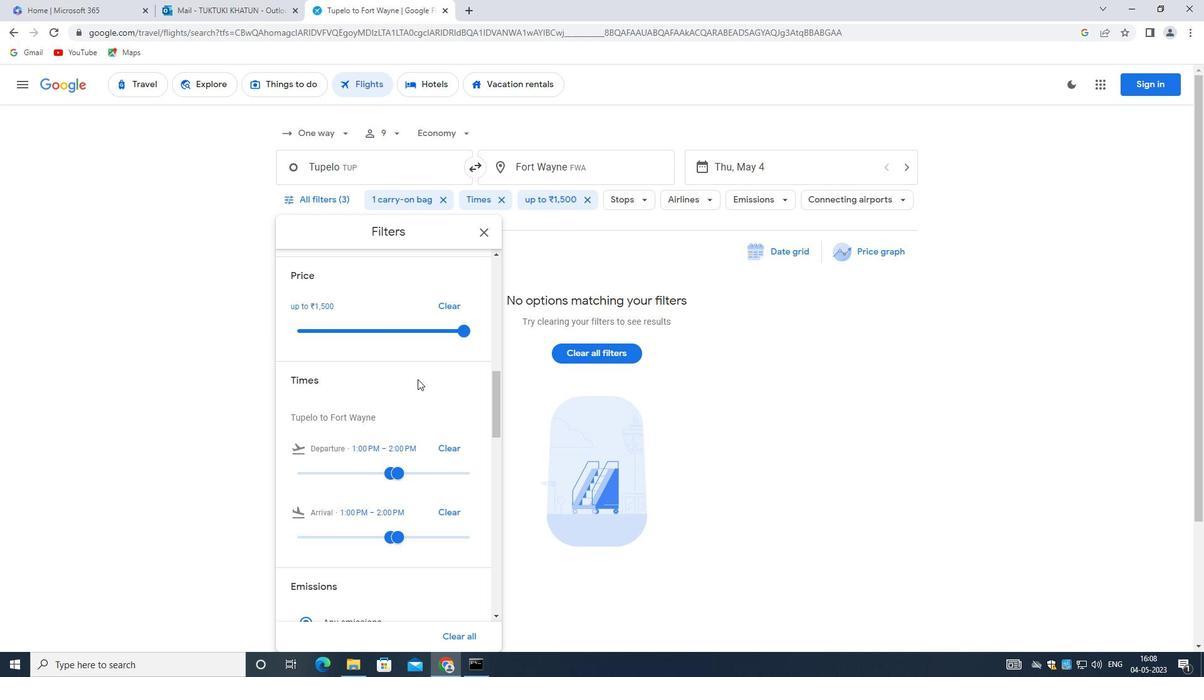 
Action: Mouse scrolled (399, 495) with delta (0, 0)
Screenshot: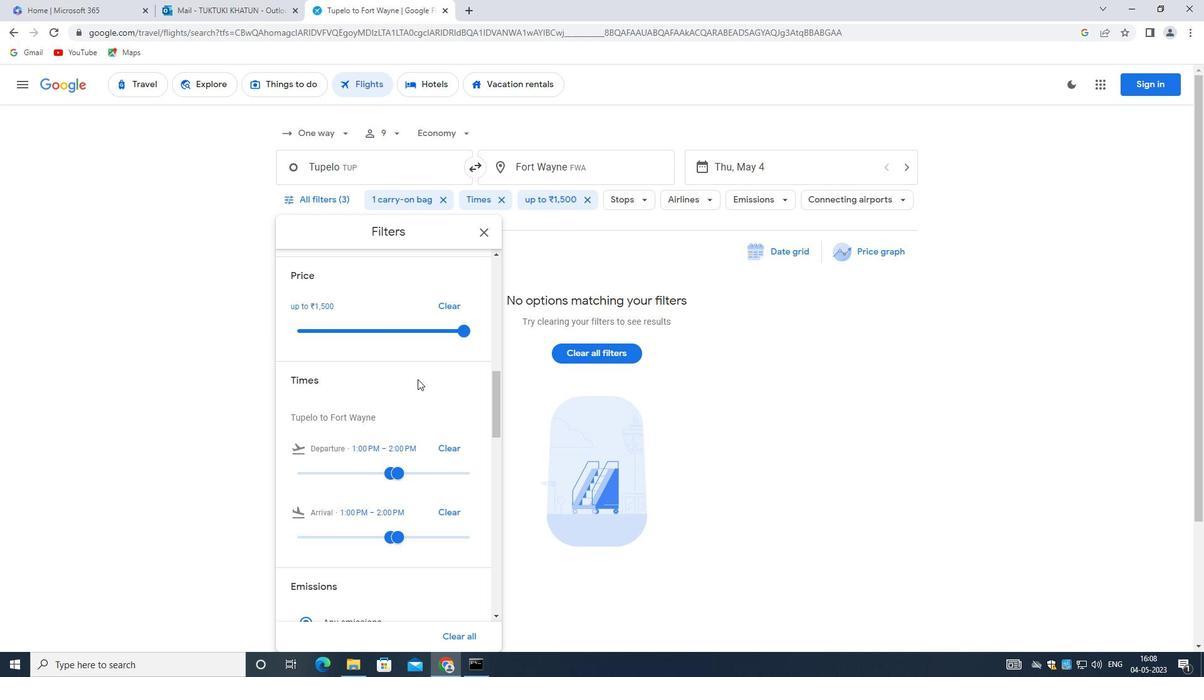 
Action: Mouse moved to (393, 503)
Screenshot: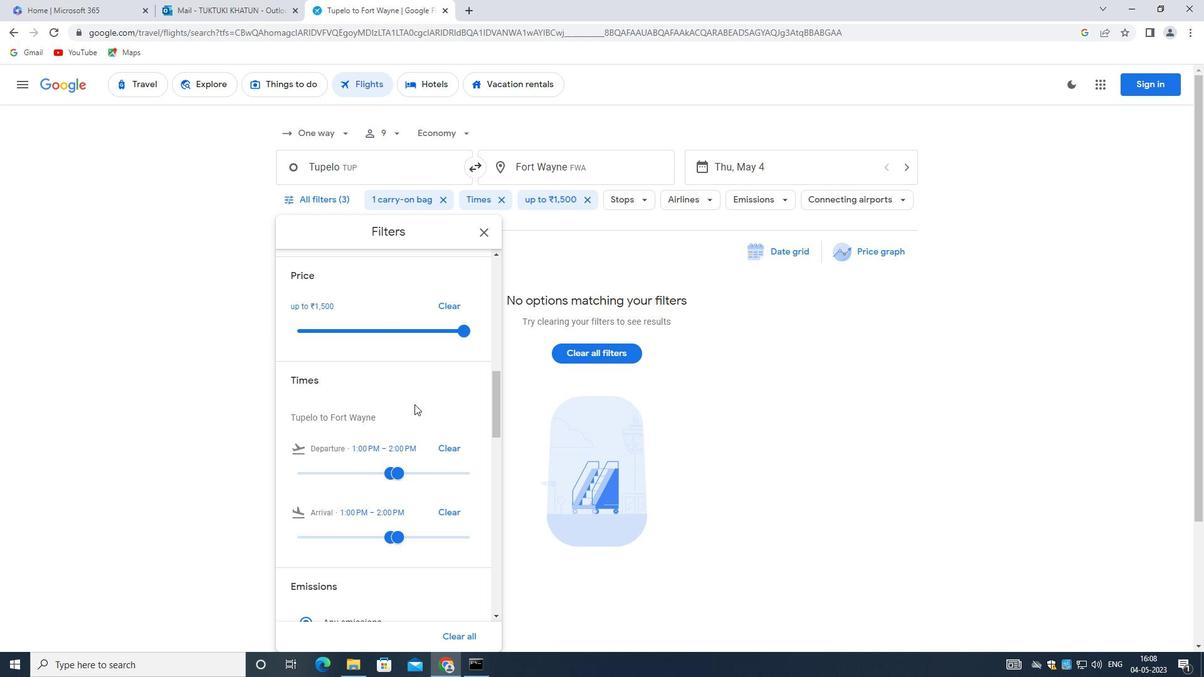 
Action: Mouse scrolled (393, 502) with delta (0, 0)
Screenshot: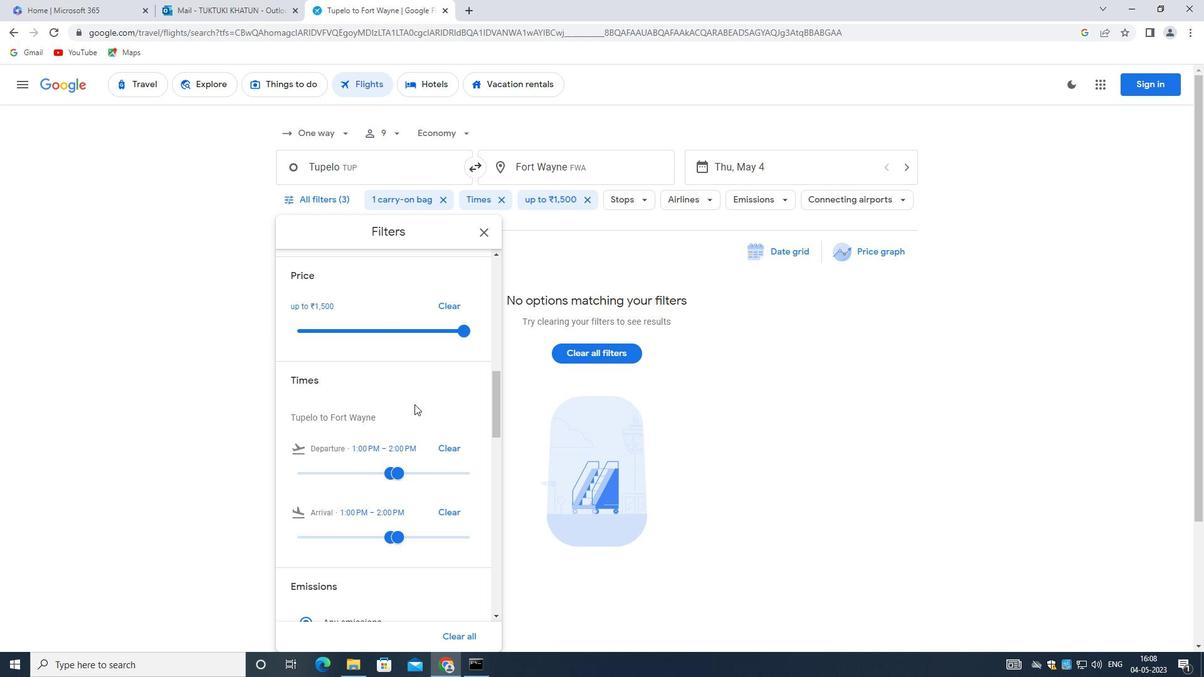 
Action: Mouse moved to (382, 504)
Screenshot: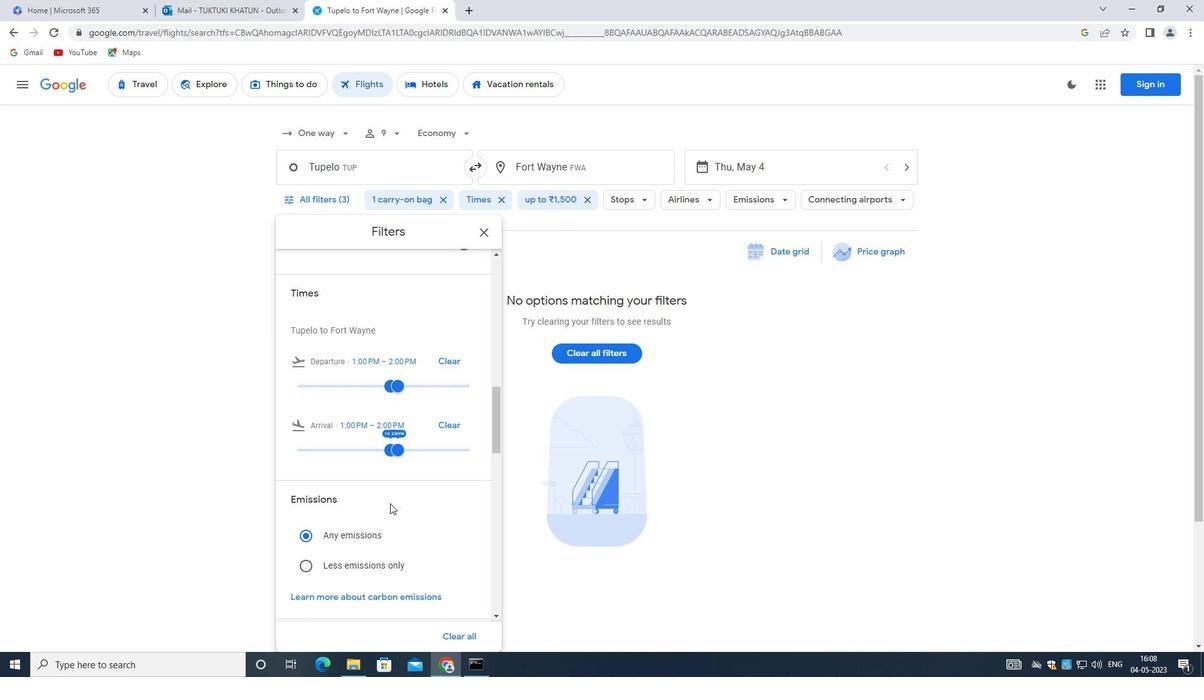 
Action: Mouse scrolled (382, 503) with delta (0, 0)
Screenshot: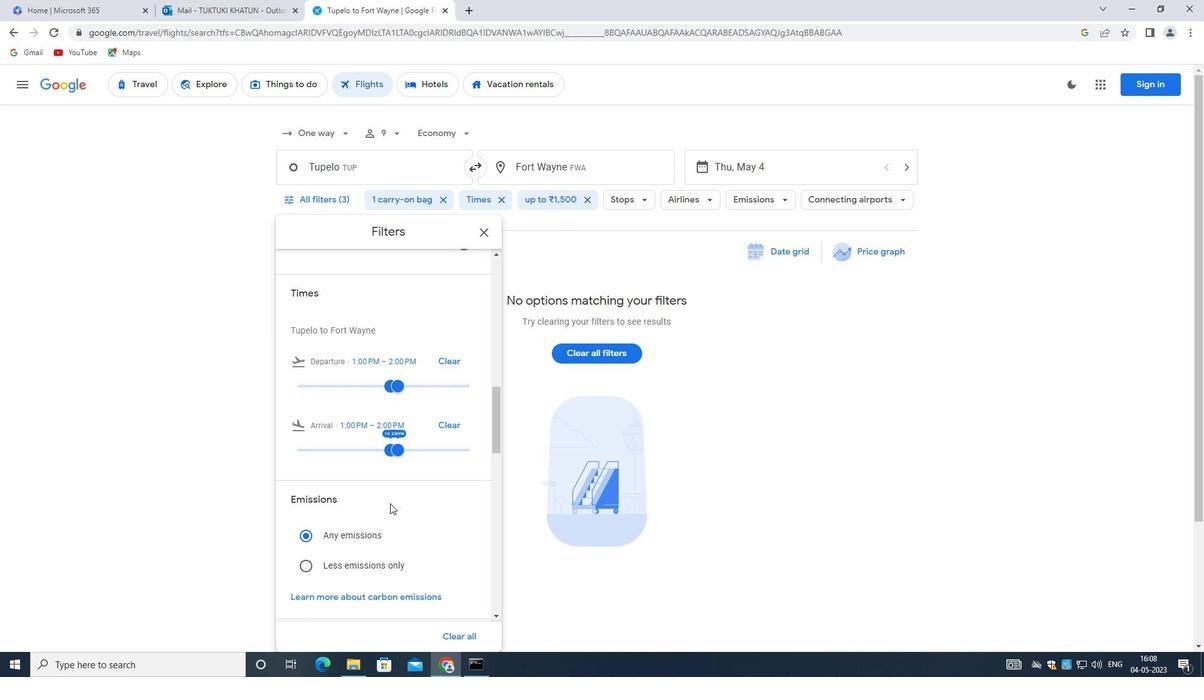 
Action: Mouse moved to (382, 505)
Screenshot: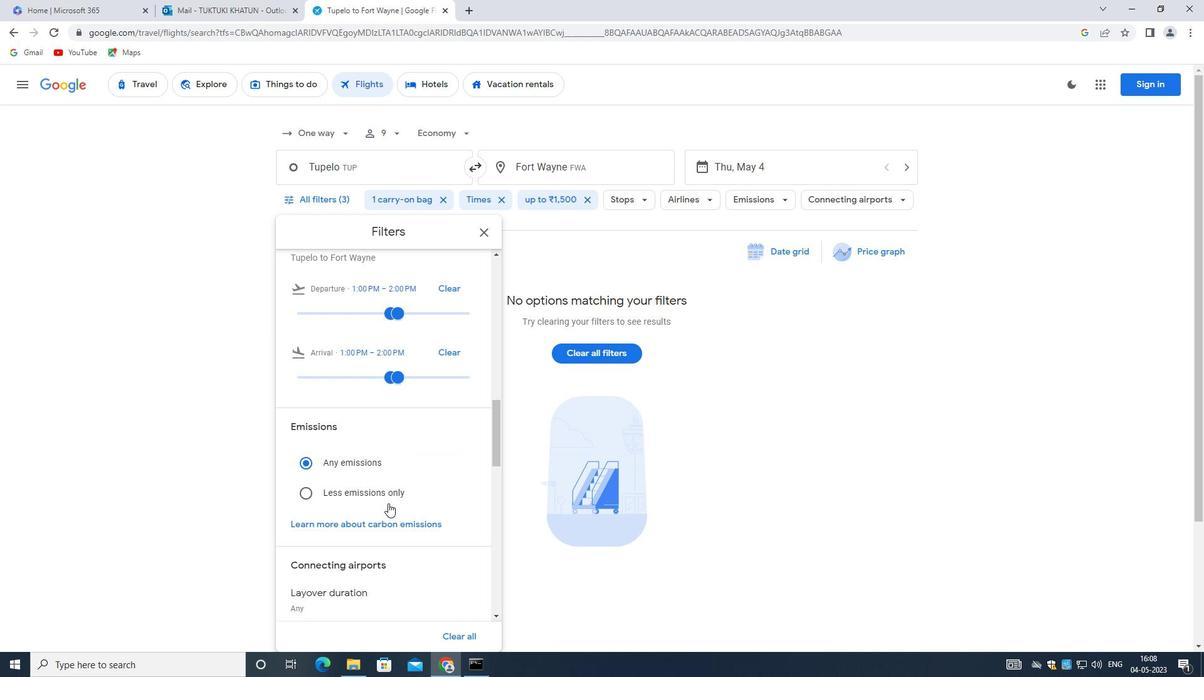 
Action: Mouse scrolled (382, 504) with delta (0, 0)
Screenshot: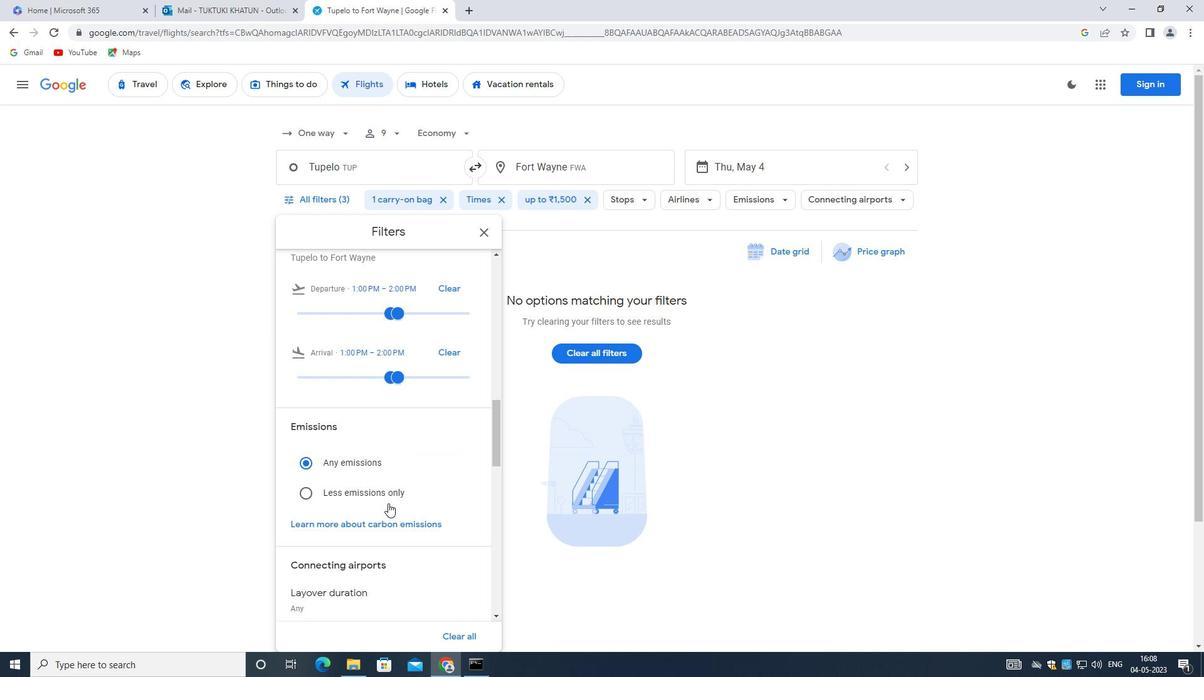 
Action: Mouse moved to (380, 509)
Screenshot: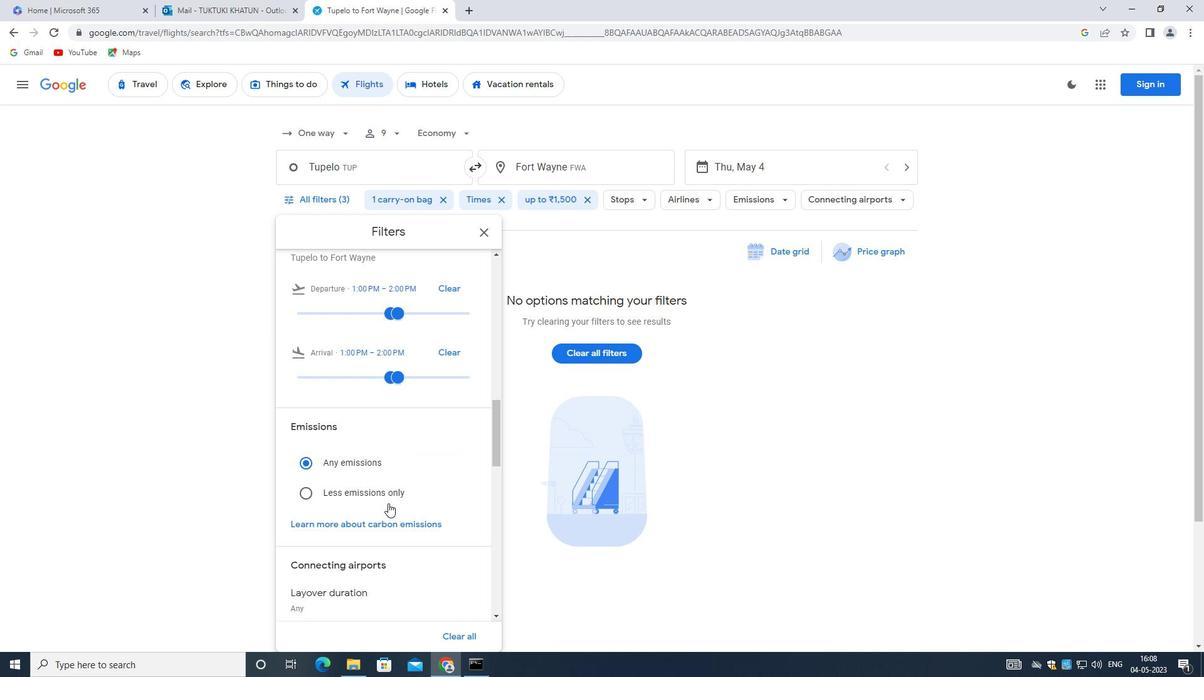 
Action: Mouse scrolled (380, 508) with delta (0, 0)
Screenshot: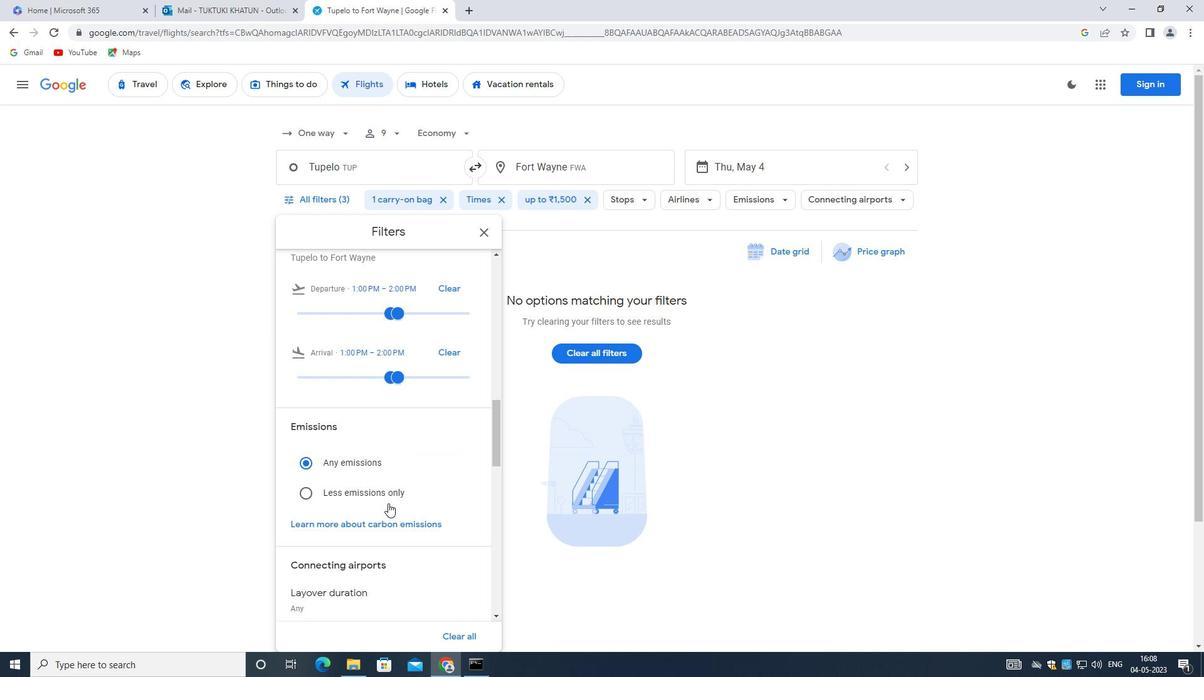 
Action: Mouse moved to (367, 492)
Screenshot: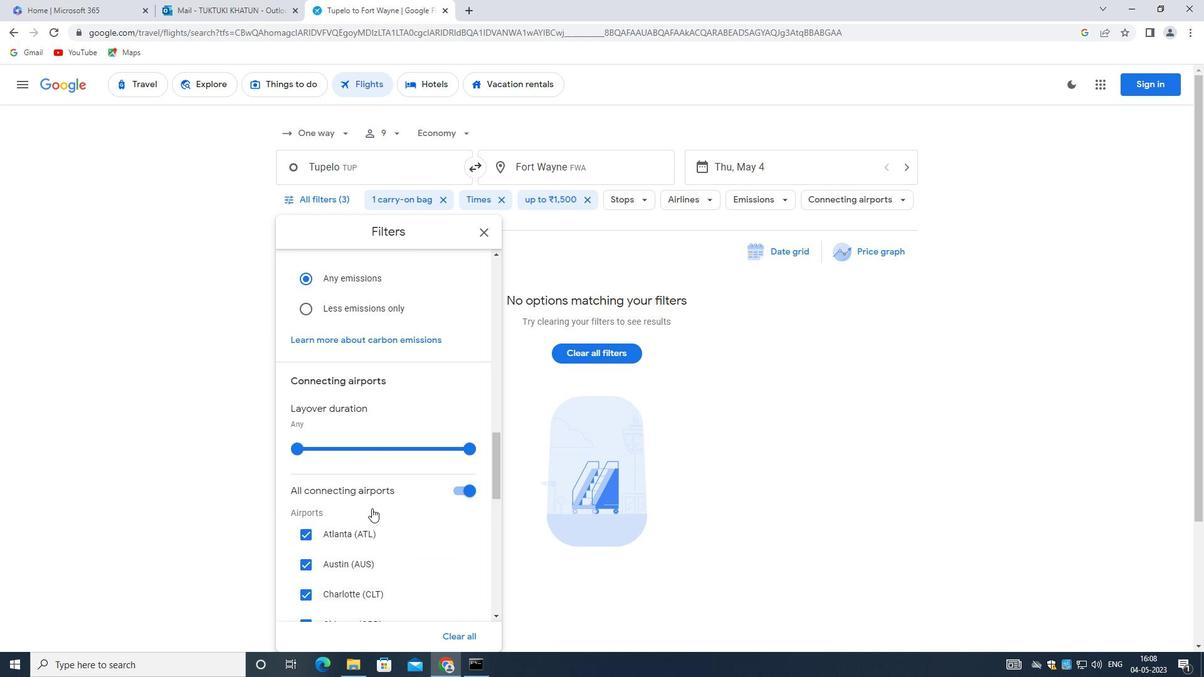 
Action: Mouse scrolled (367, 491) with delta (0, 0)
Screenshot: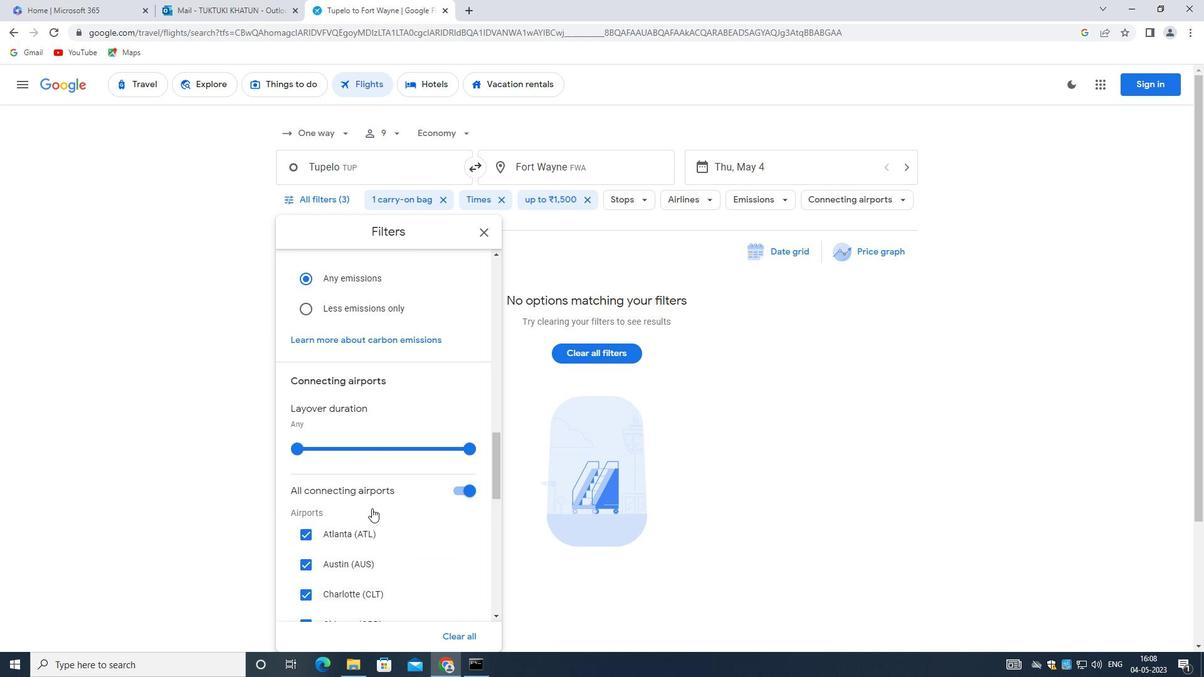 
Action: Mouse scrolled (367, 491) with delta (0, 0)
Screenshot: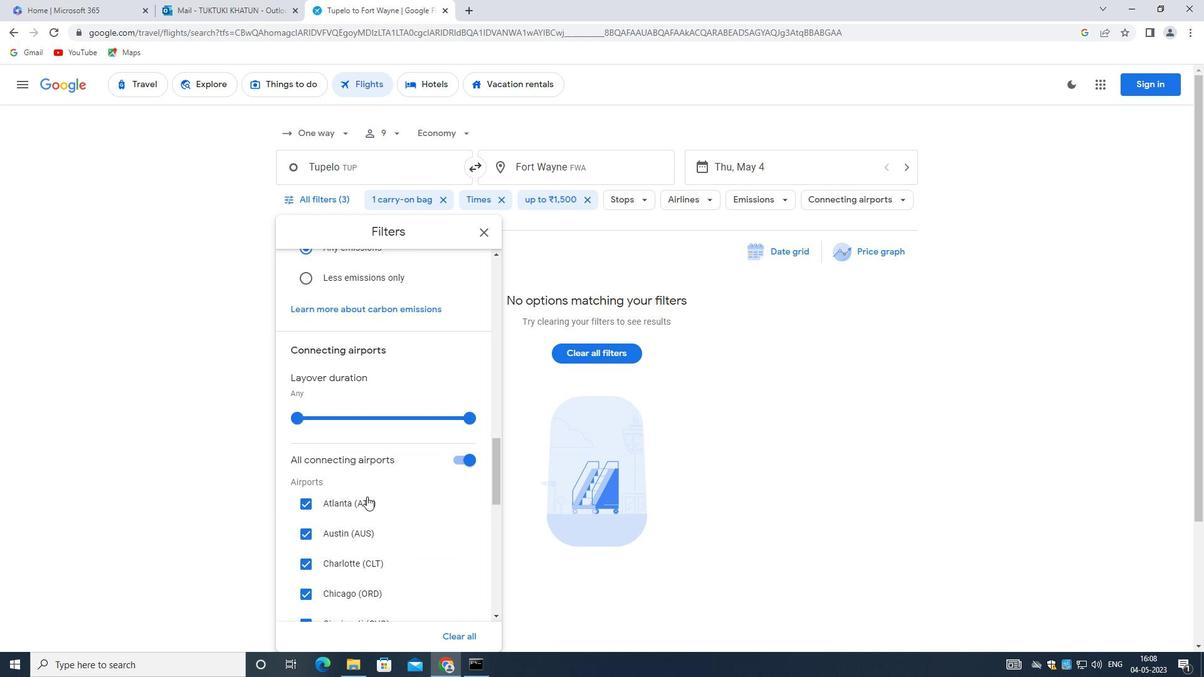 
Action: Mouse scrolled (367, 491) with delta (0, 0)
Screenshot: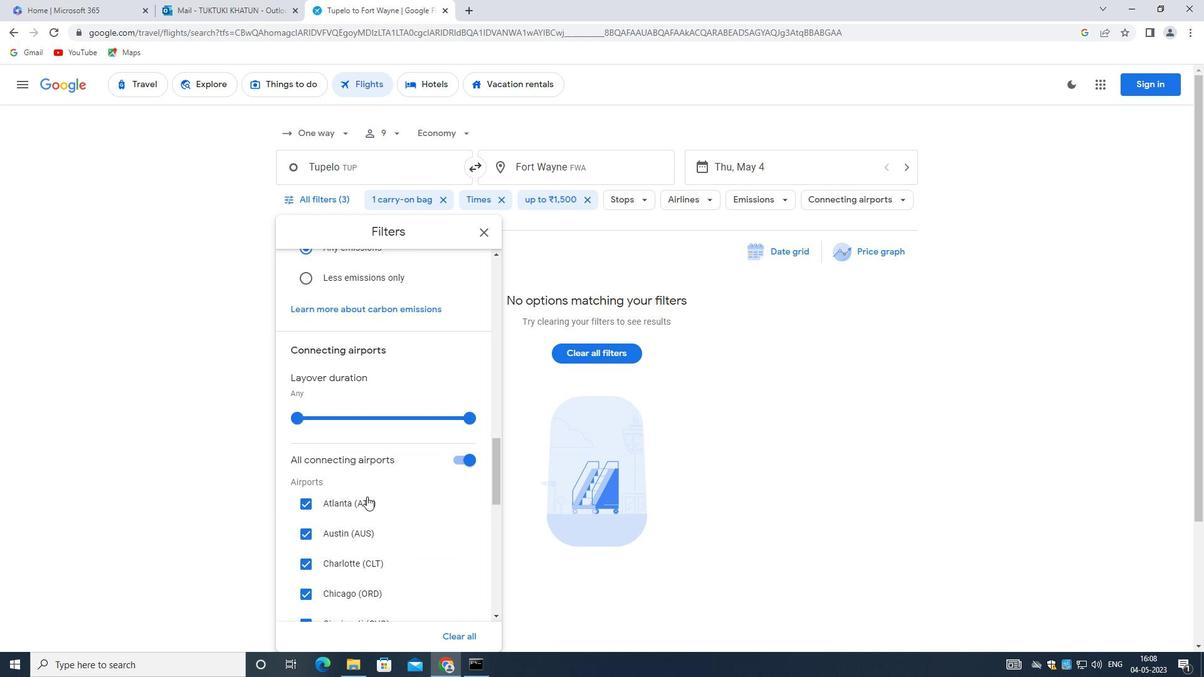 
Action: Mouse scrolled (367, 491) with delta (0, 0)
Screenshot: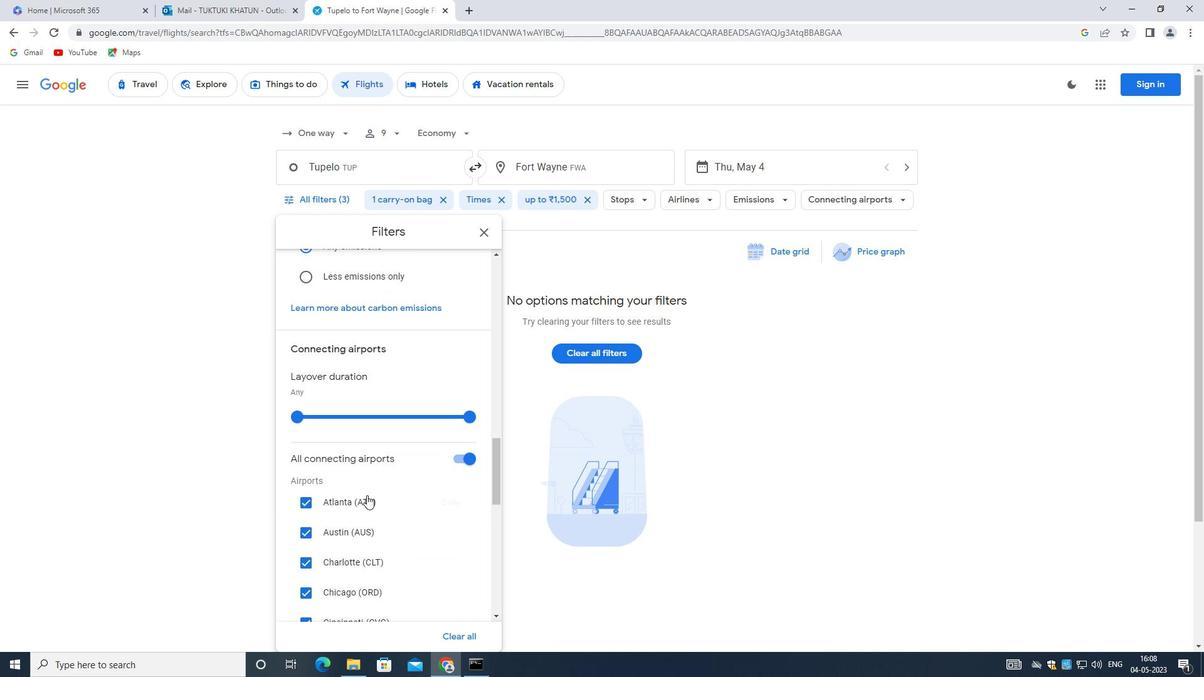 
Action: Mouse scrolled (367, 491) with delta (0, 0)
Screenshot: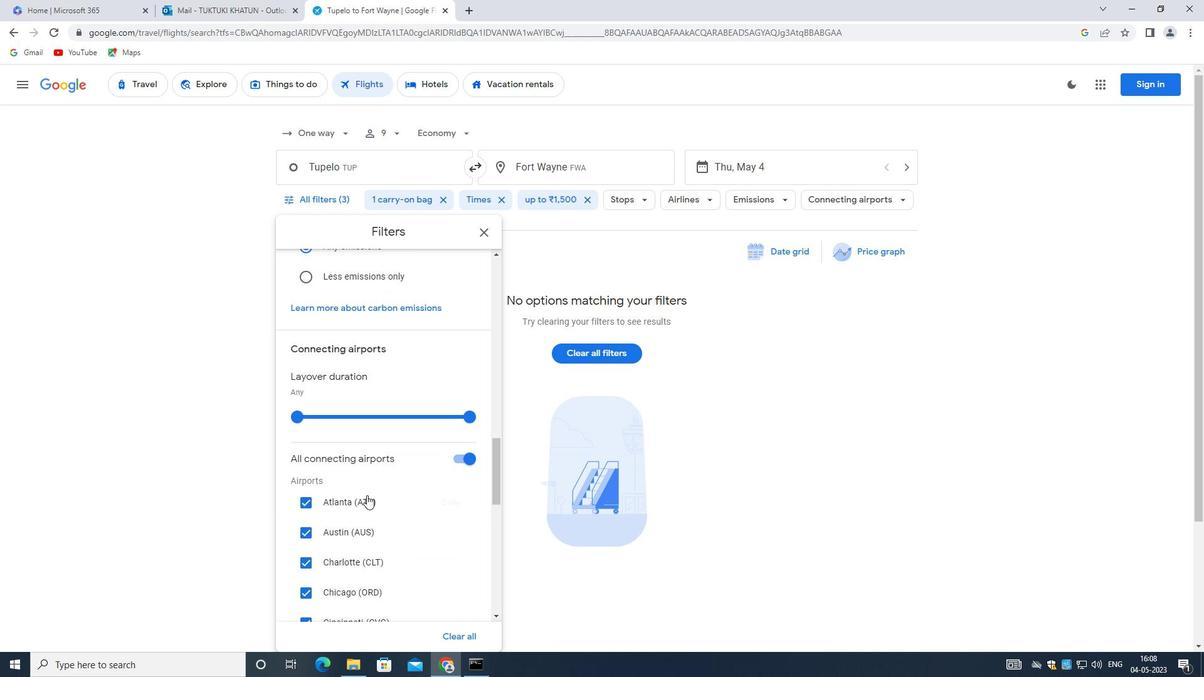 
Action: Mouse moved to (367, 491)
Screenshot: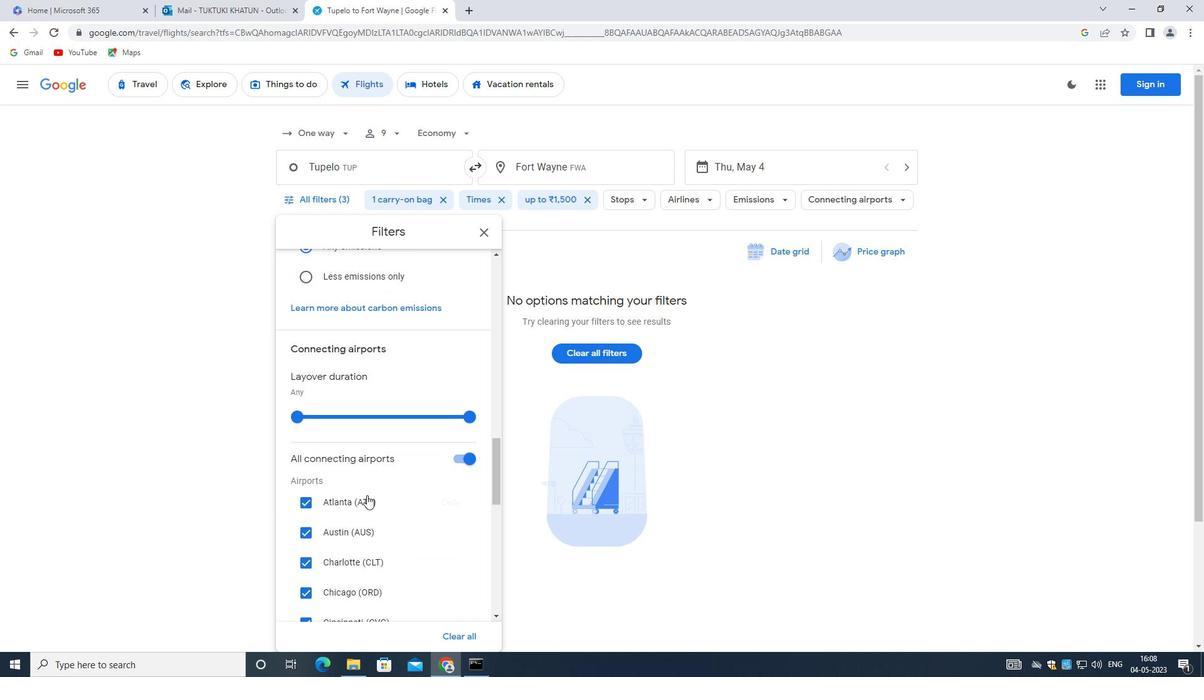 
Action: Mouse scrolled (367, 491) with delta (0, 0)
Screenshot: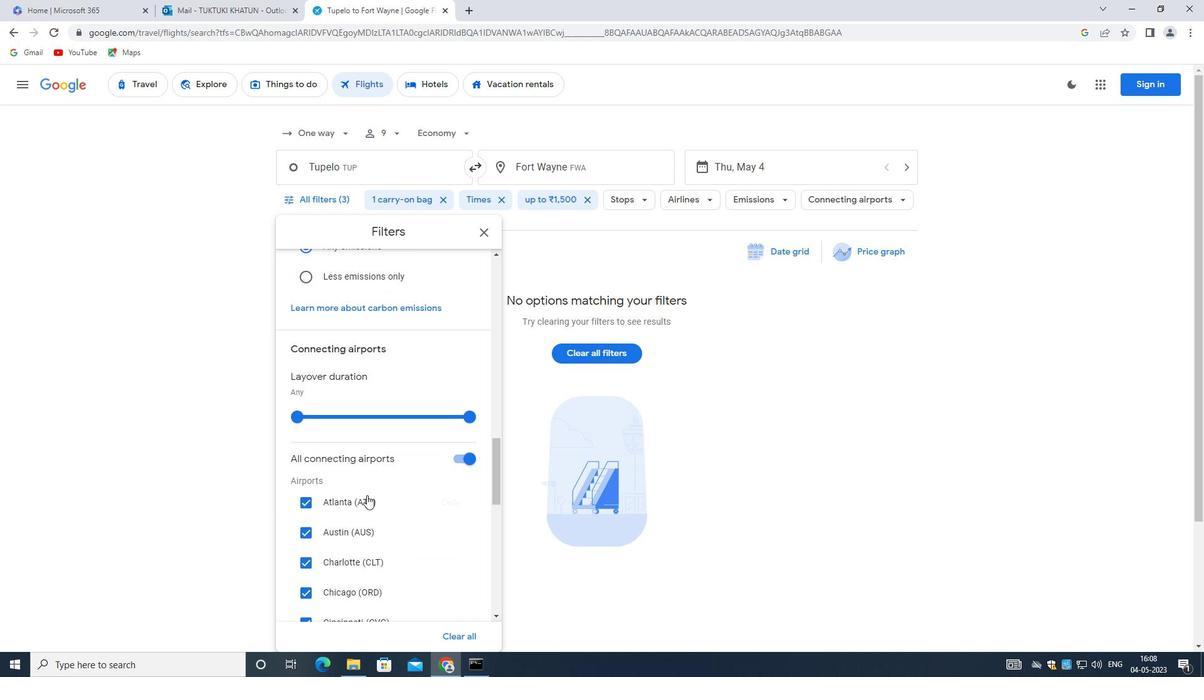
Action: Mouse moved to (365, 479)
Screenshot: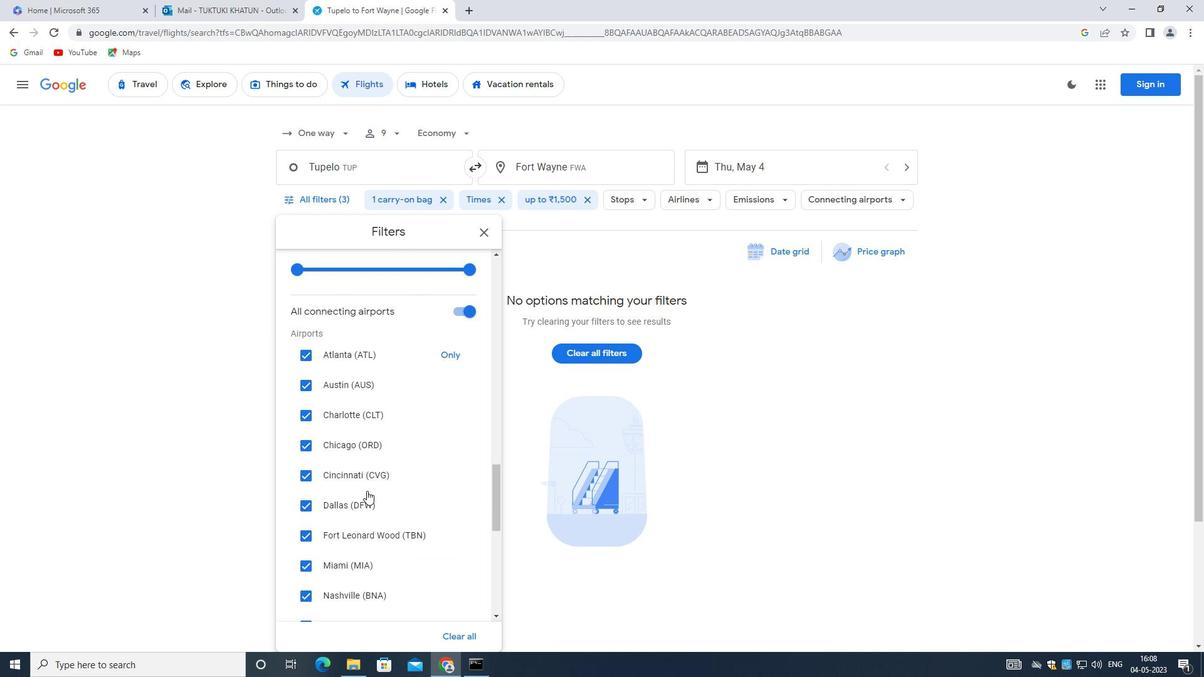 
Action: Mouse scrolled (365, 479) with delta (0, 0)
Screenshot: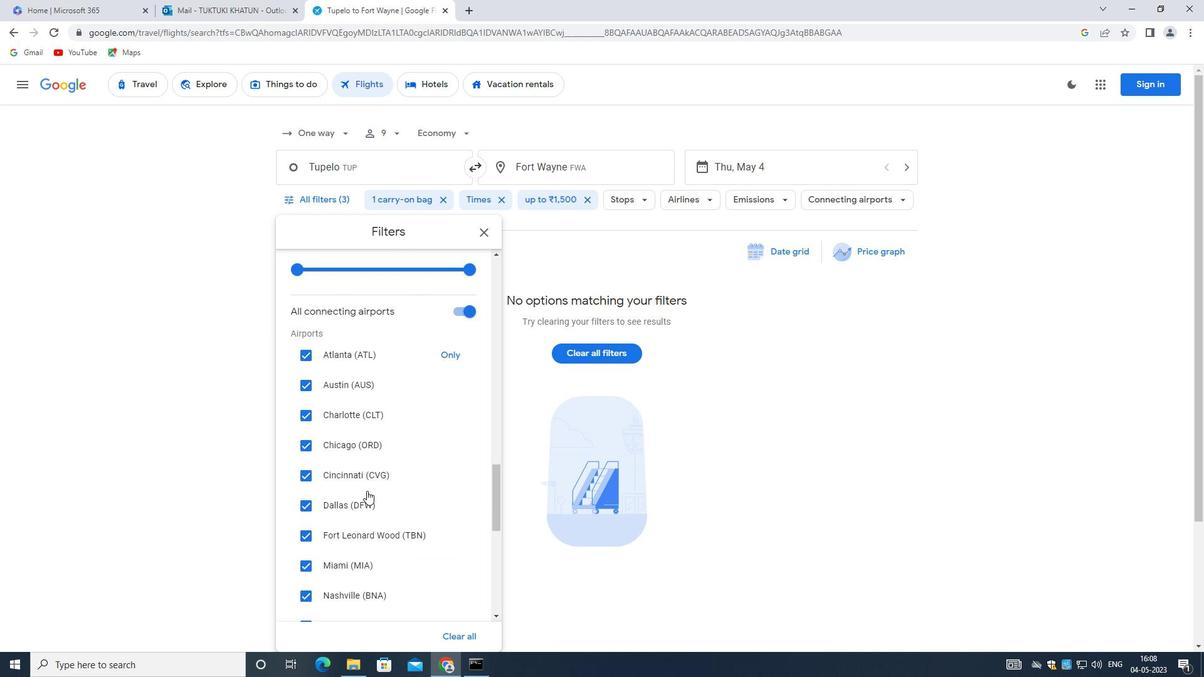 
Action: Mouse scrolled (365, 479) with delta (0, 0)
Screenshot: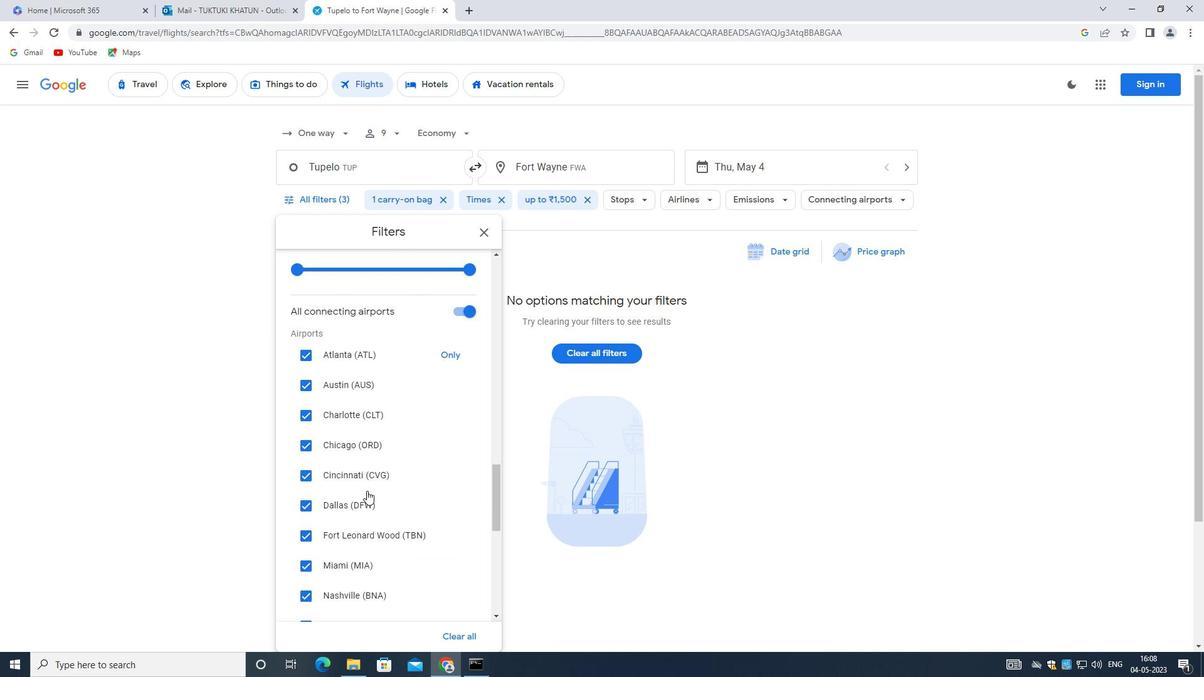 
Action: Mouse scrolled (365, 479) with delta (0, 0)
Screenshot: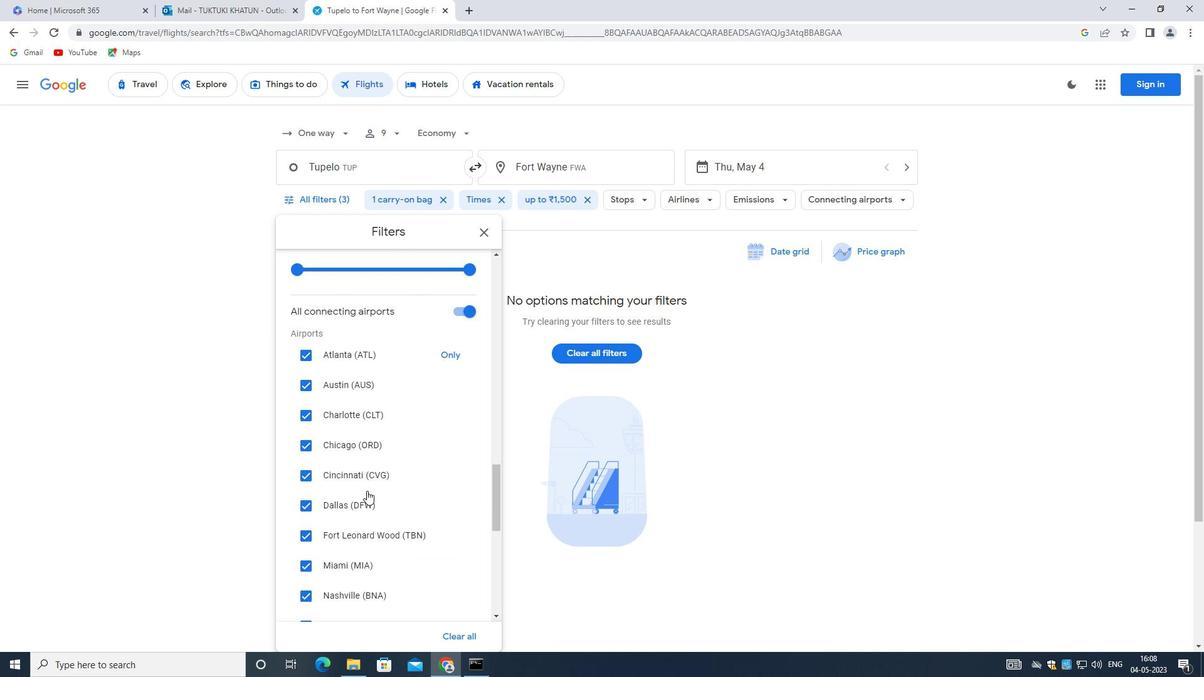 
Action: Mouse scrolled (365, 479) with delta (0, 0)
Screenshot: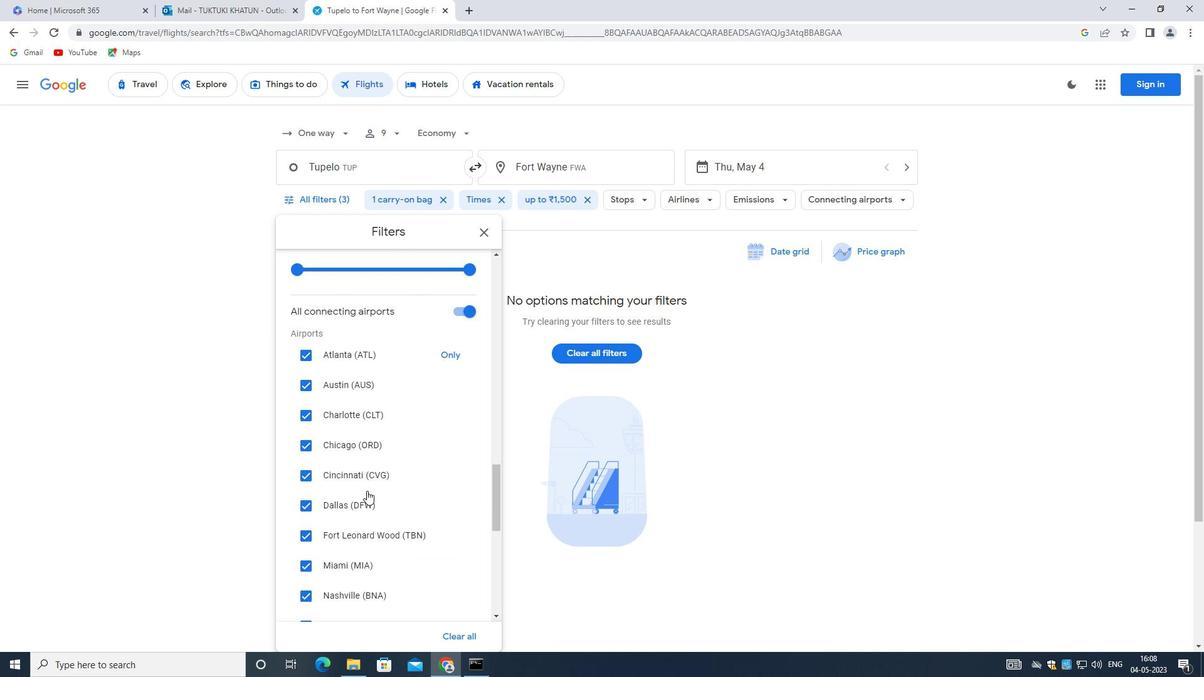 
Action: Mouse moved to (365, 479)
Screenshot: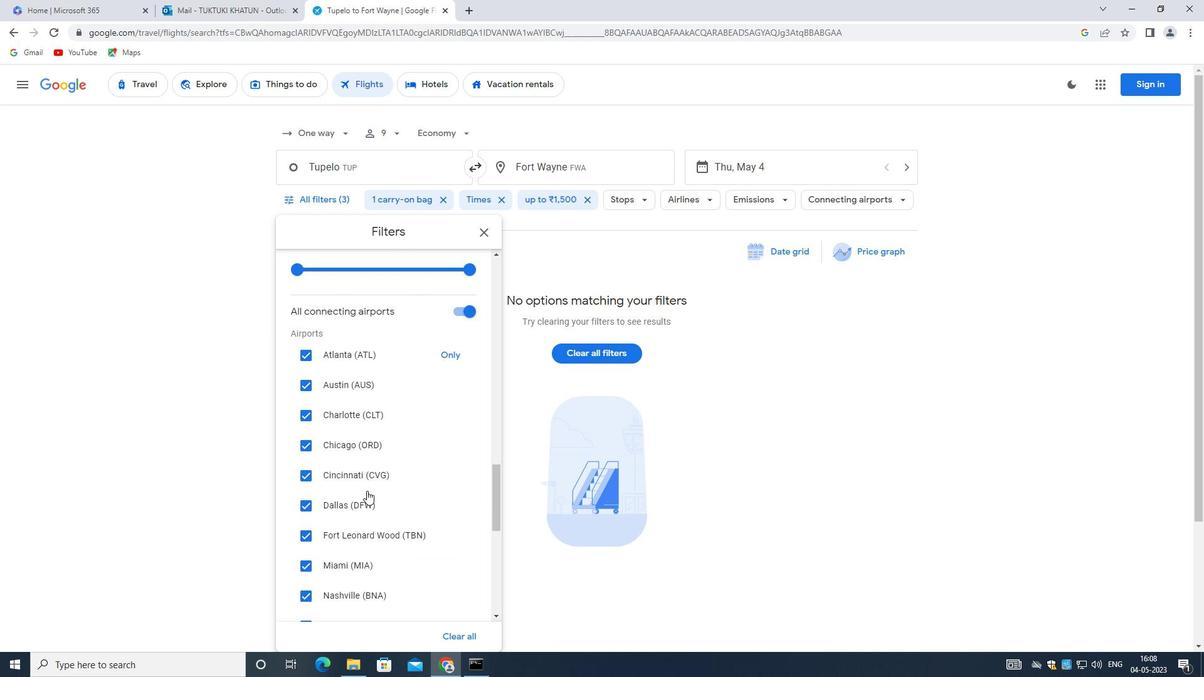 
Action: Mouse scrolled (365, 478) with delta (0, 0)
Screenshot: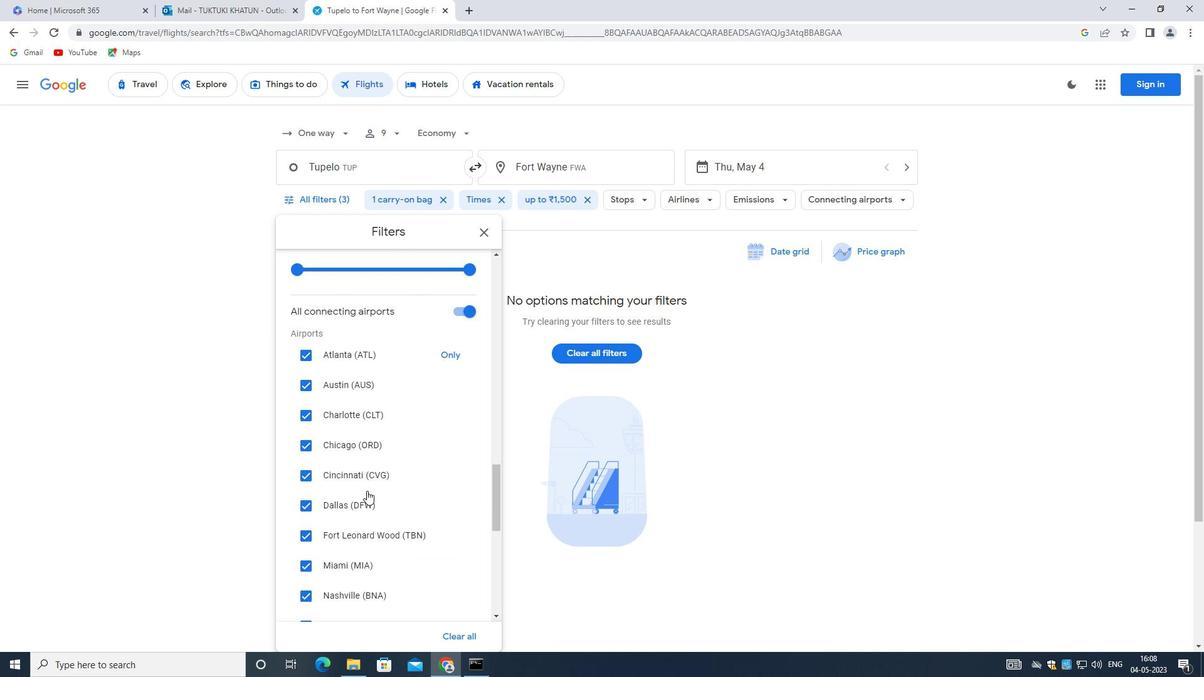 
Action: Mouse scrolled (365, 478) with delta (0, 0)
Screenshot: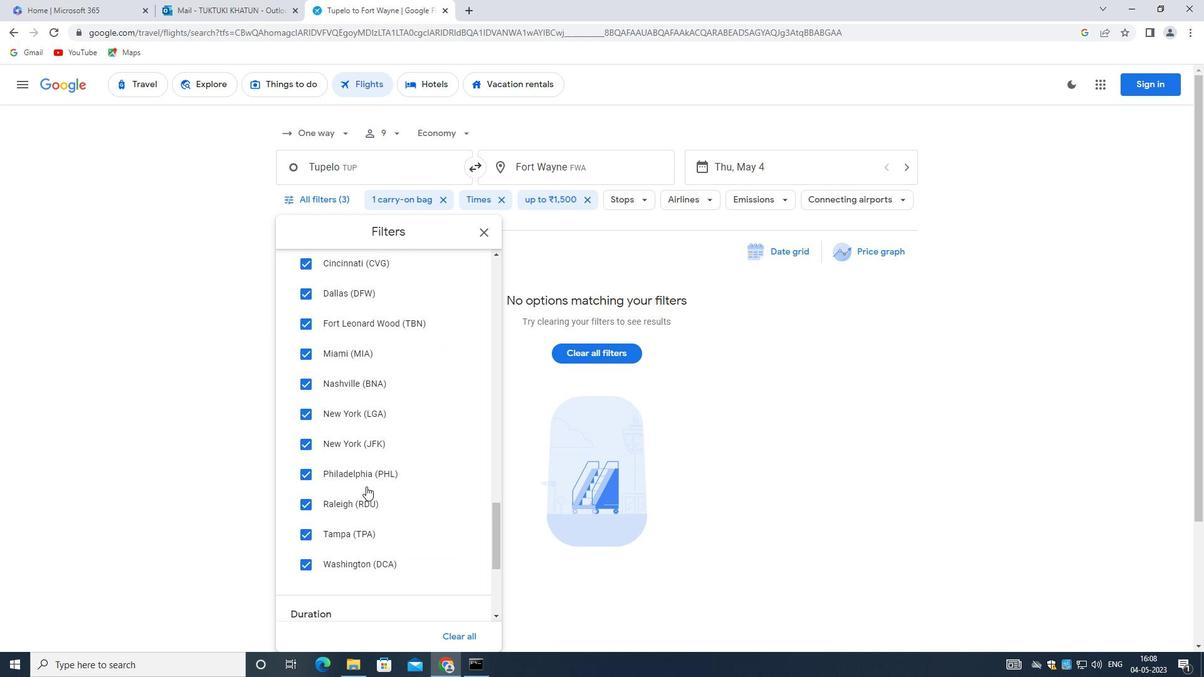 
Action: Mouse moved to (367, 472)
Screenshot: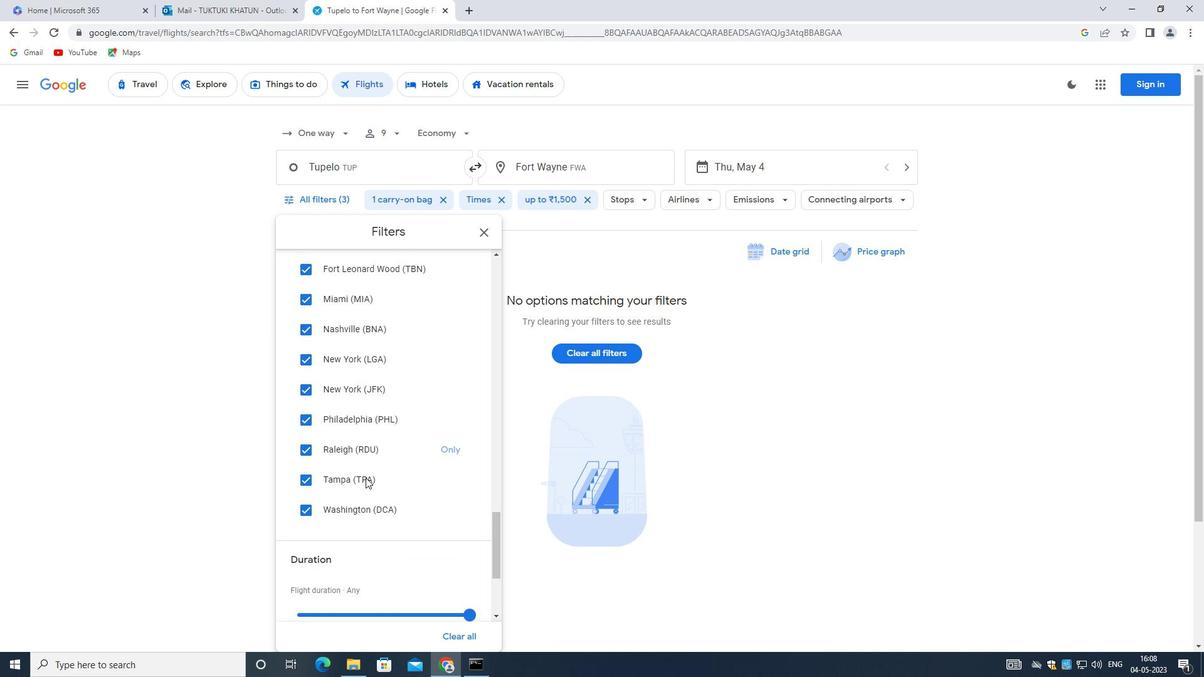 
Action: Mouse scrolled (367, 471) with delta (0, 0)
Screenshot: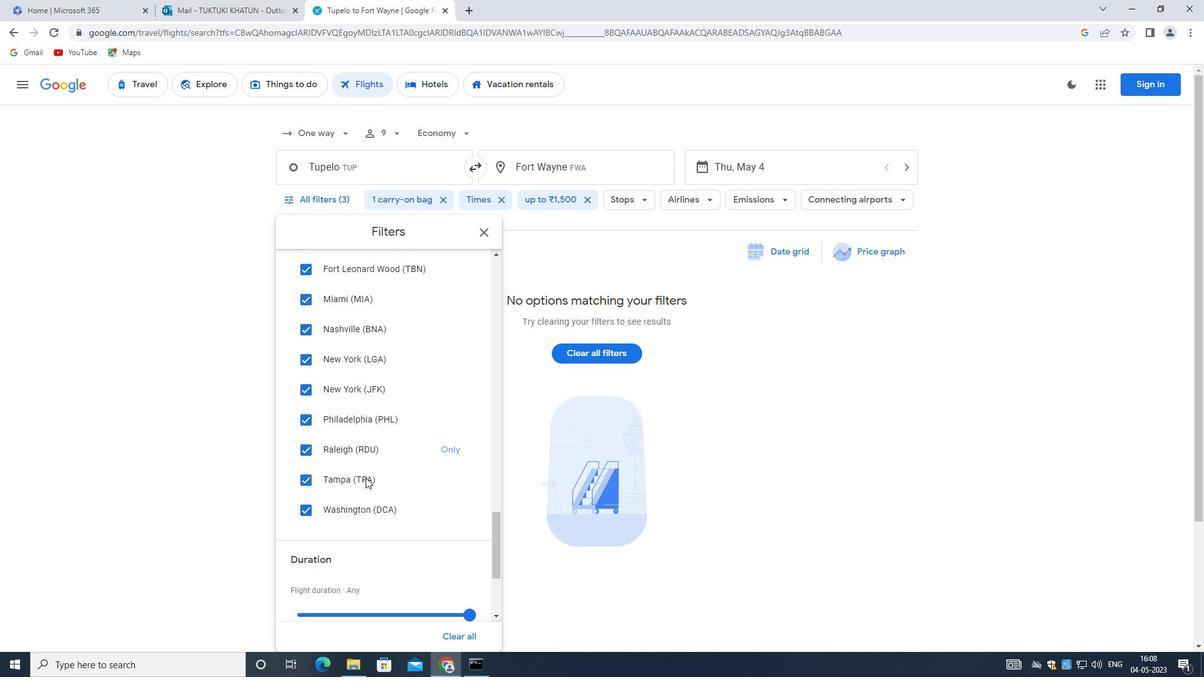 
Action: Mouse scrolled (367, 471) with delta (0, 0)
Screenshot: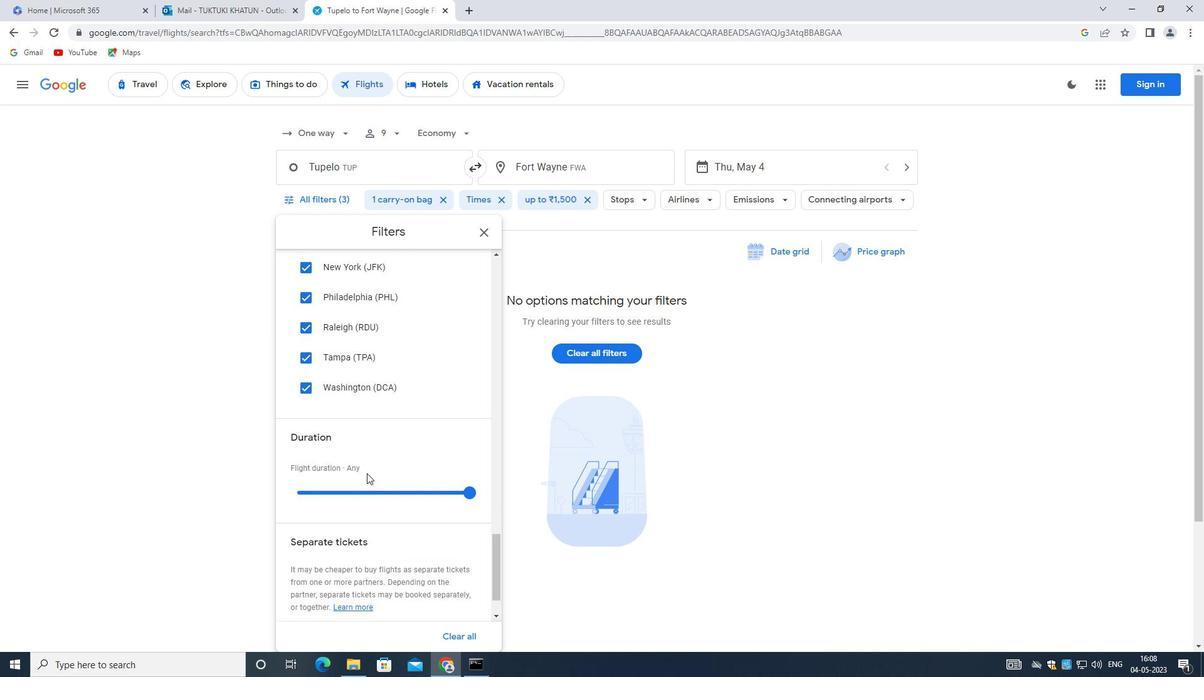 
Action: Mouse scrolled (367, 471) with delta (0, 0)
Screenshot: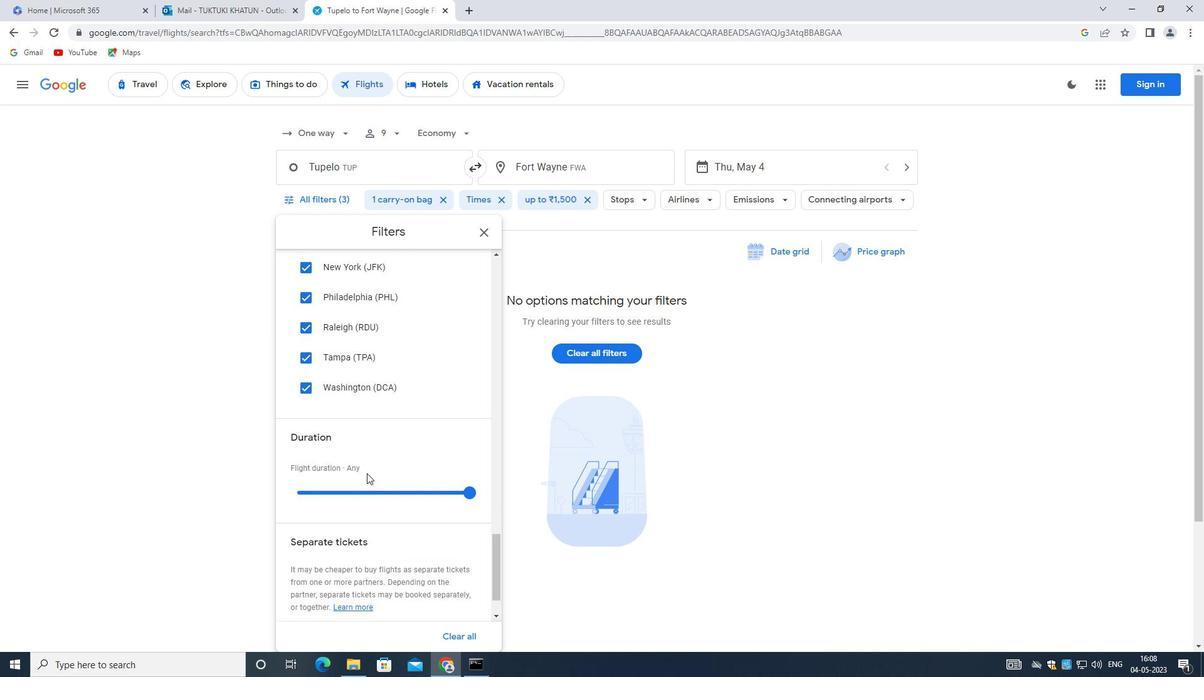 
Action: Mouse scrolled (367, 471) with delta (0, 0)
Screenshot: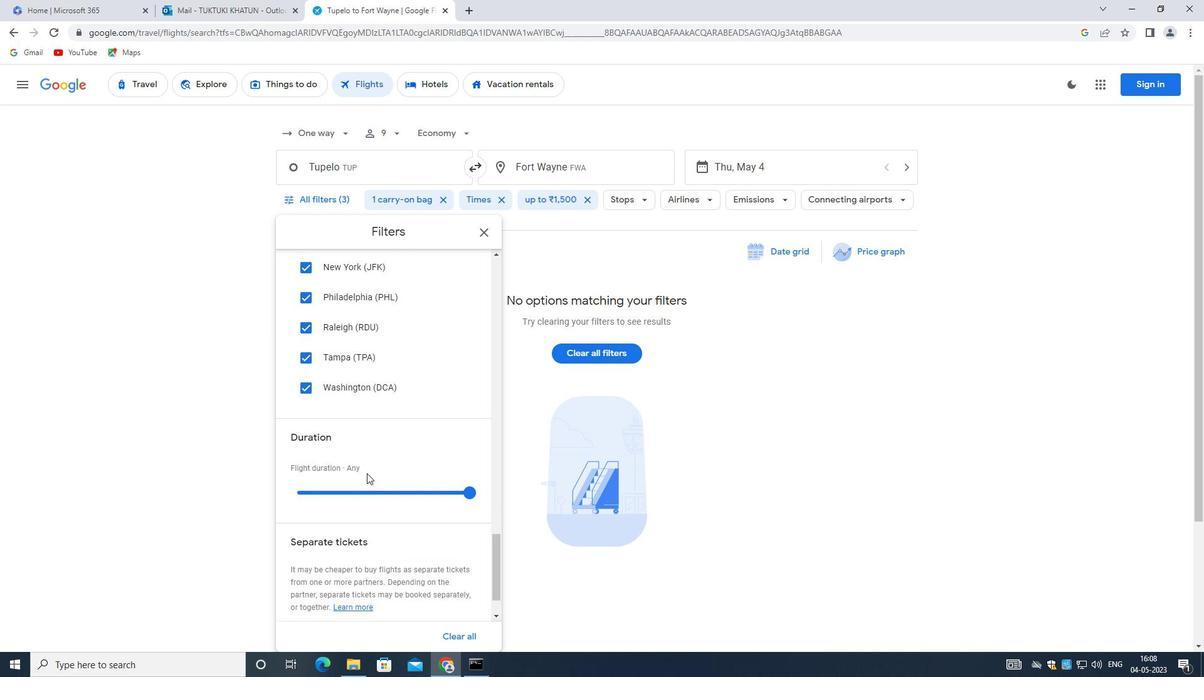 
Action: Mouse moved to (367, 471)
Screenshot: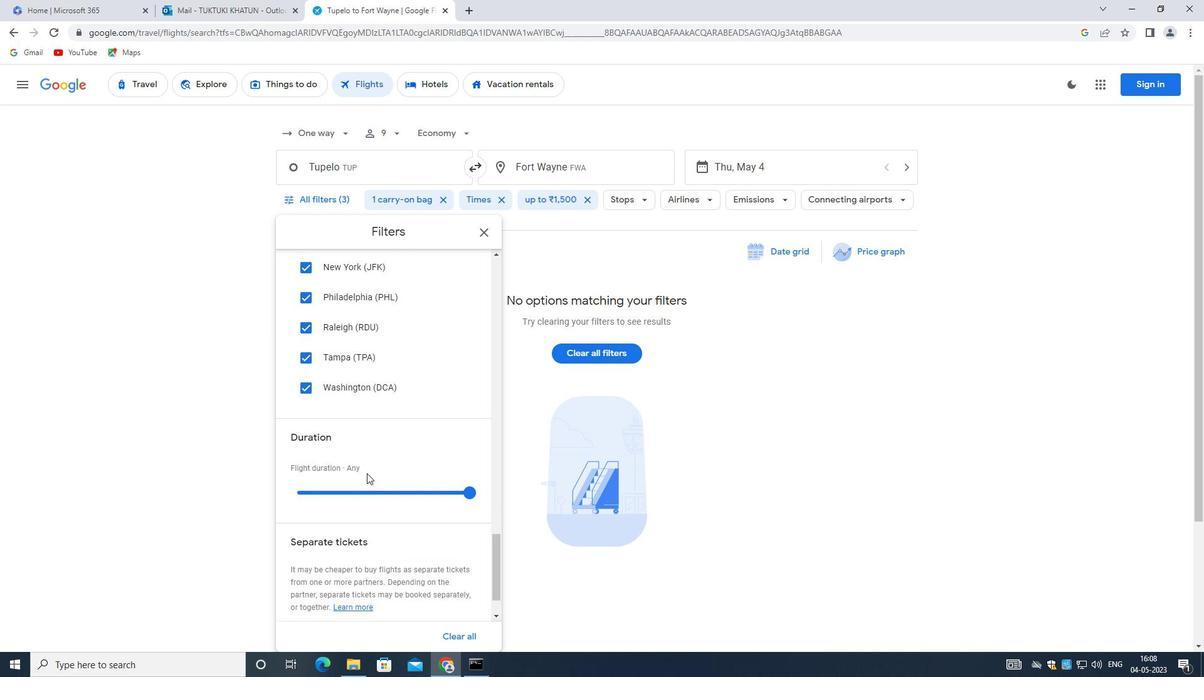 
Action: Mouse scrolled (367, 471) with delta (0, 0)
Screenshot: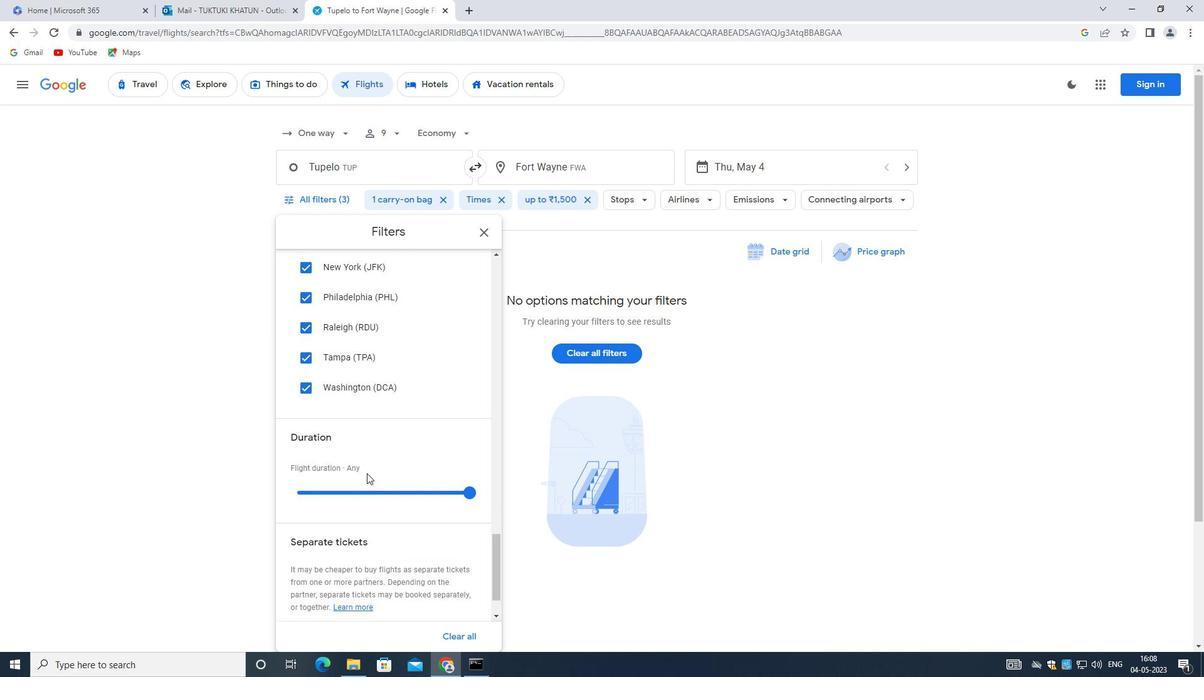 
Action: Mouse moved to (367, 471)
Screenshot: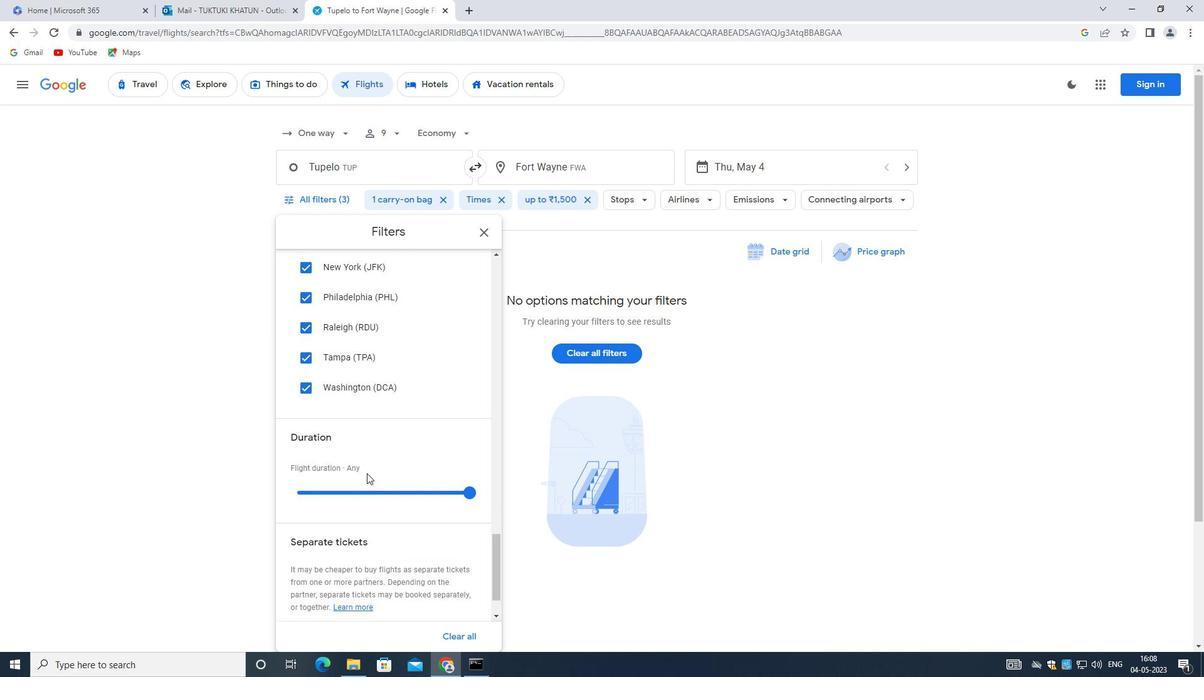 
Action: Mouse scrolled (367, 471) with delta (0, 0)
Screenshot: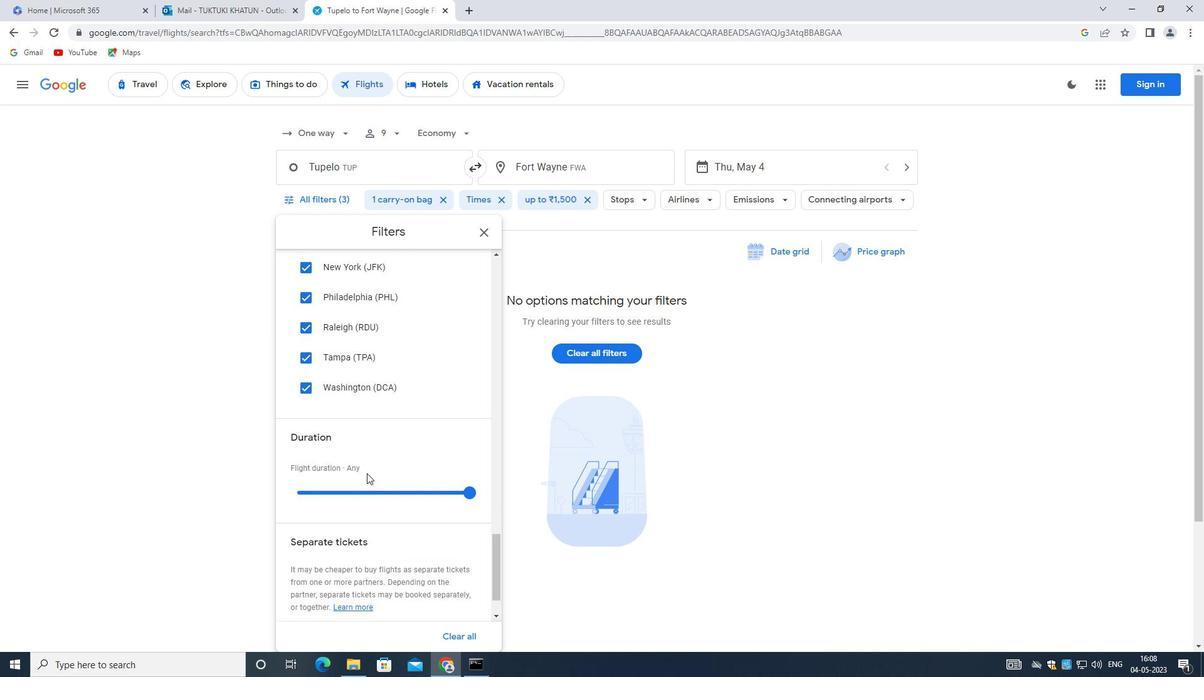 
Action: Mouse moved to (358, 456)
Screenshot: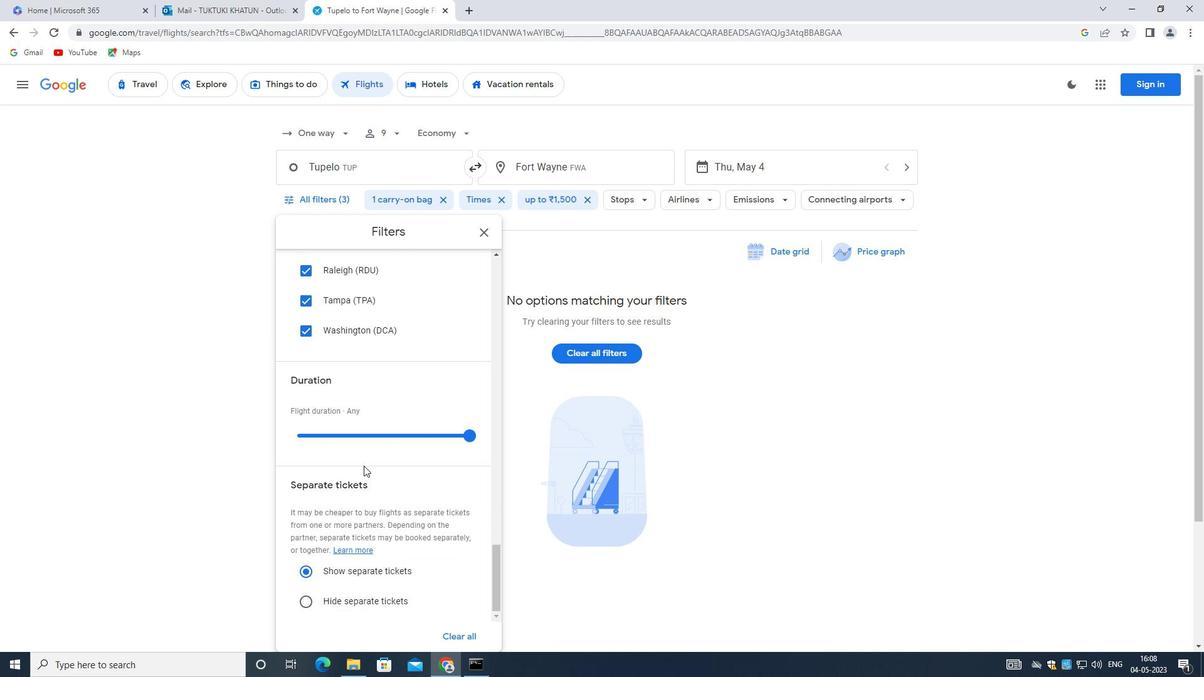 
Action: Mouse scrolled (358, 455) with delta (0, 0)
Screenshot: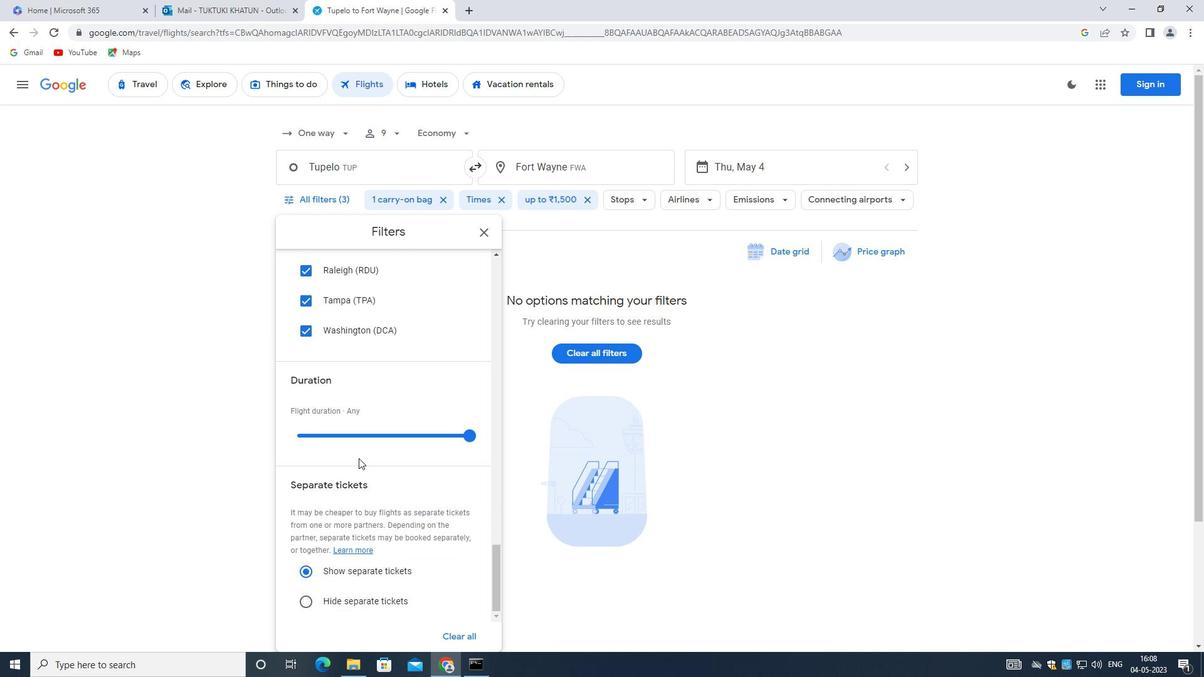 
Action: Mouse moved to (358, 456)
Screenshot: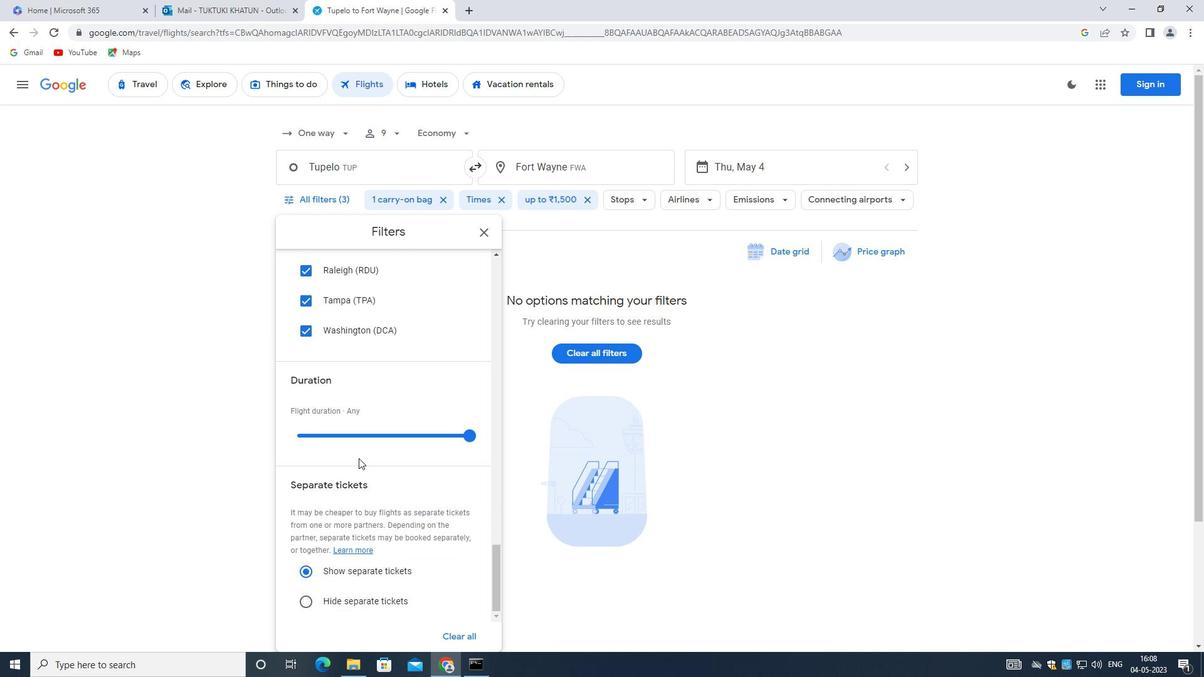 
Action: Mouse scrolled (358, 455) with delta (0, 0)
Screenshot: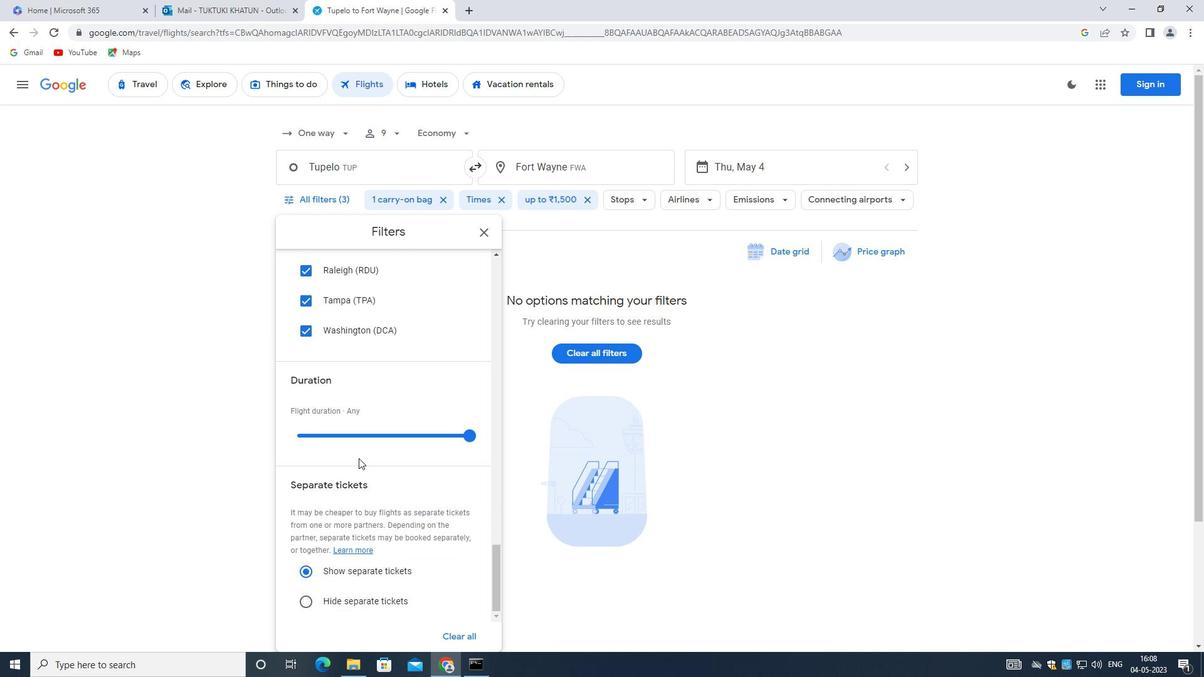 
Action: Mouse moved to (358, 458)
Screenshot: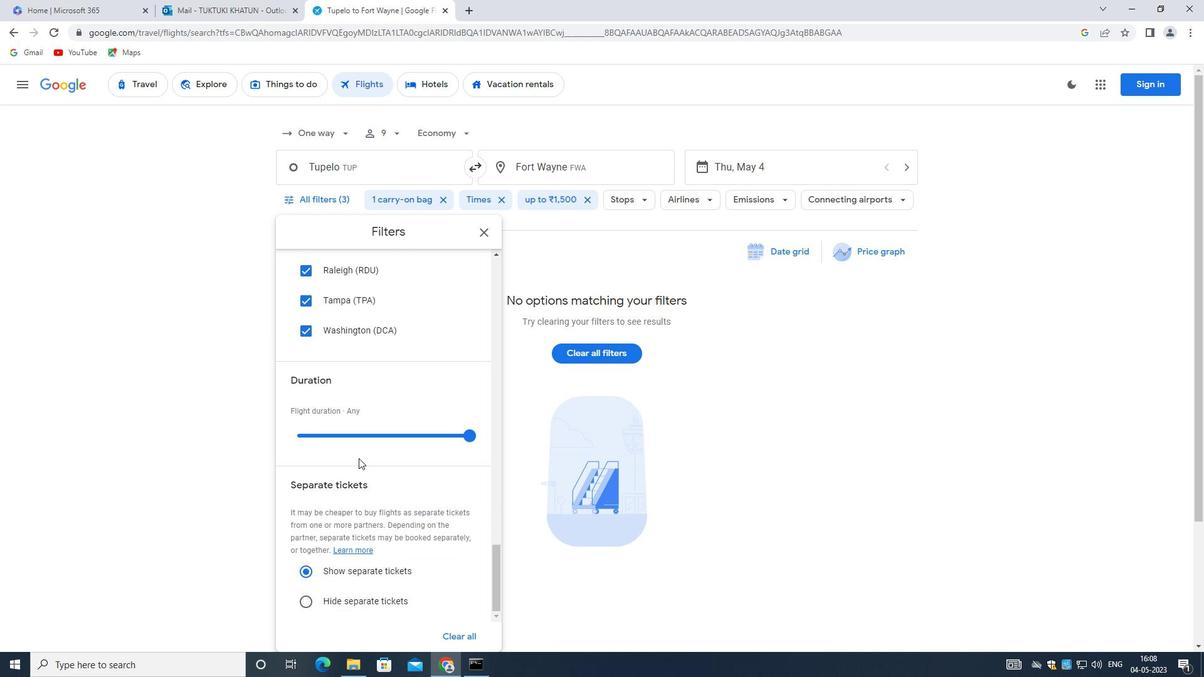 
Action: Mouse scrolled (358, 457) with delta (0, 0)
Screenshot: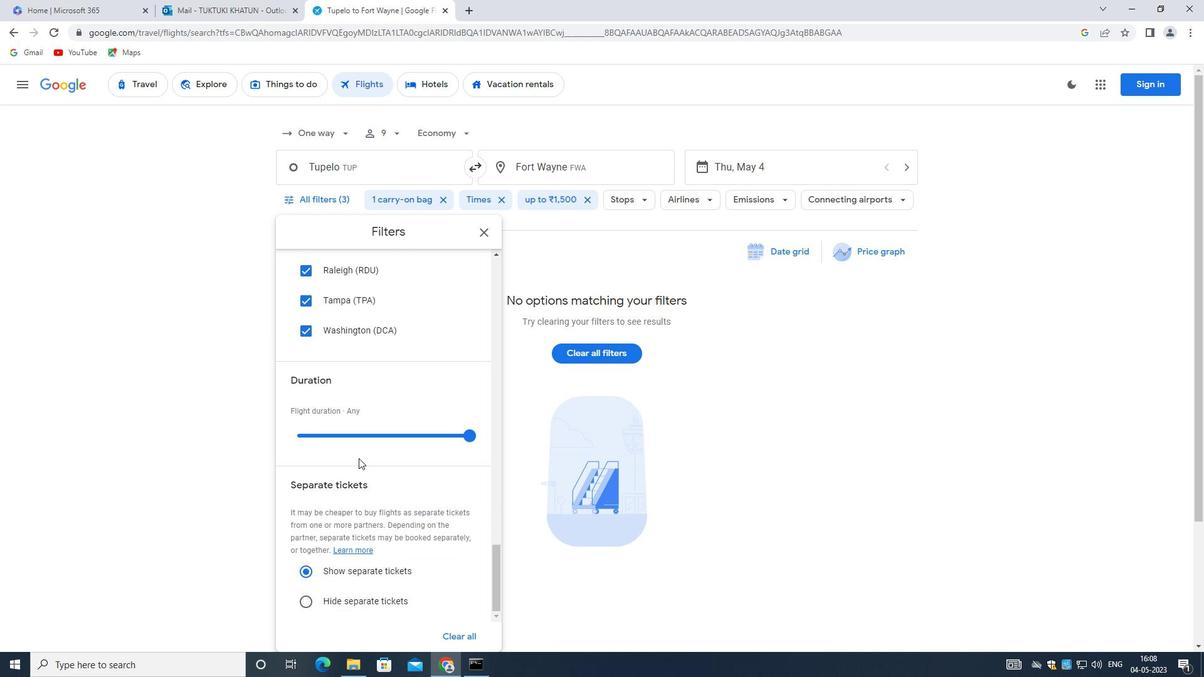 
Action: Mouse moved to (358, 458)
Screenshot: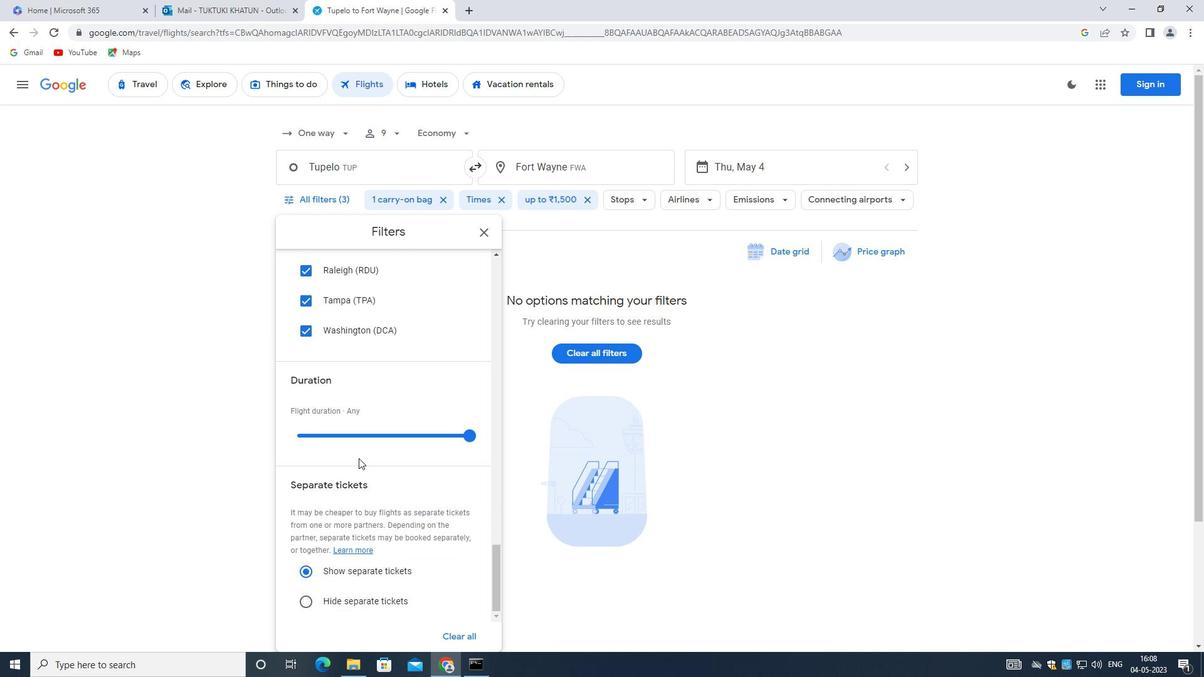 
Action: Mouse scrolled (358, 458) with delta (0, 0)
Screenshot: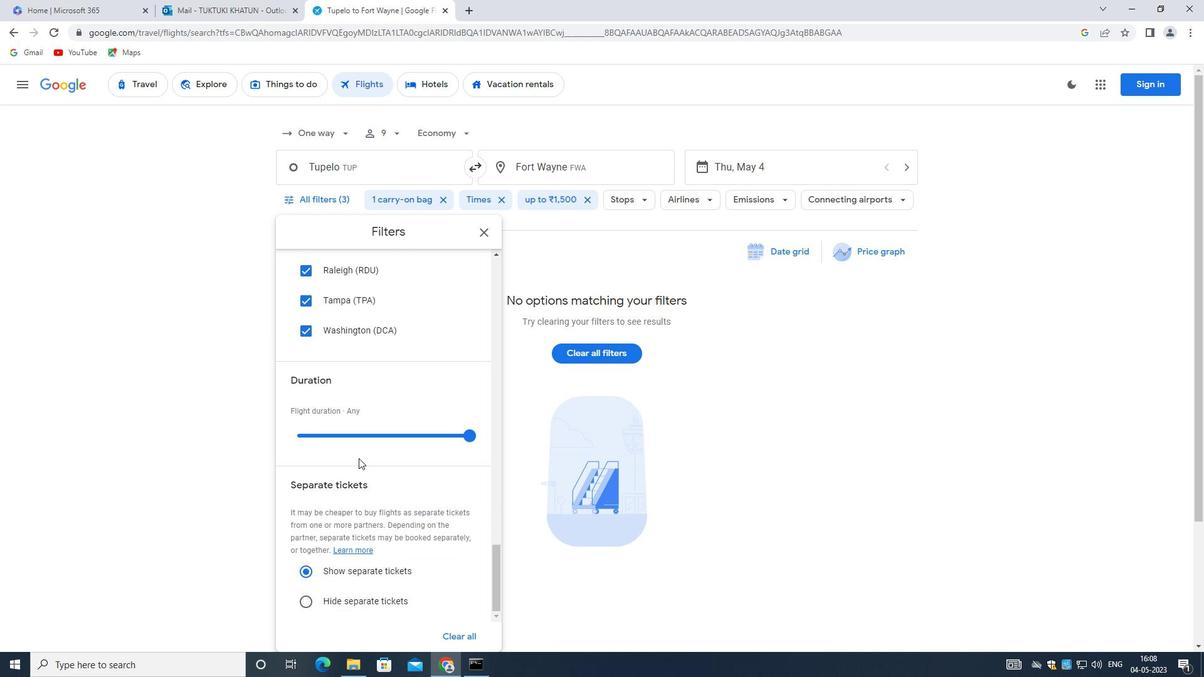 
Action: Mouse moved to (360, 468)
Screenshot: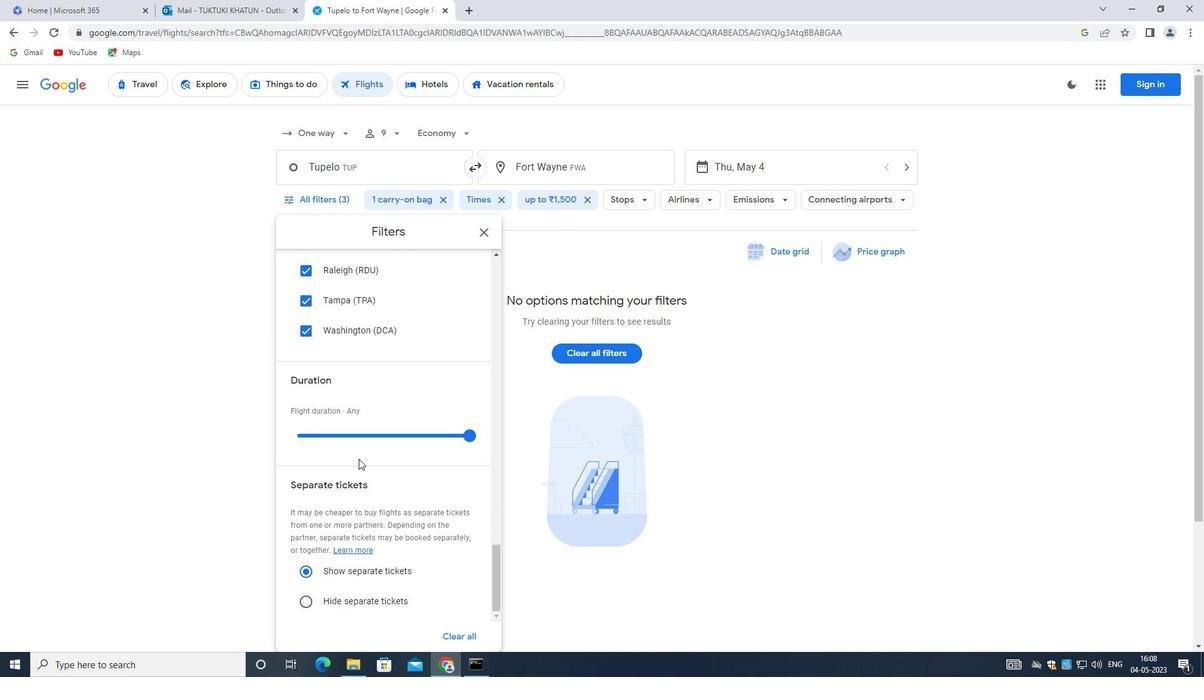 
Action: Mouse scrolled (360, 467) with delta (0, 0)
Screenshot: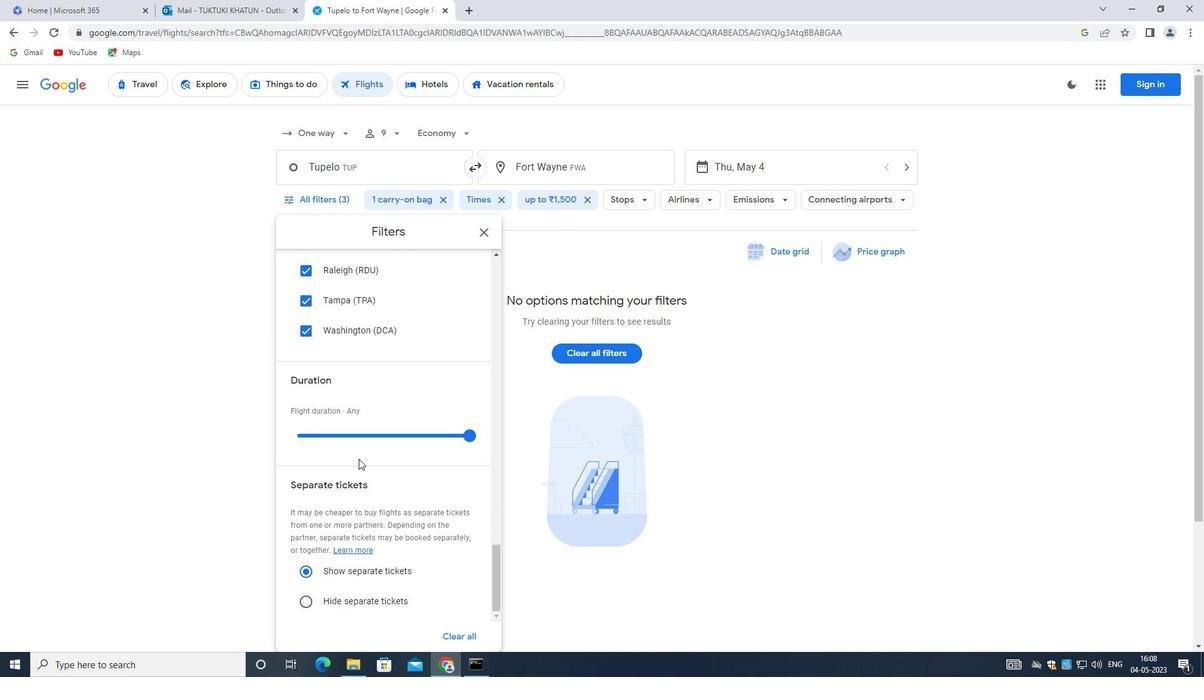 
Action: Mouse moved to (361, 482)
Screenshot: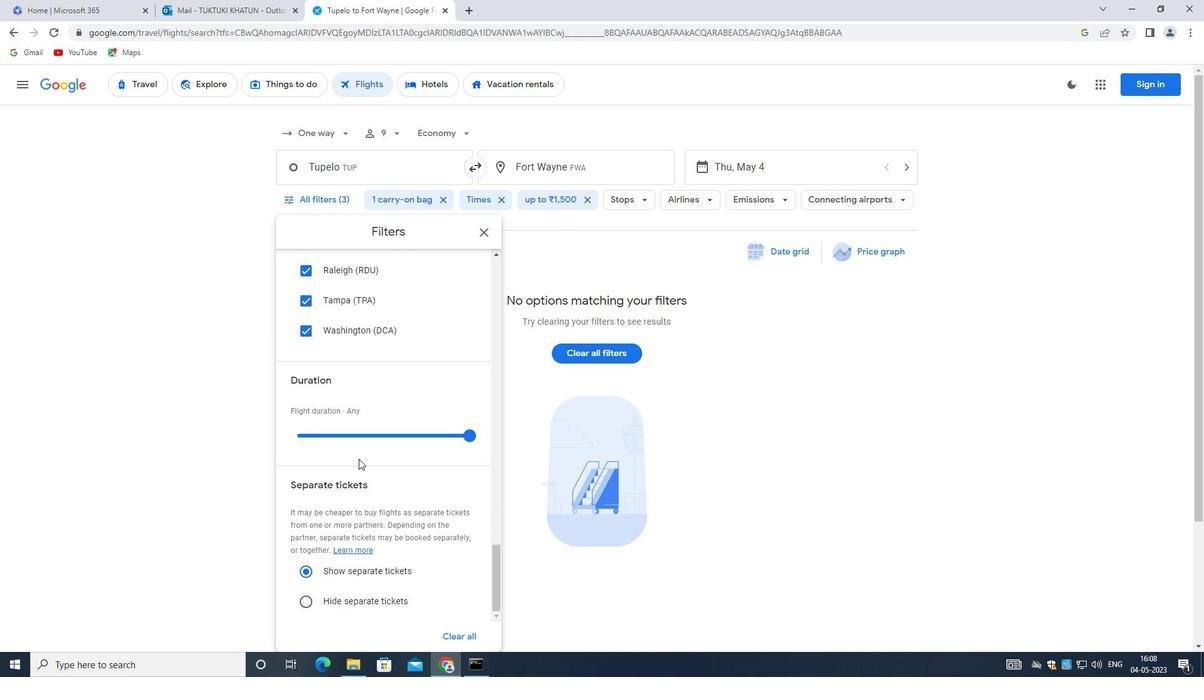 
Action: Mouse scrolled (361, 481) with delta (0, 0)
Screenshot: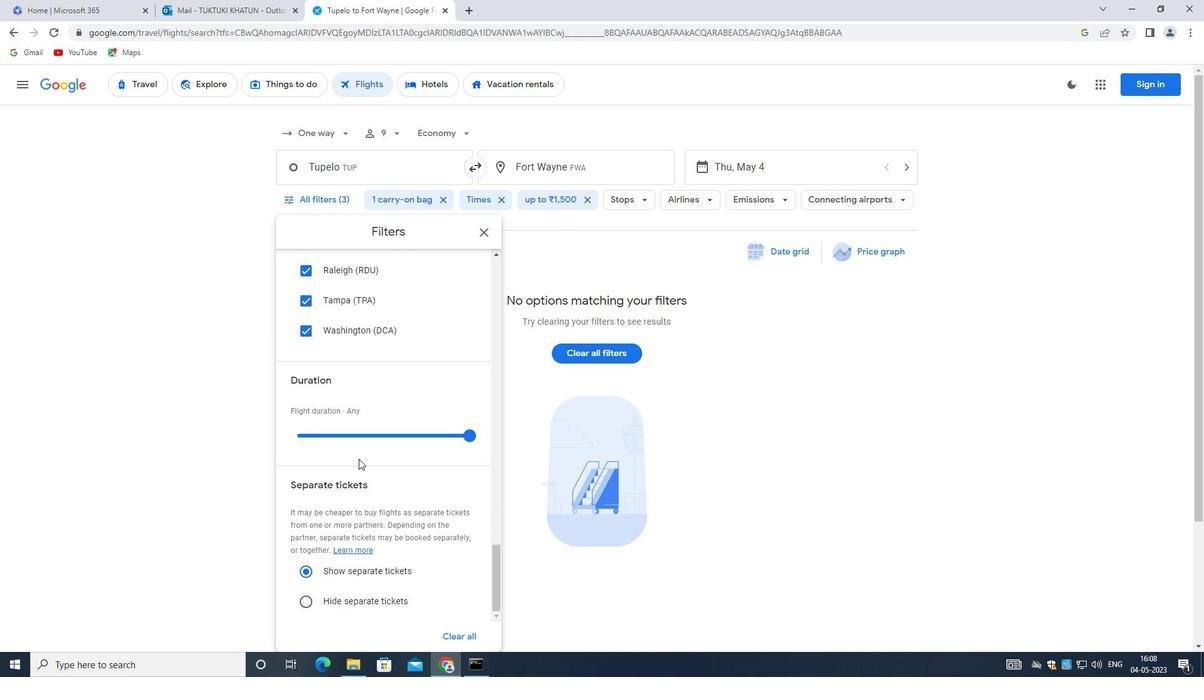 
Action: Mouse moved to (362, 496)
Screenshot: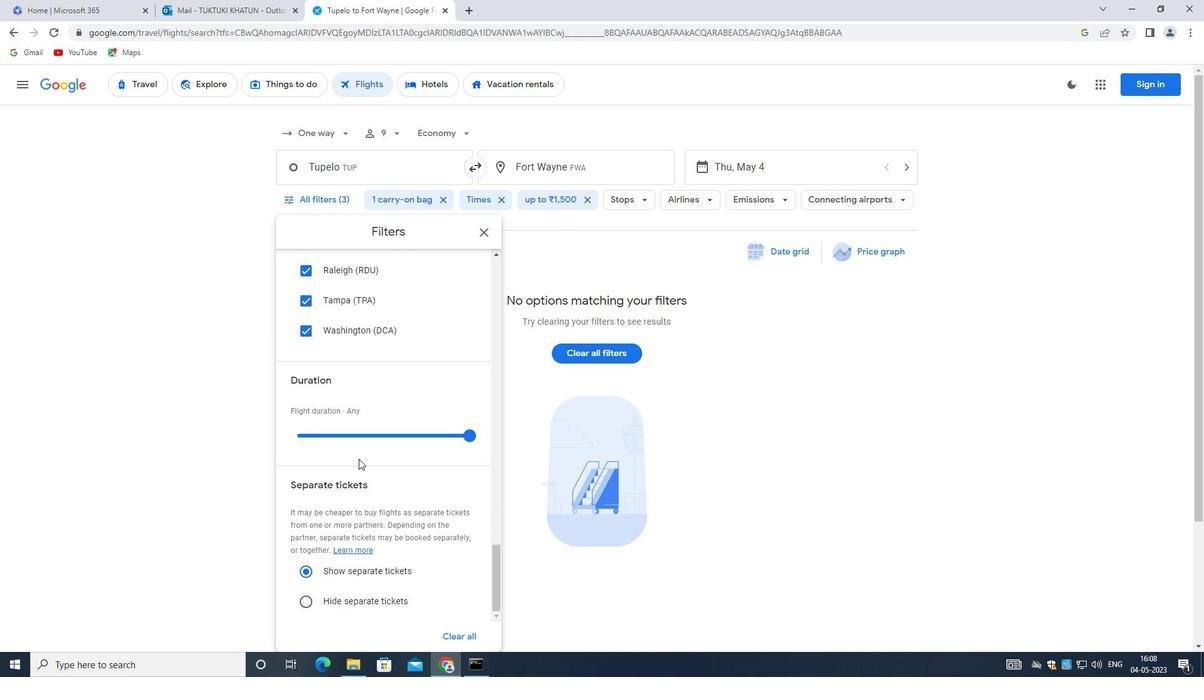 
Action: Mouse scrolled (362, 496) with delta (0, 0)
Screenshot: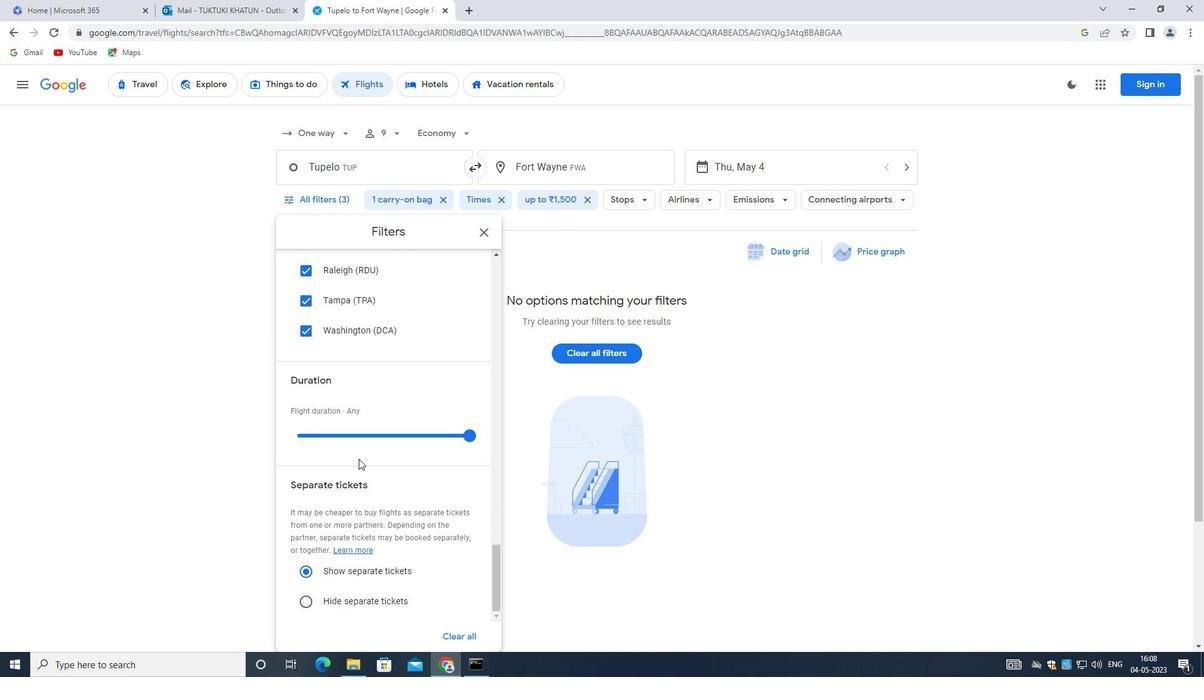 
Action: Mouse moved to (362, 528)
Screenshot: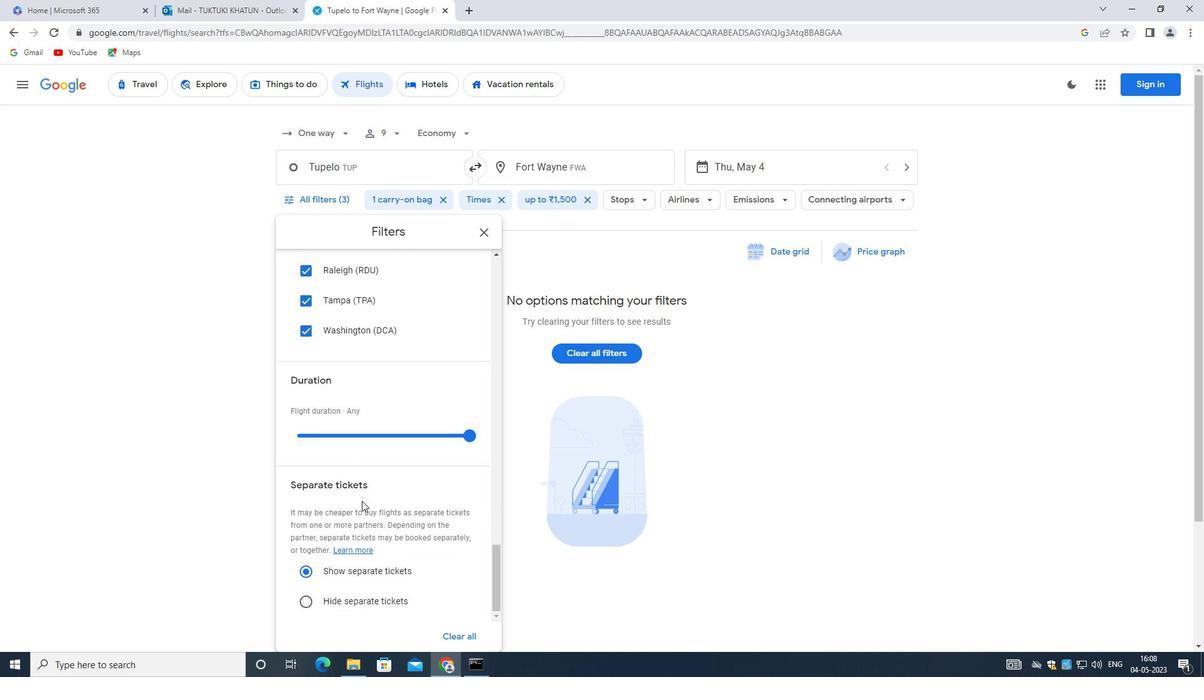 
Action: Mouse scrolled (362, 528) with delta (0, 0)
Screenshot: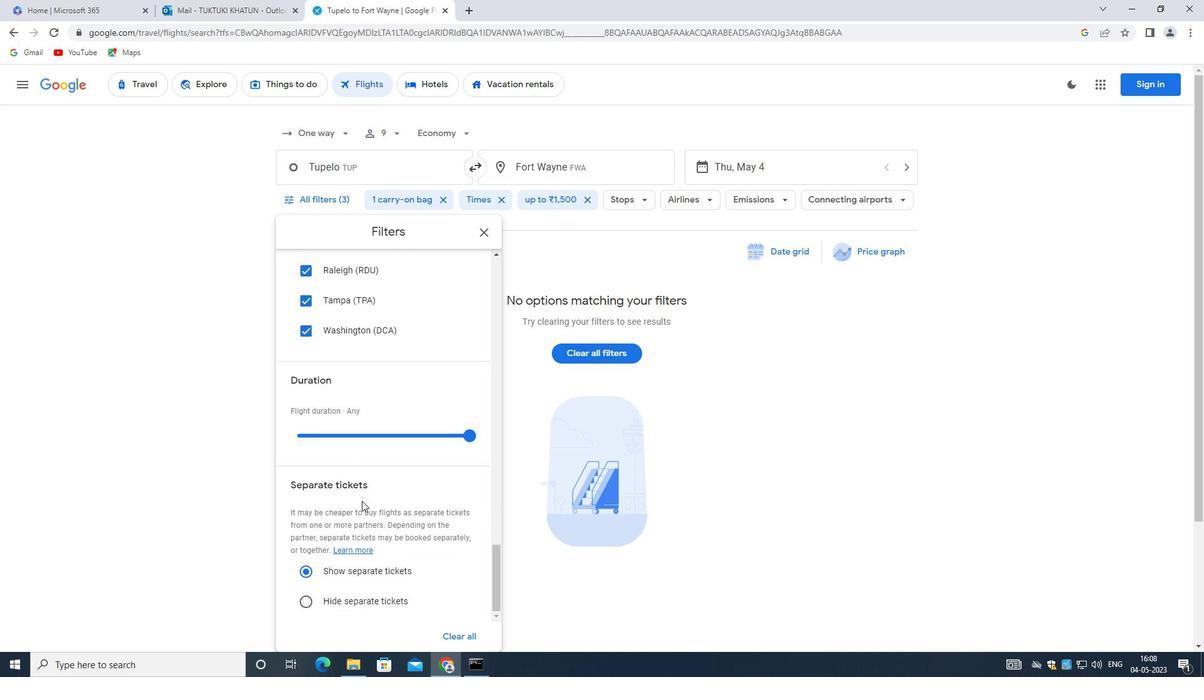 
Action: Mouse moved to (362, 564)
Screenshot: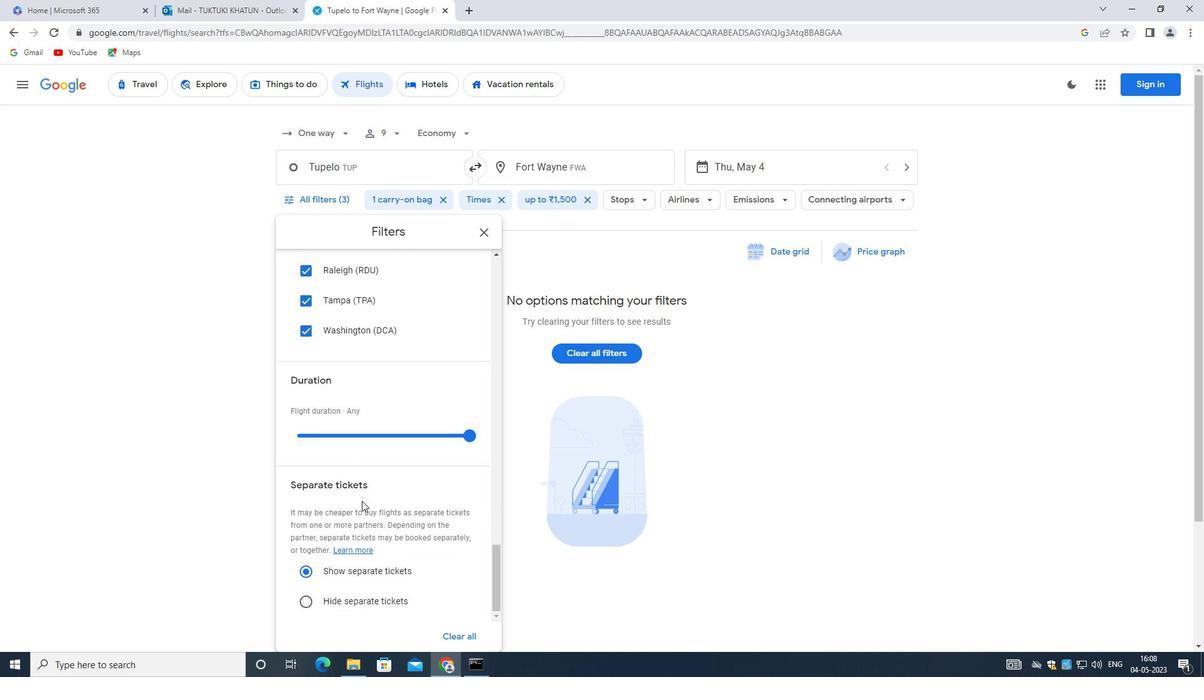 
Action: Mouse scrolled (362, 564) with delta (0, 0)
Screenshot: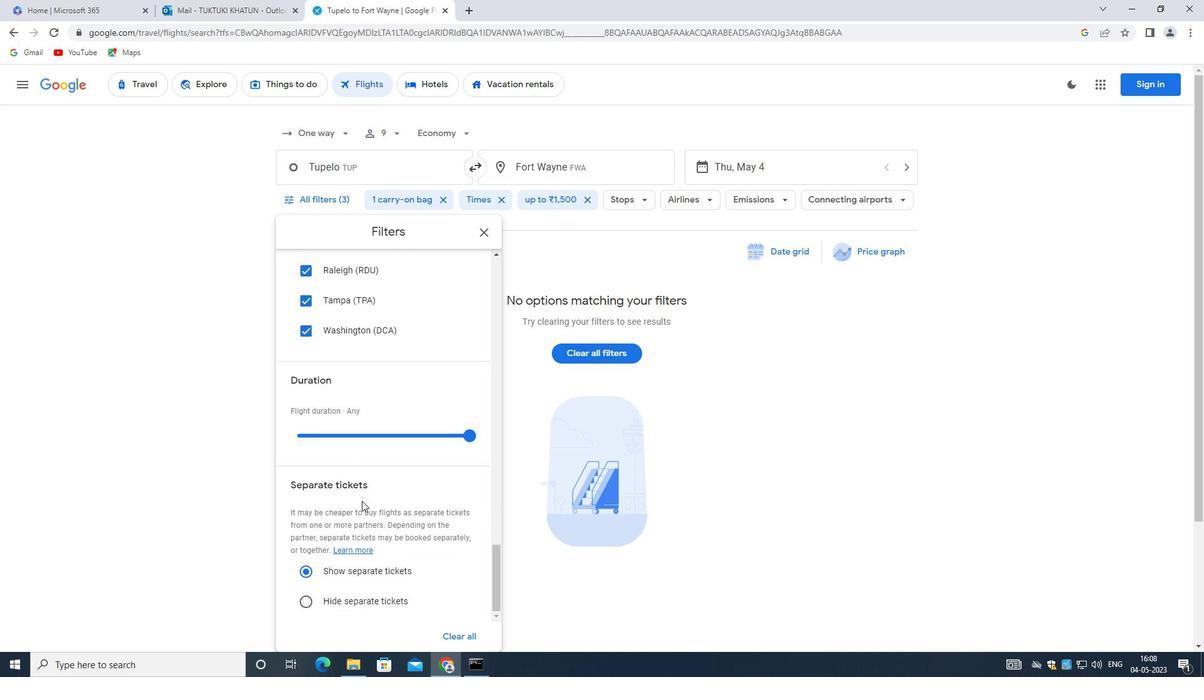 
Action: Mouse moved to (362, 575)
Screenshot: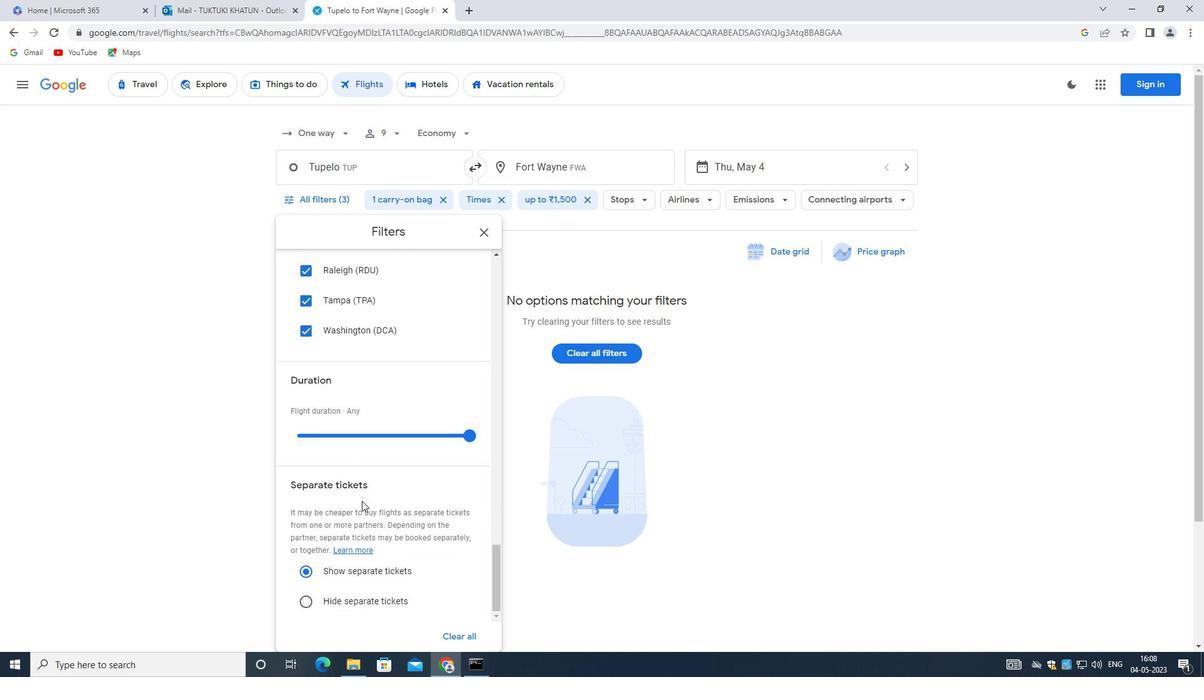 
Action: Mouse scrolled (362, 574) with delta (0, 0)
Screenshot: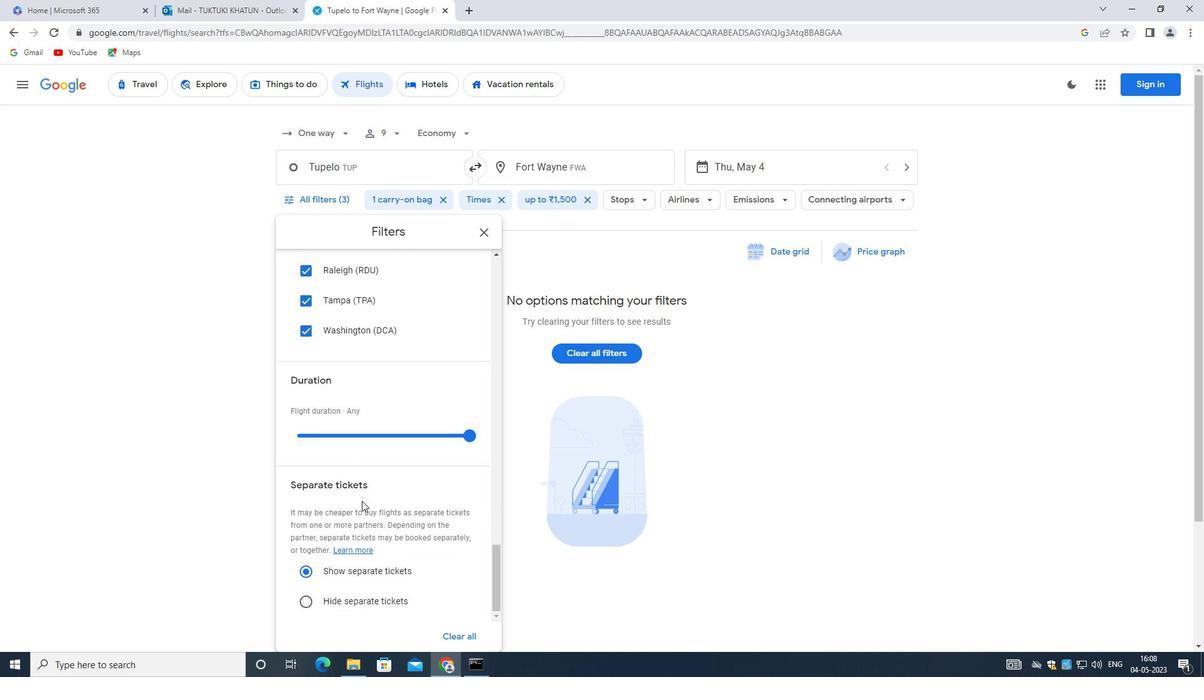 
Action: Mouse moved to (360, 578)
Screenshot: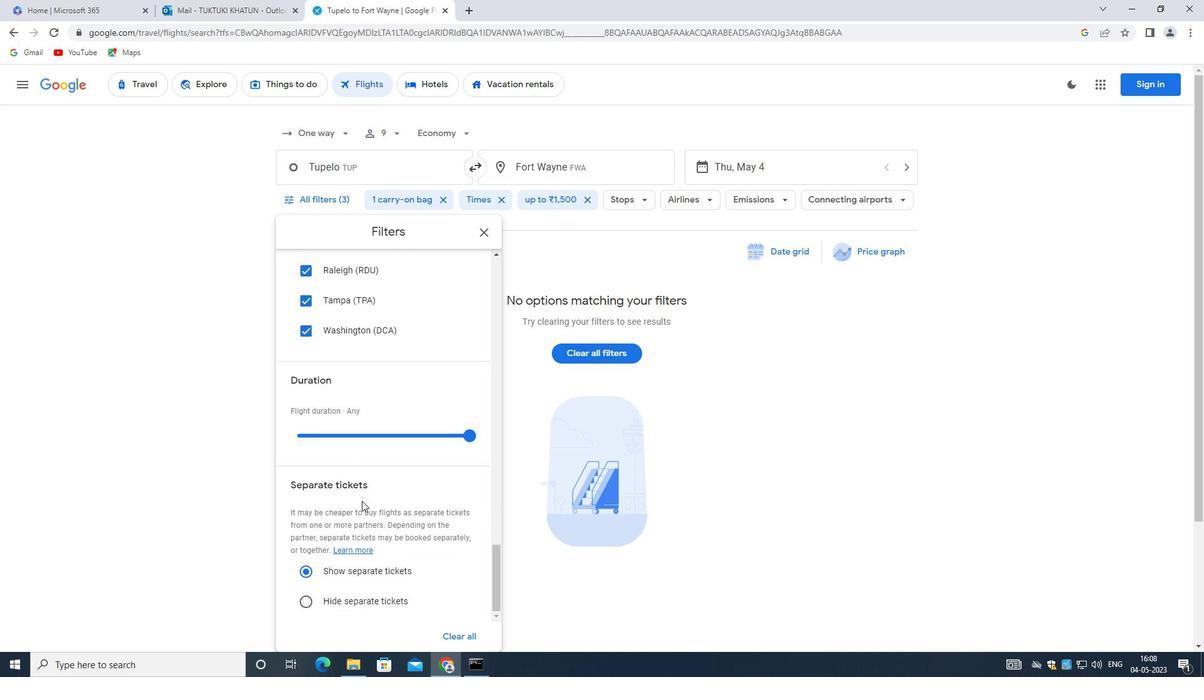 
Action: Mouse scrolled (360, 577) with delta (0, 0)
Screenshot: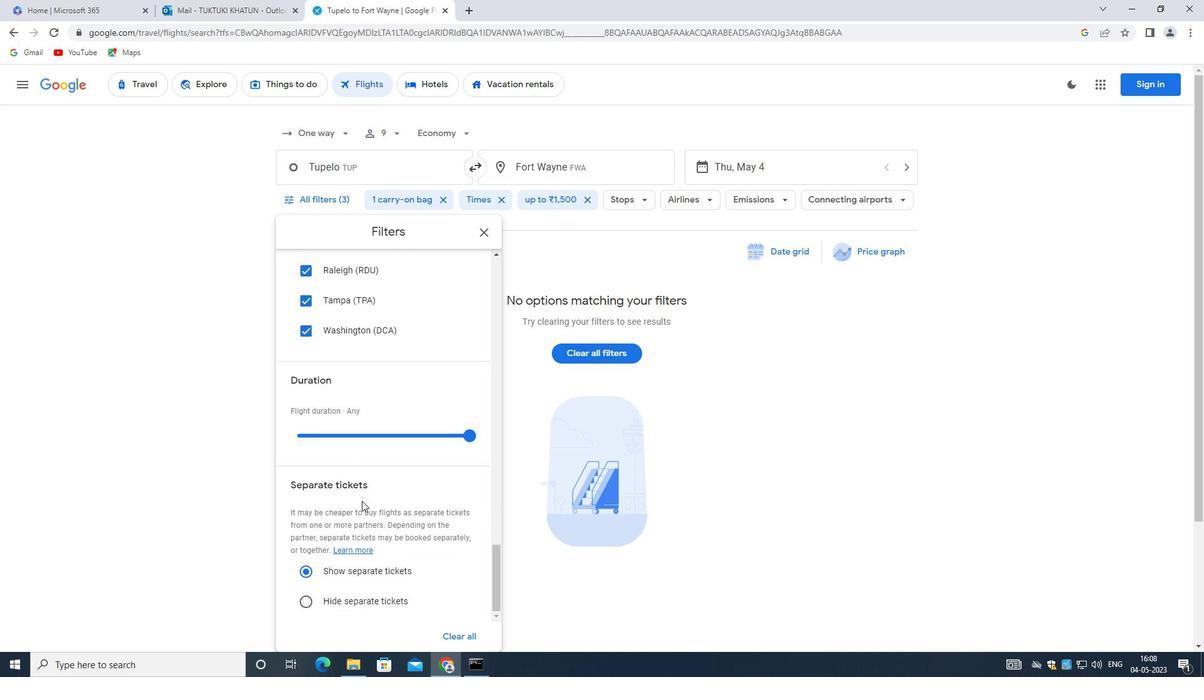 
Action: Mouse scrolled (360, 577) with delta (0, 0)
Screenshot: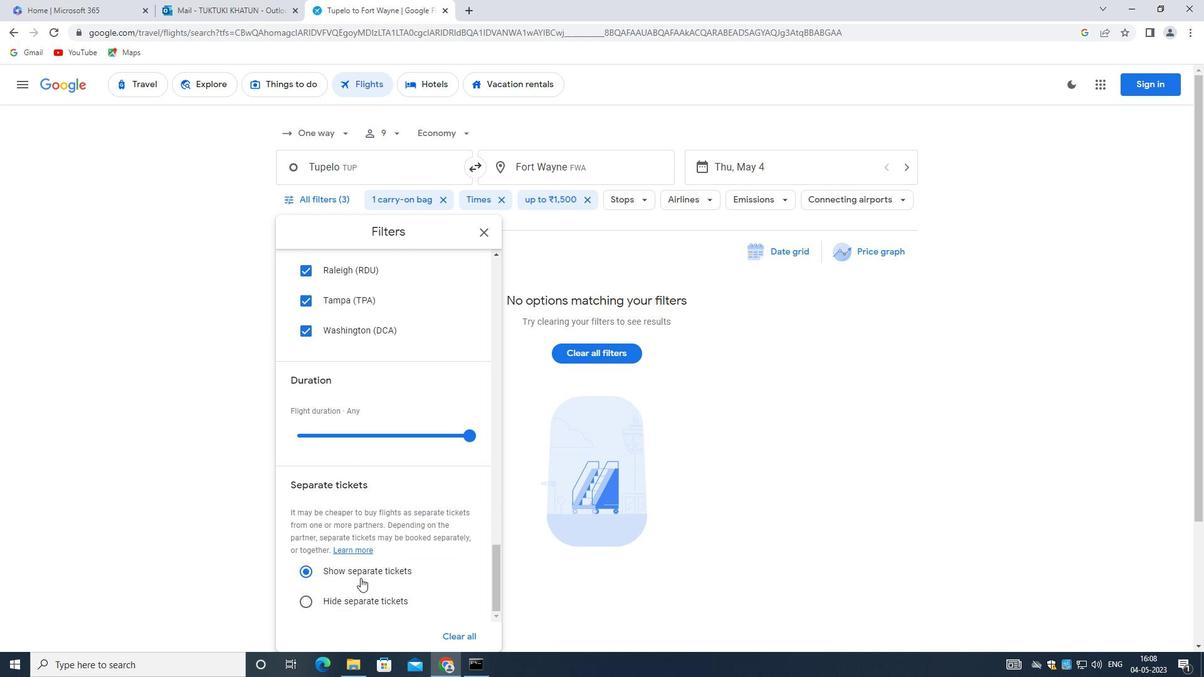 
Action: Mouse scrolled (360, 577) with delta (0, 0)
Screenshot: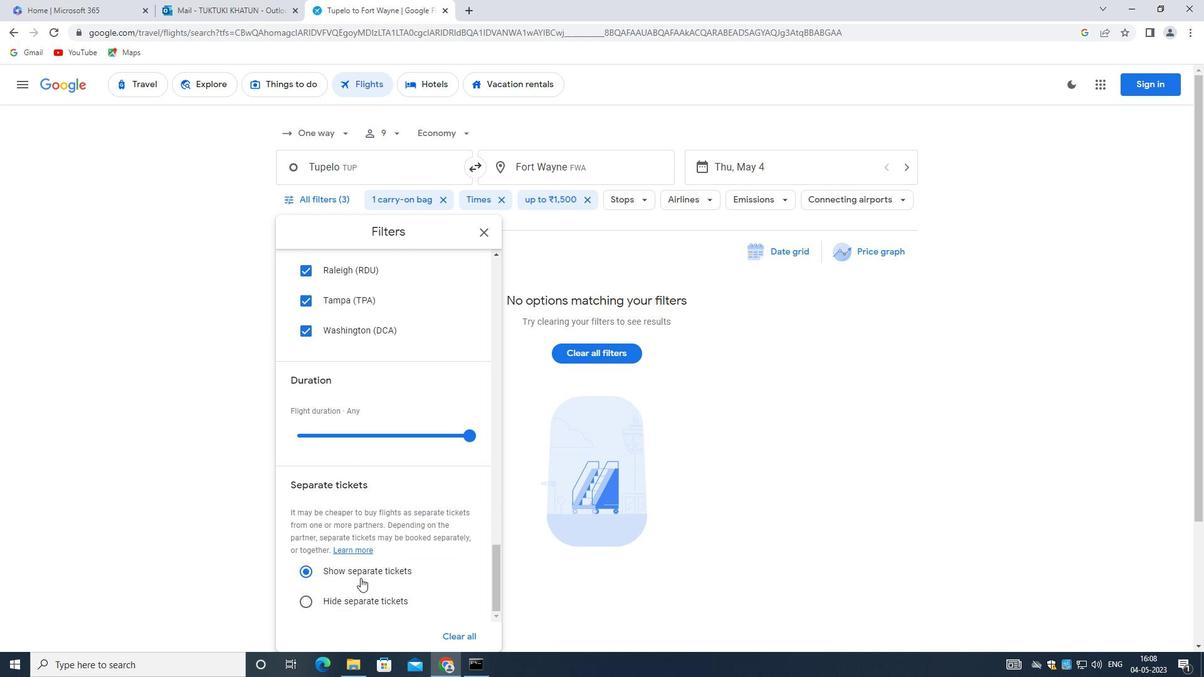 
Action: Mouse scrolled (360, 577) with delta (0, 0)
Screenshot: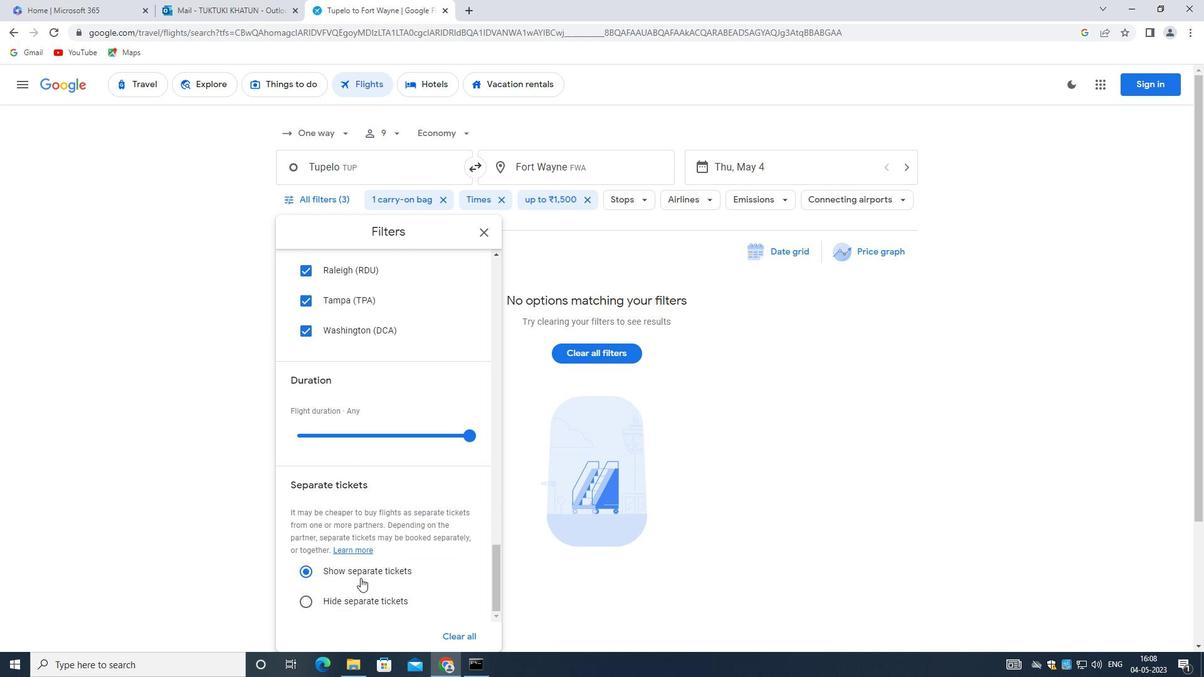 
Action: Mouse scrolled (360, 577) with delta (0, 0)
Screenshot: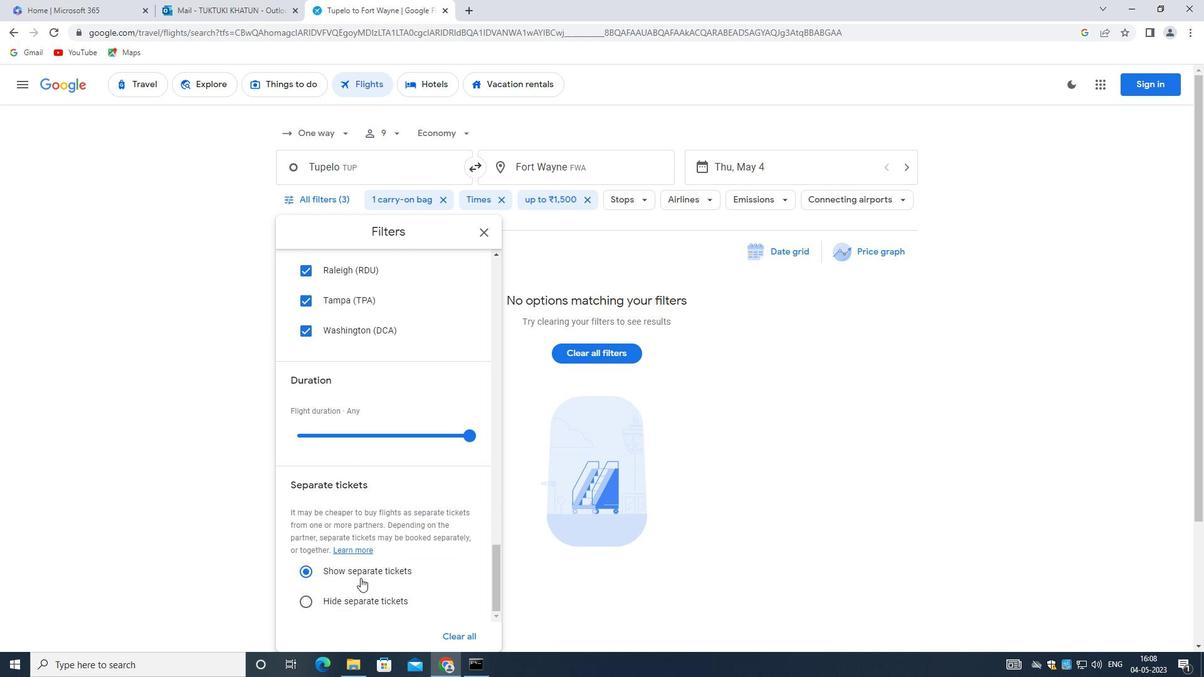 
